 Task: nan
Action: Mouse moved to (519, 131)
Screenshot: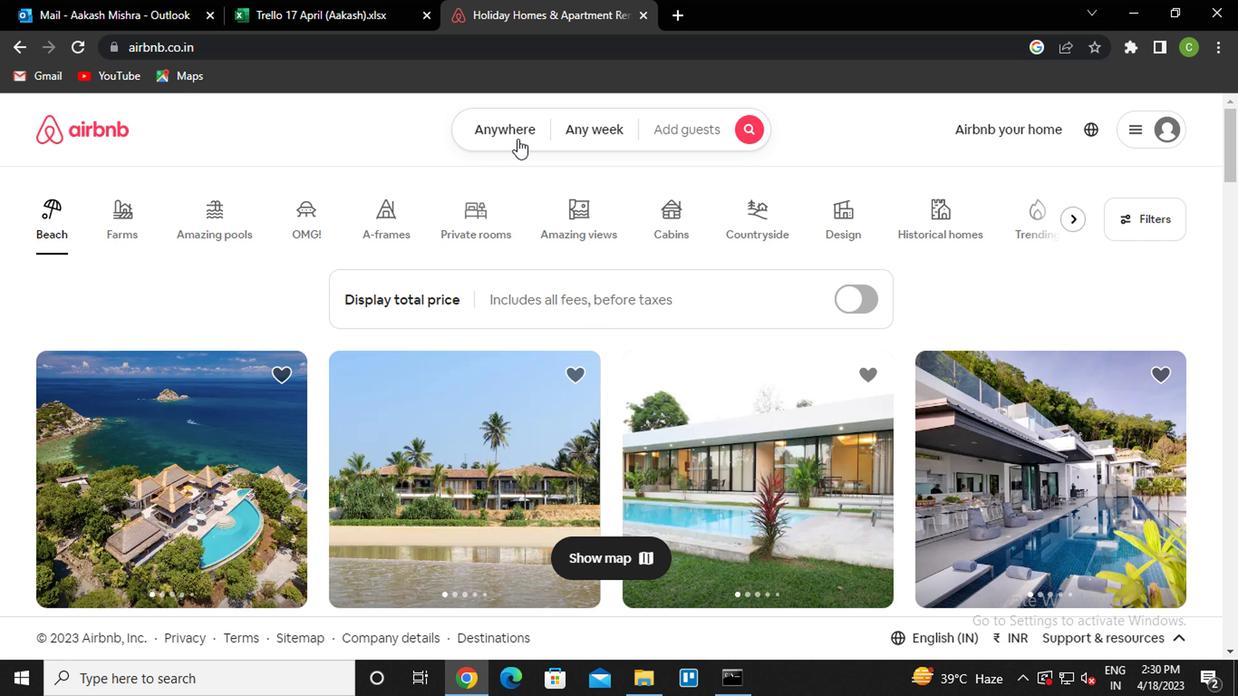 
Action: Mouse pressed left at (519, 131)
Screenshot: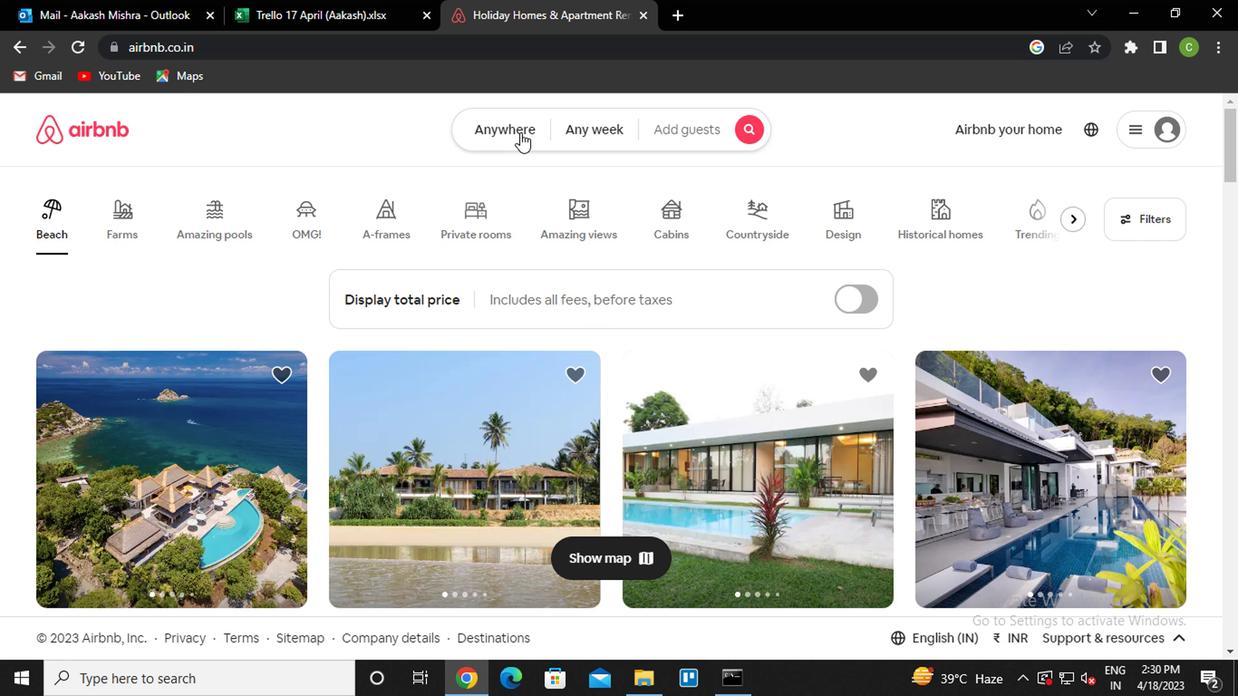 
Action: Mouse moved to (364, 210)
Screenshot: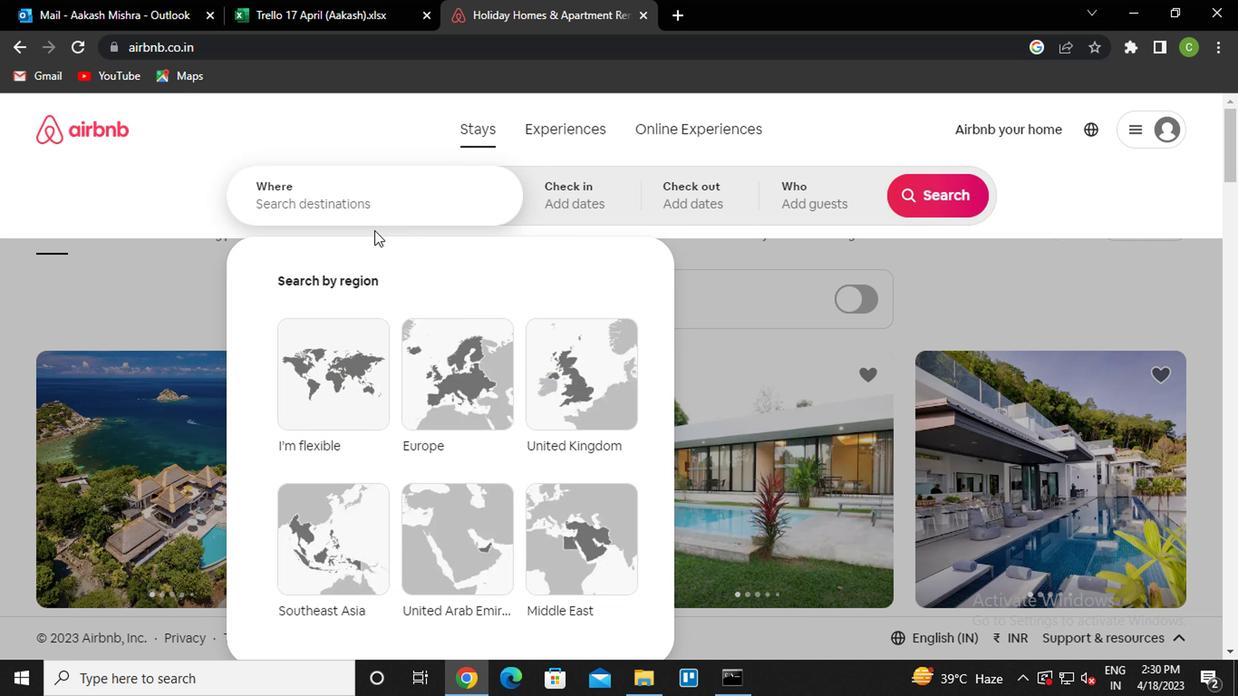
Action: Mouse pressed left at (364, 210)
Screenshot: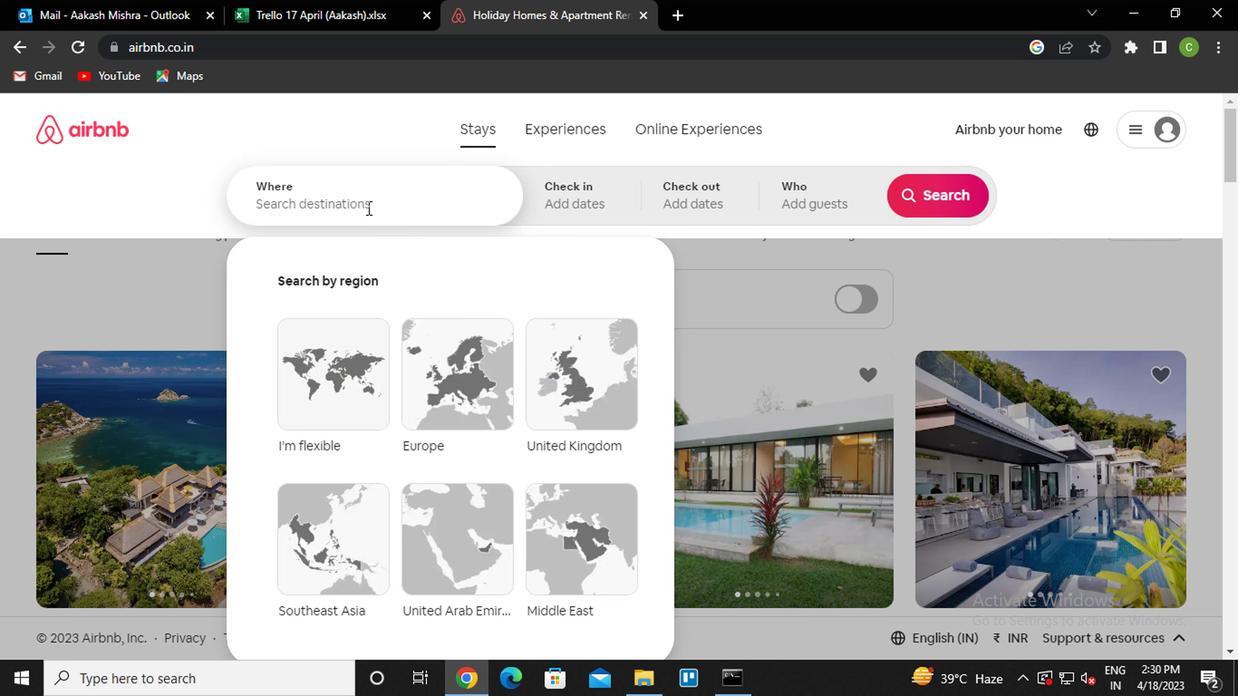 
Action: Key pressed l<Key.caps_lock>imoeiro<Key.space>brazil<Key.down><Key.enter>
Screenshot: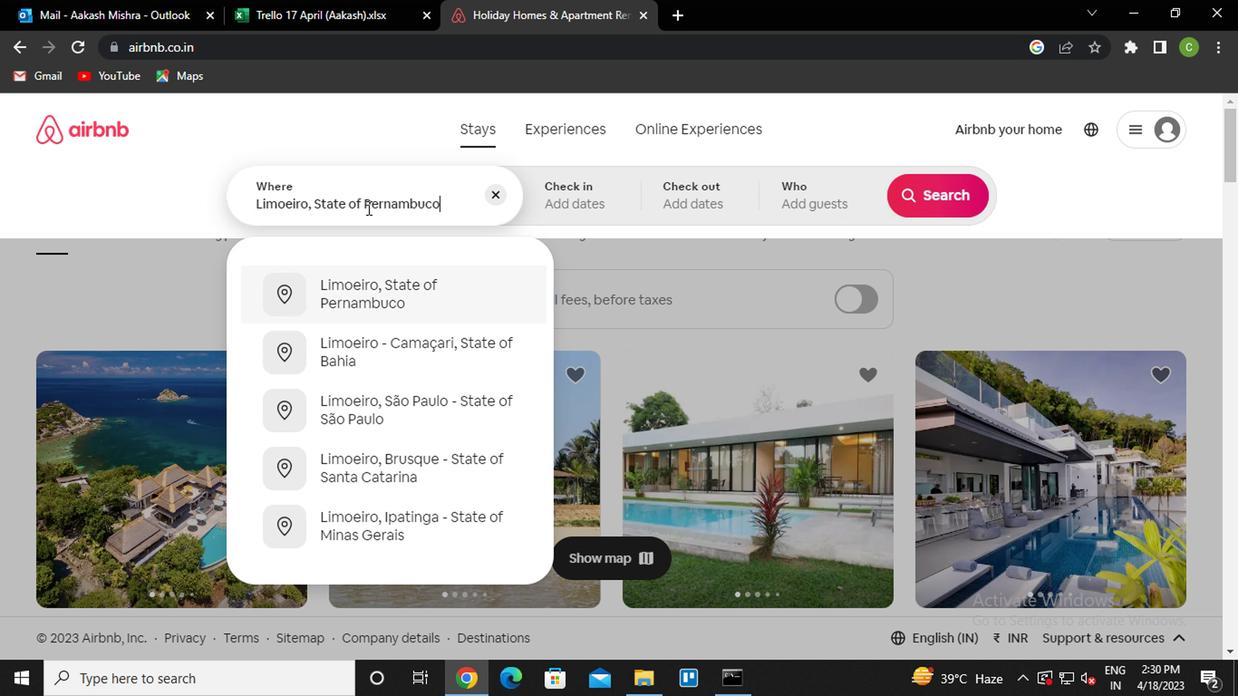 
Action: Mouse moved to (926, 345)
Screenshot: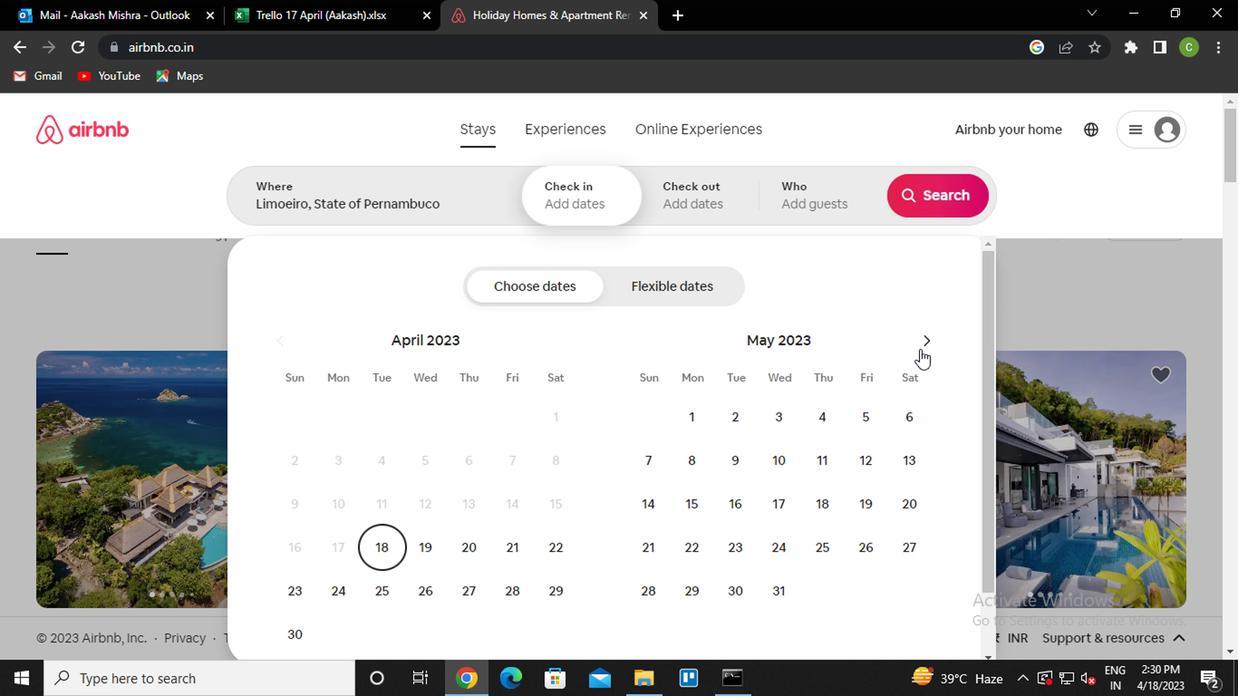 
Action: Mouse pressed left at (926, 345)
Screenshot: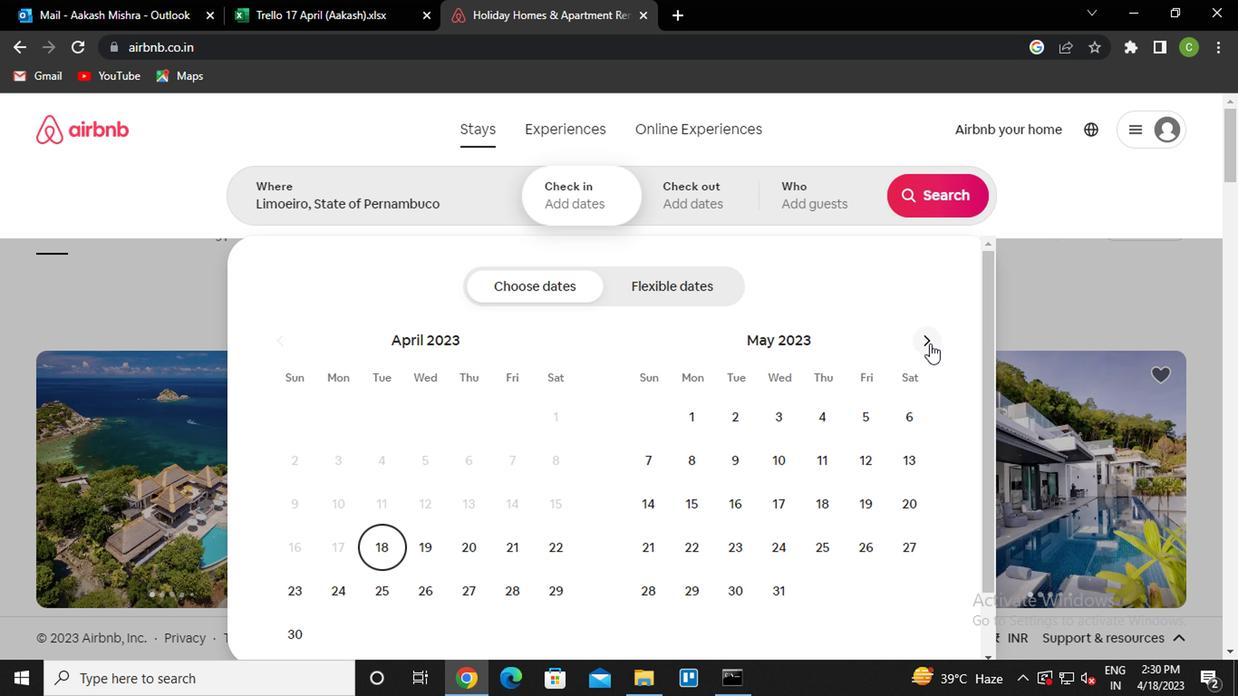 
Action: Mouse moved to (926, 345)
Screenshot: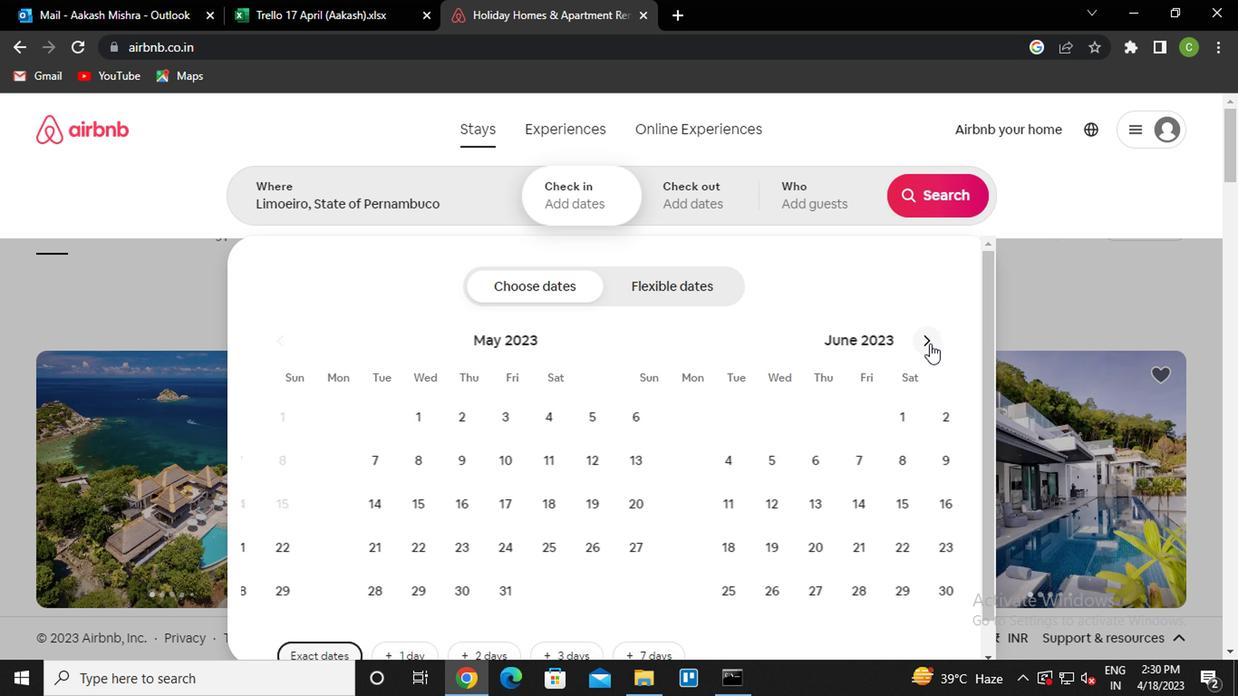 
Action: Mouse pressed left at (926, 345)
Screenshot: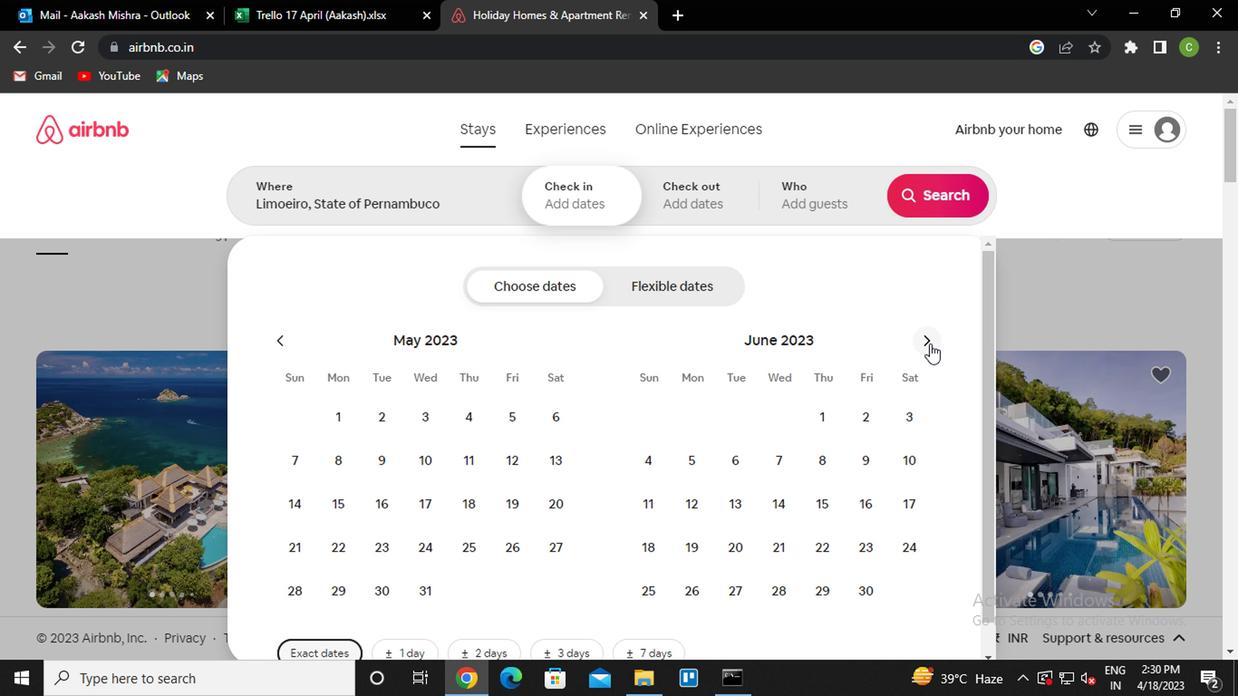 
Action: Mouse moved to (862, 474)
Screenshot: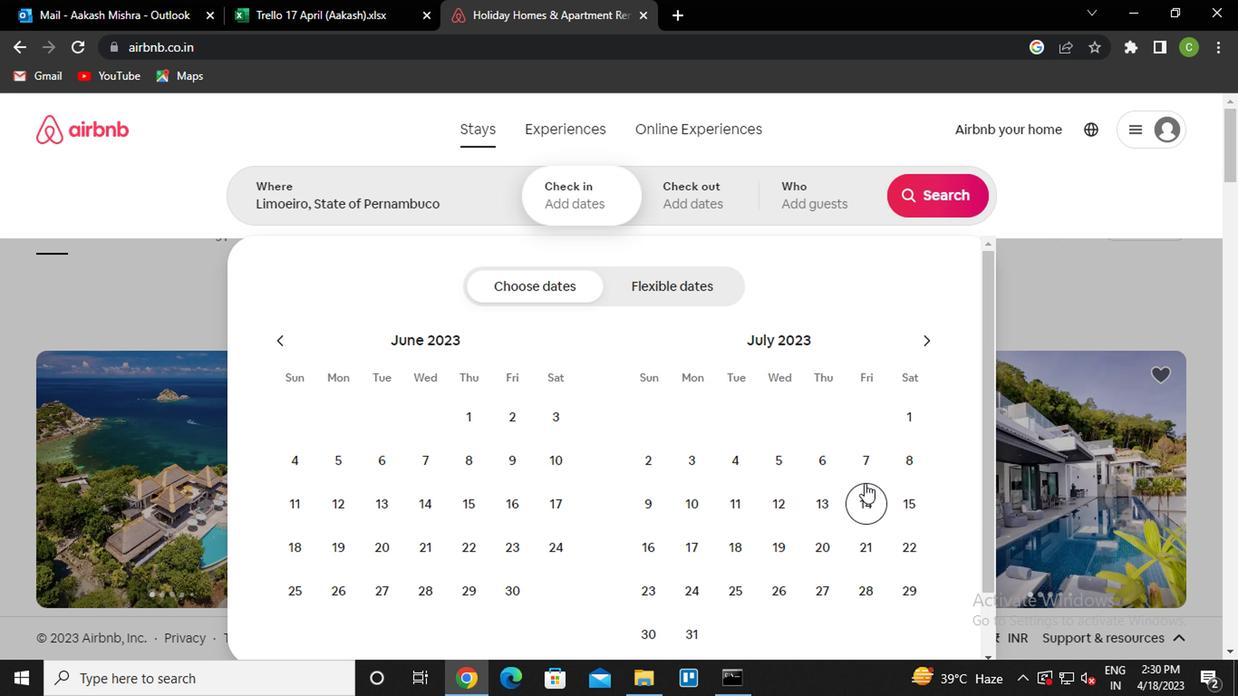 
Action: Mouse pressed left at (862, 474)
Screenshot: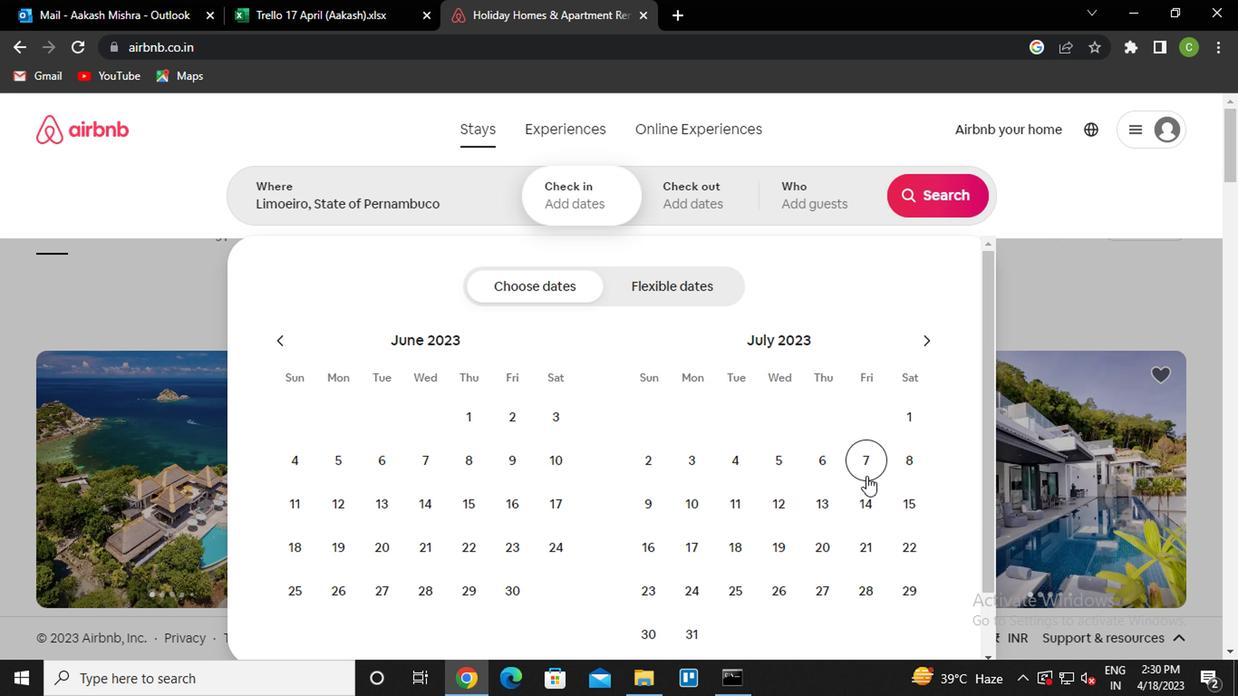 
Action: Mouse moved to (860, 506)
Screenshot: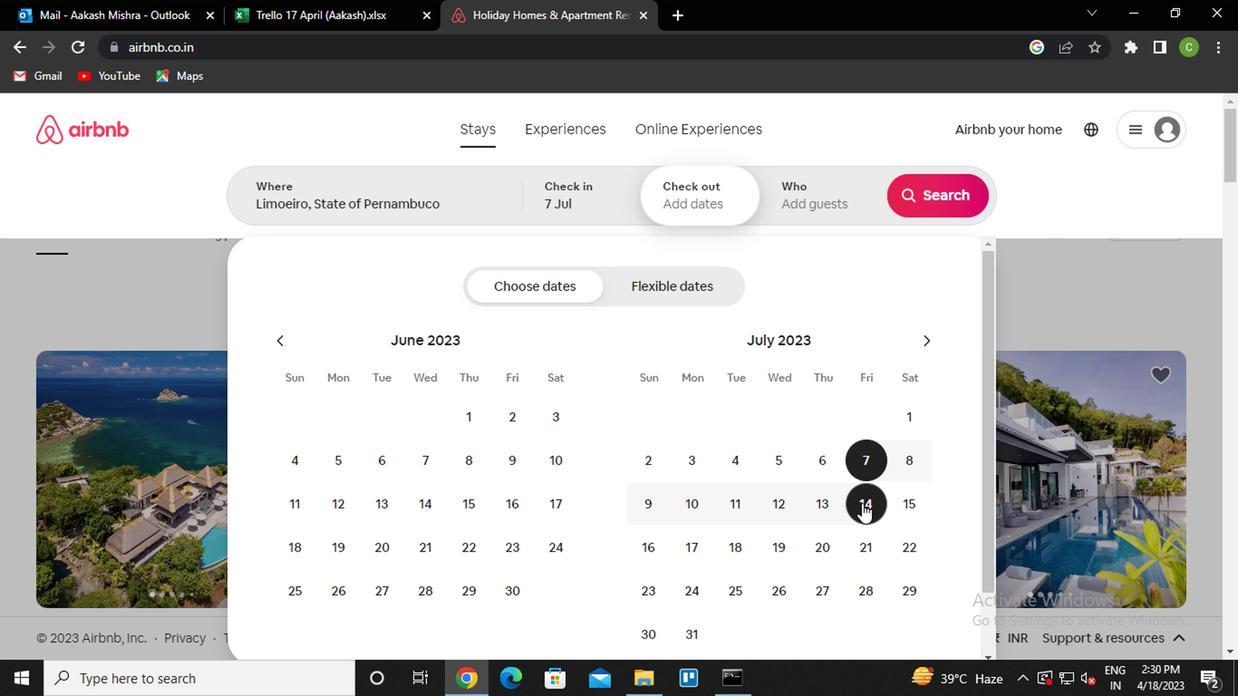 
Action: Mouse pressed left at (860, 506)
Screenshot: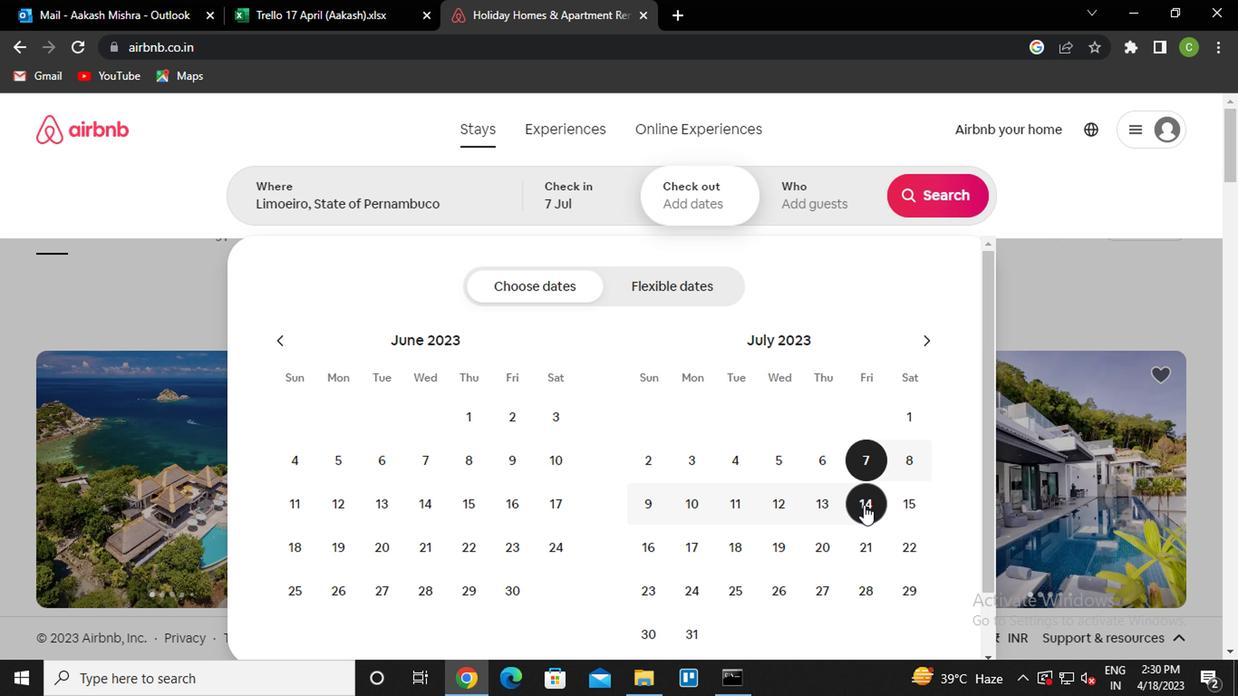 
Action: Mouse moved to (831, 211)
Screenshot: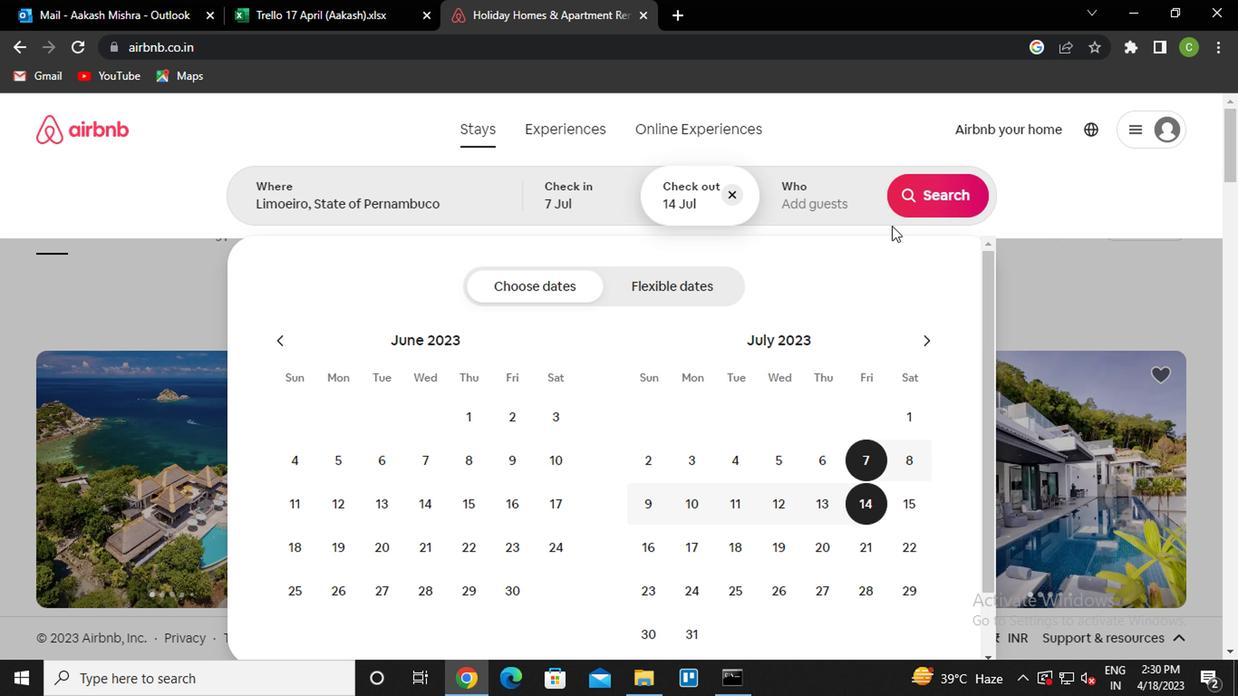 
Action: Mouse pressed left at (831, 211)
Screenshot: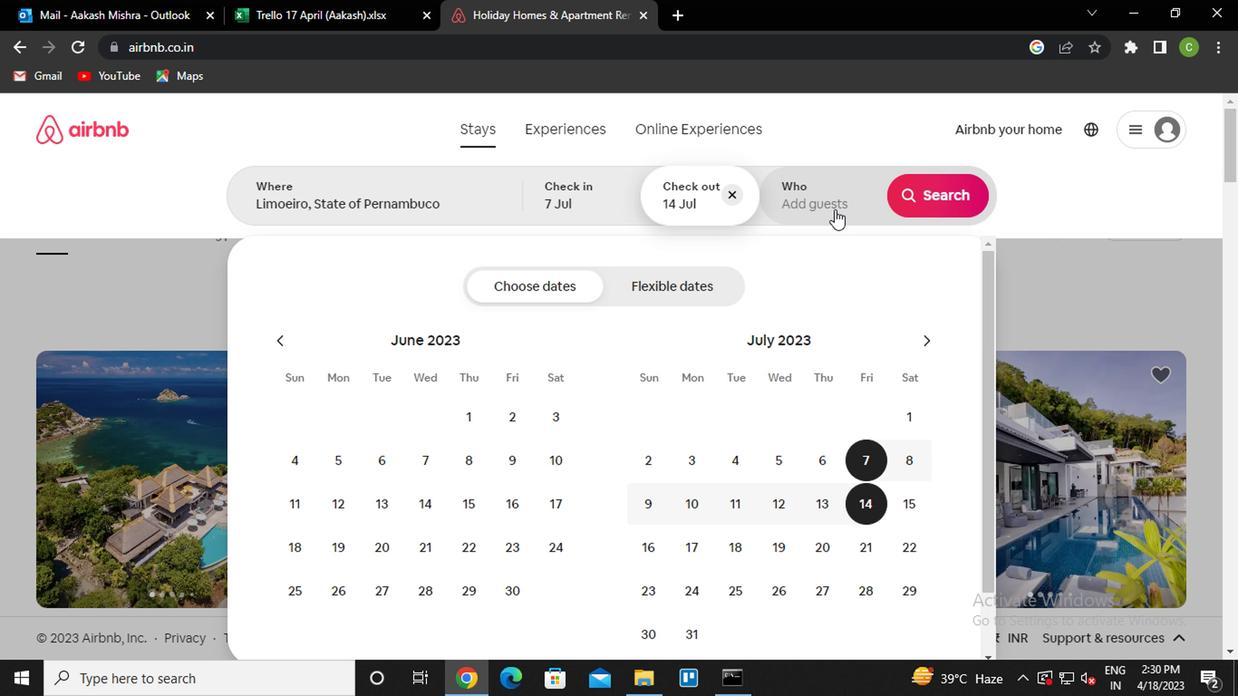 
Action: Mouse moved to (936, 294)
Screenshot: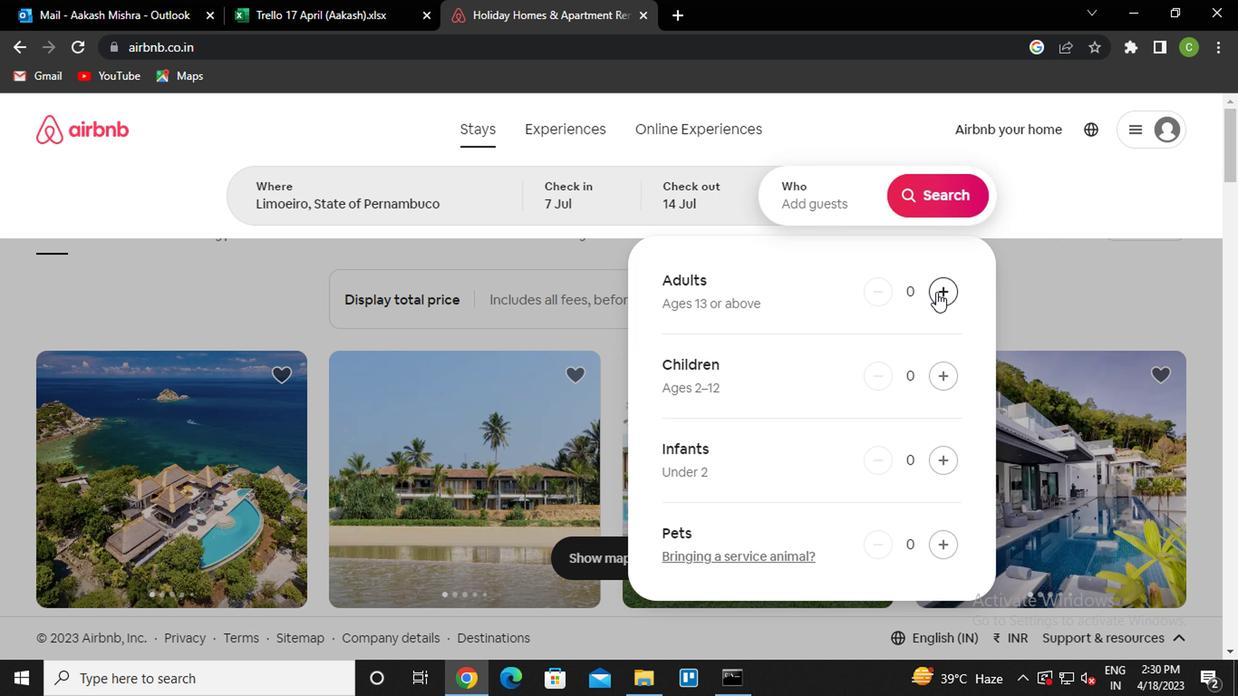 
Action: Mouse pressed left at (936, 294)
Screenshot: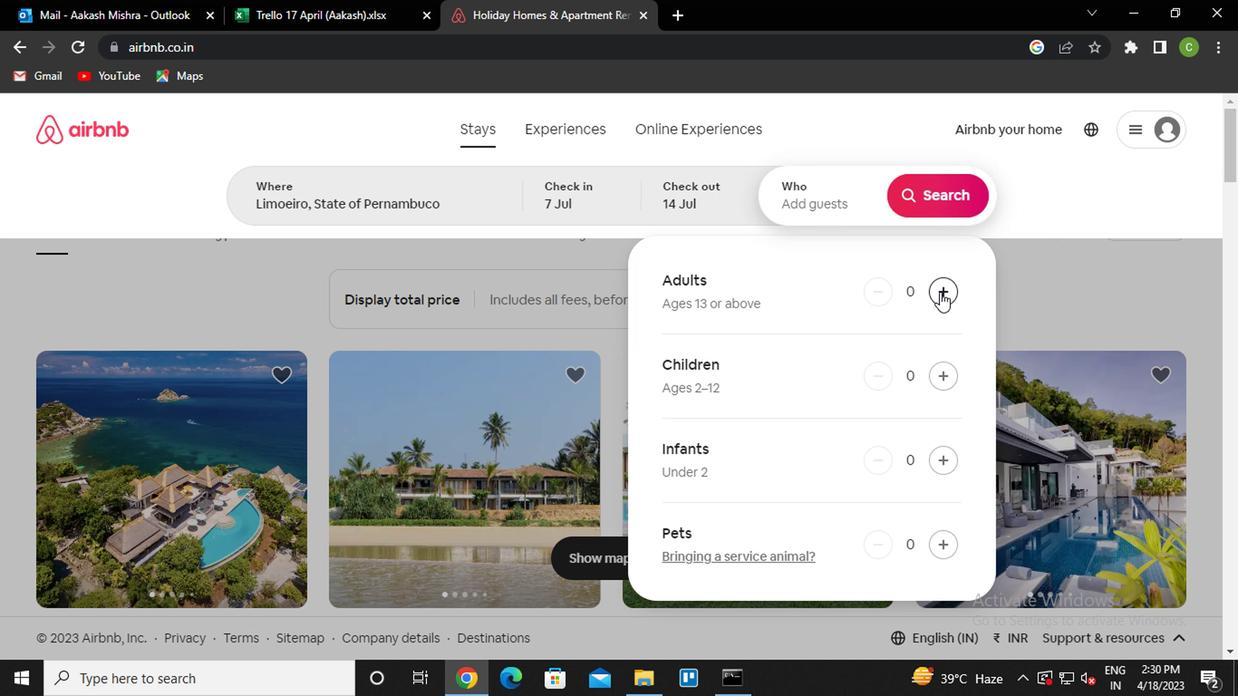 
Action: Mouse pressed left at (936, 294)
Screenshot: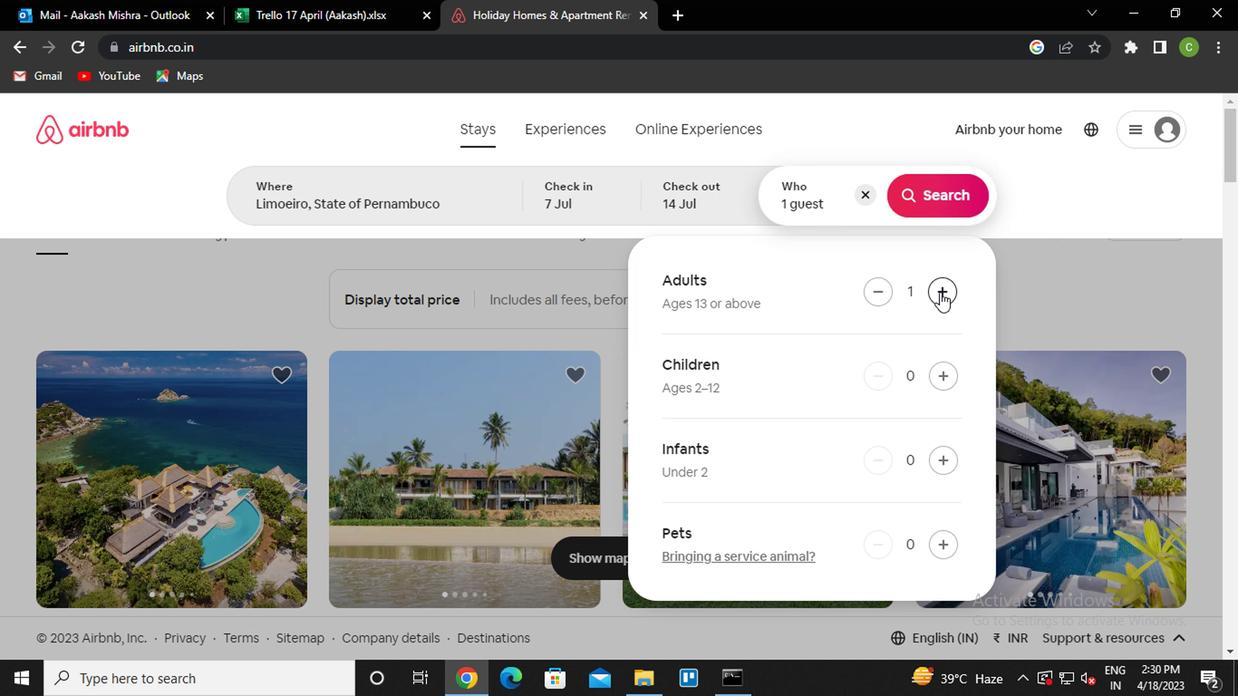 
Action: Mouse pressed left at (936, 294)
Screenshot: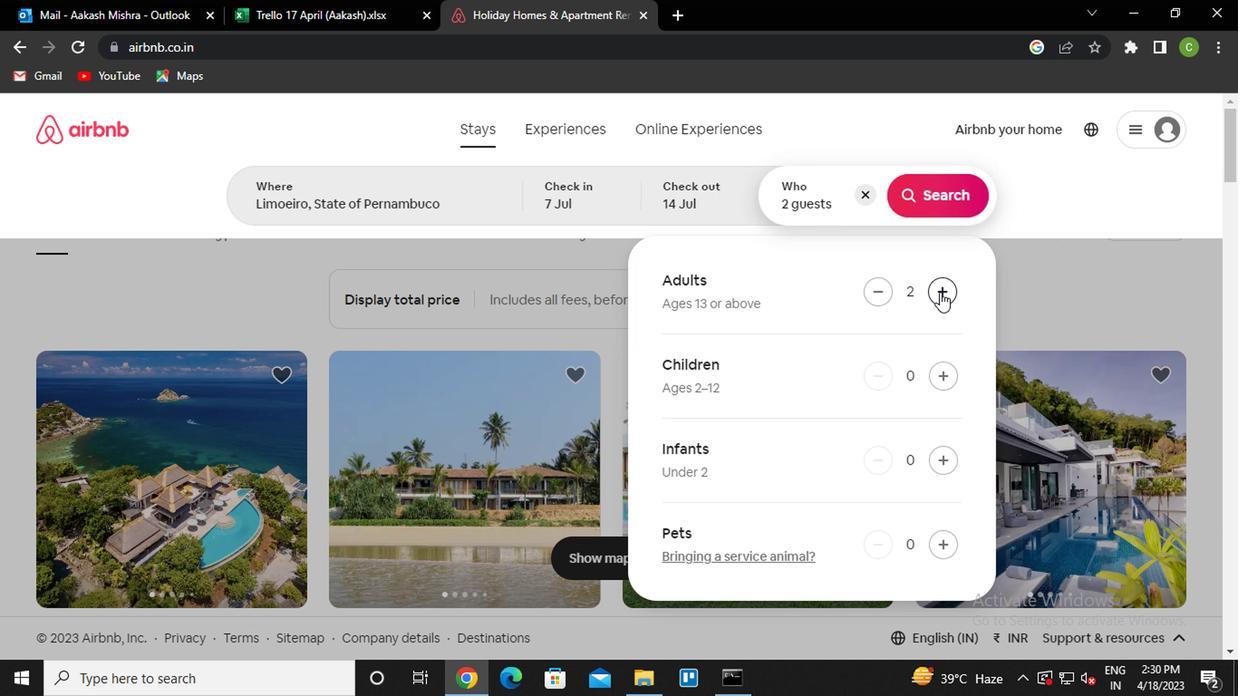 
Action: Mouse moved to (948, 382)
Screenshot: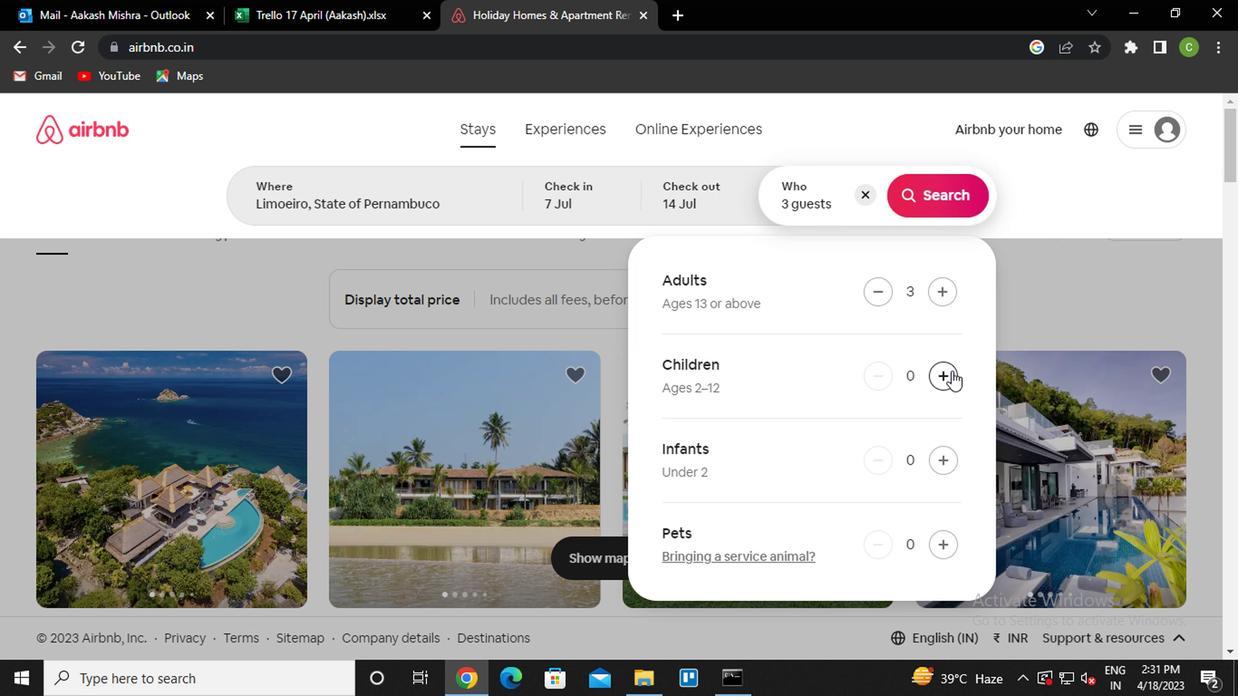 
Action: Mouse pressed left at (948, 382)
Screenshot: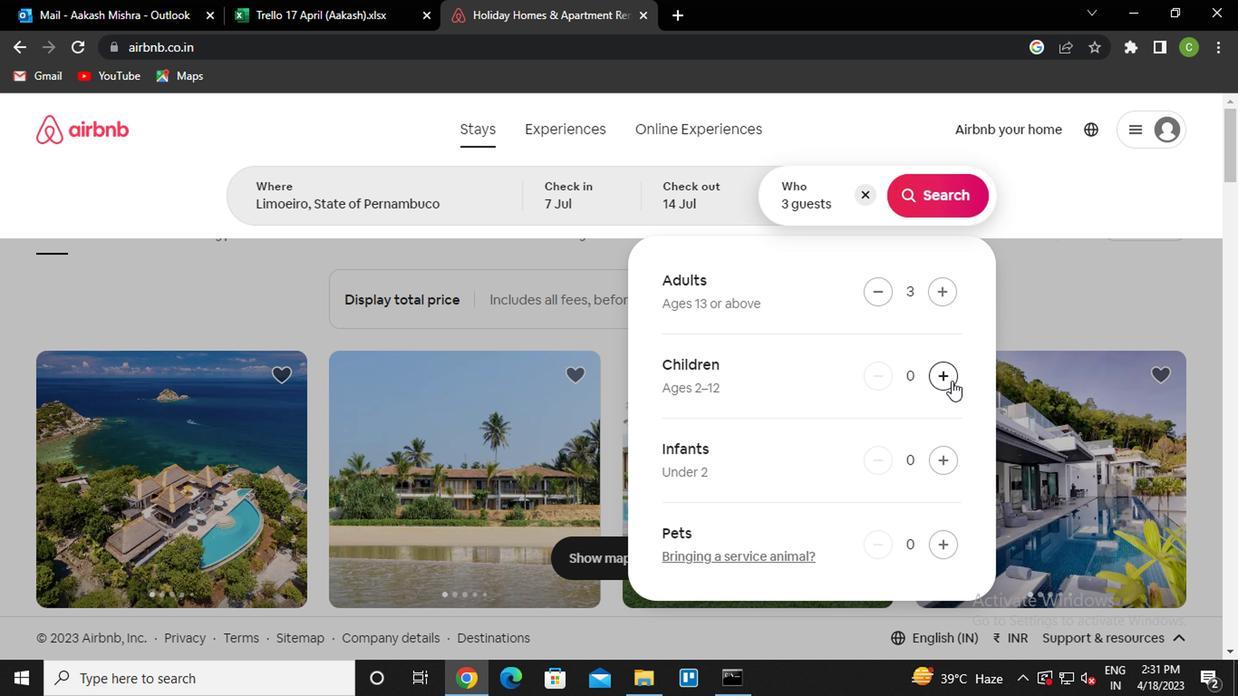 
Action: Mouse moved to (1022, 316)
Screenshot: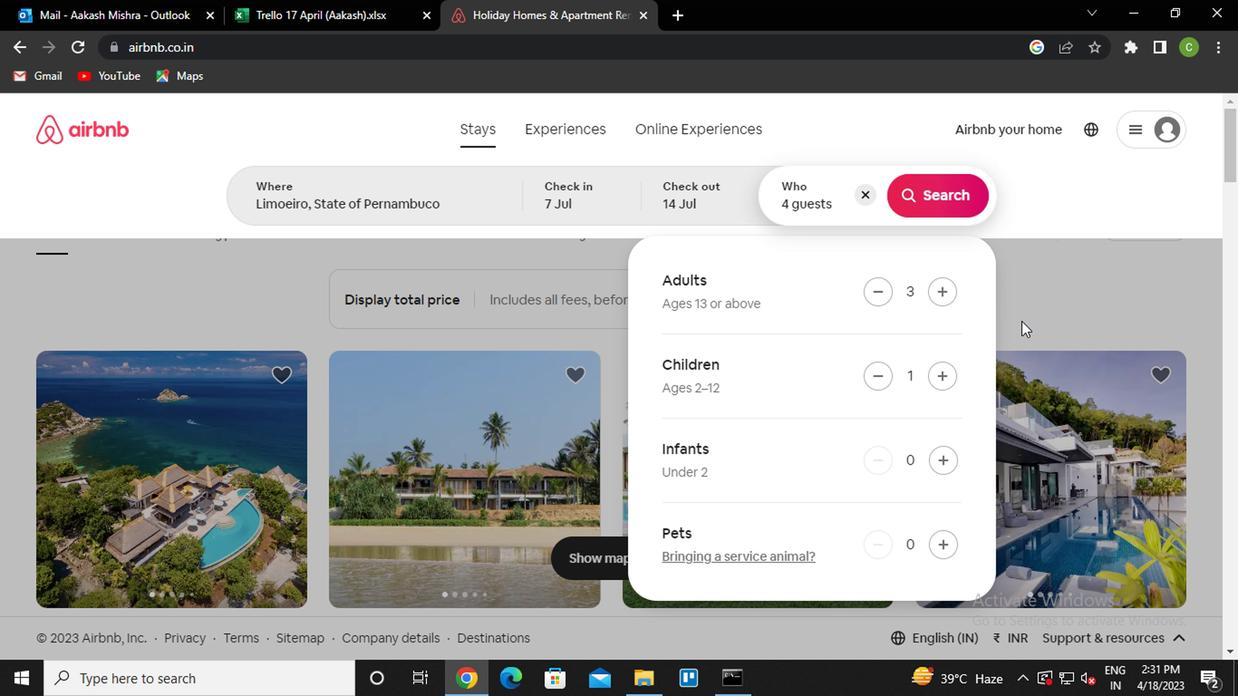 
Action: Mouse pressed left at (1022, 316)
Screenshot: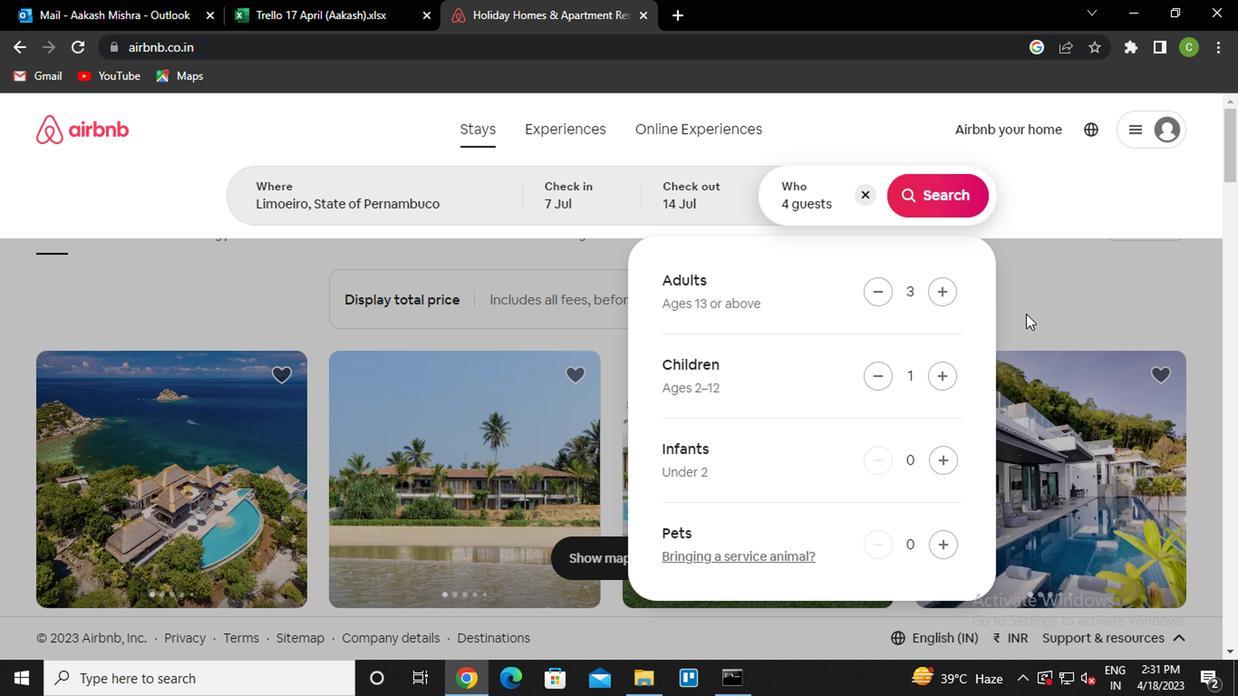 
Action: Mouse moved to (1107, 219)
Screenshot: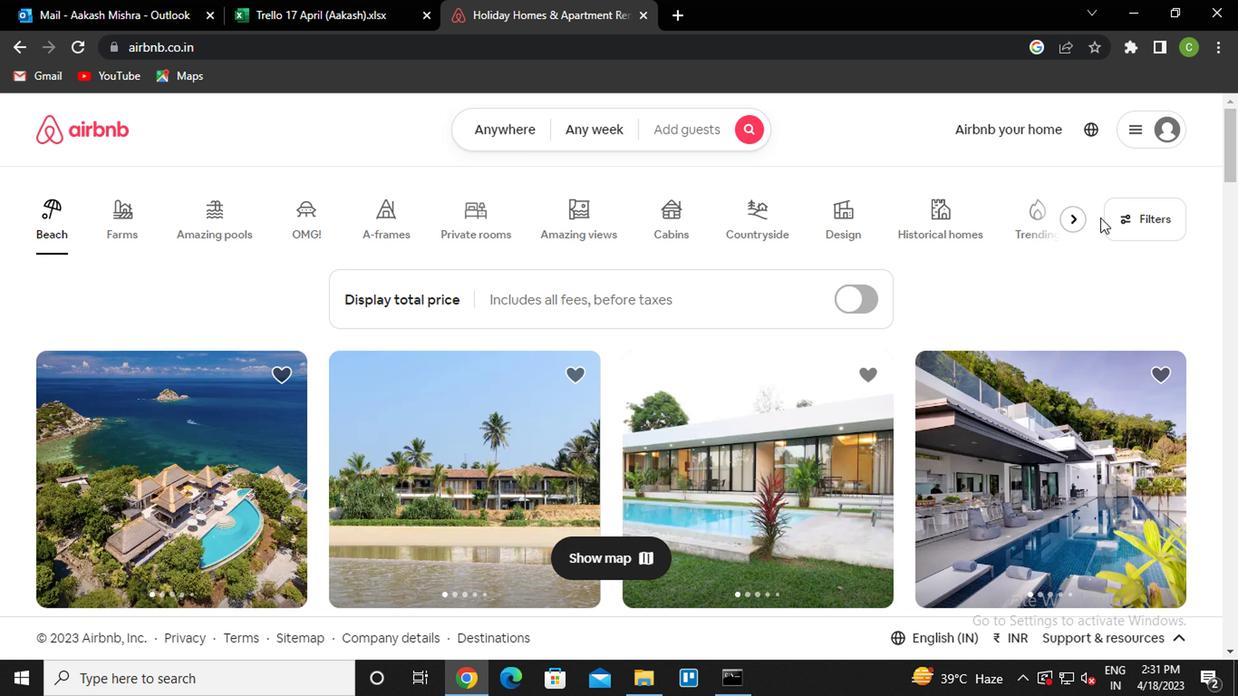 
Action: Mouse pressed left at (1107, 219)
Screenshot: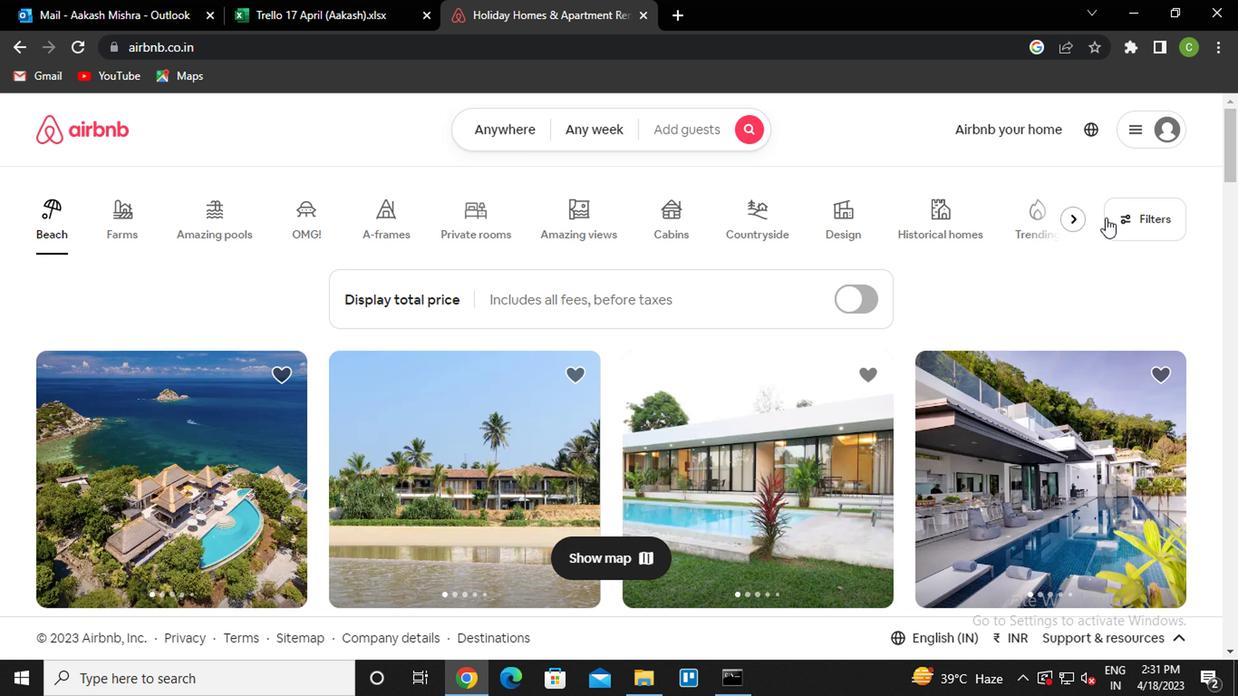 
Action: Mouse moved to (400, 430)
Screenshot: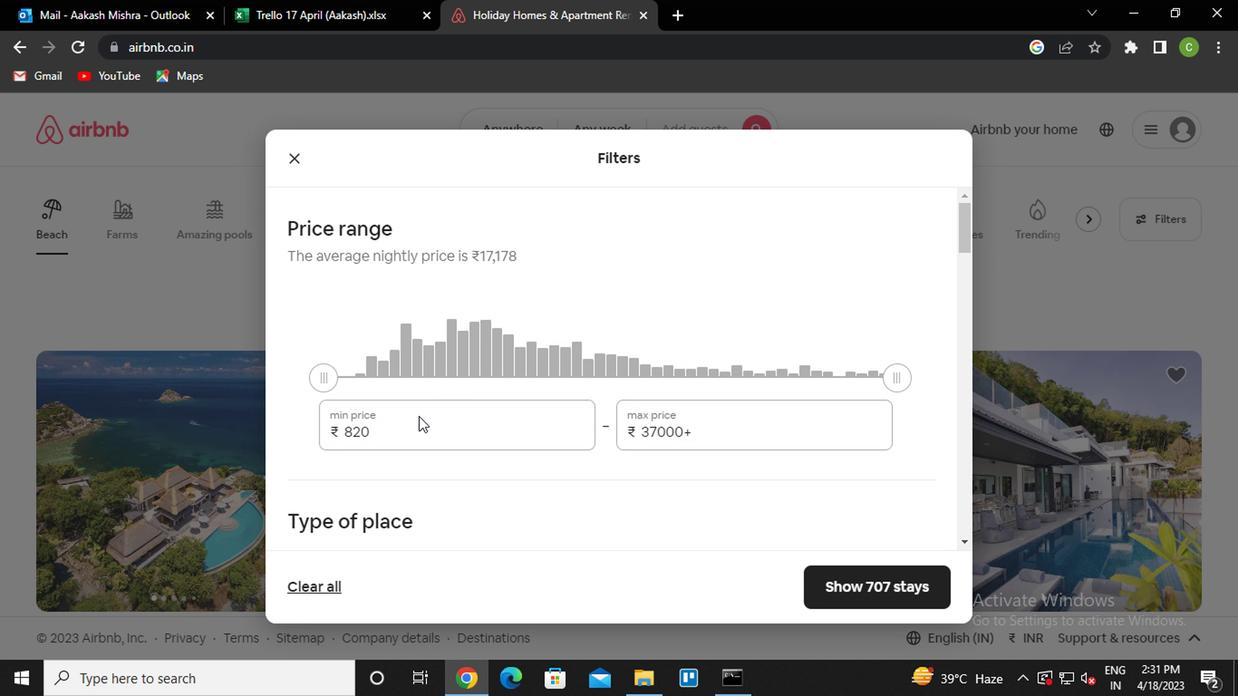
Action: Mouse pressed left at (400, 430)
Screenshot: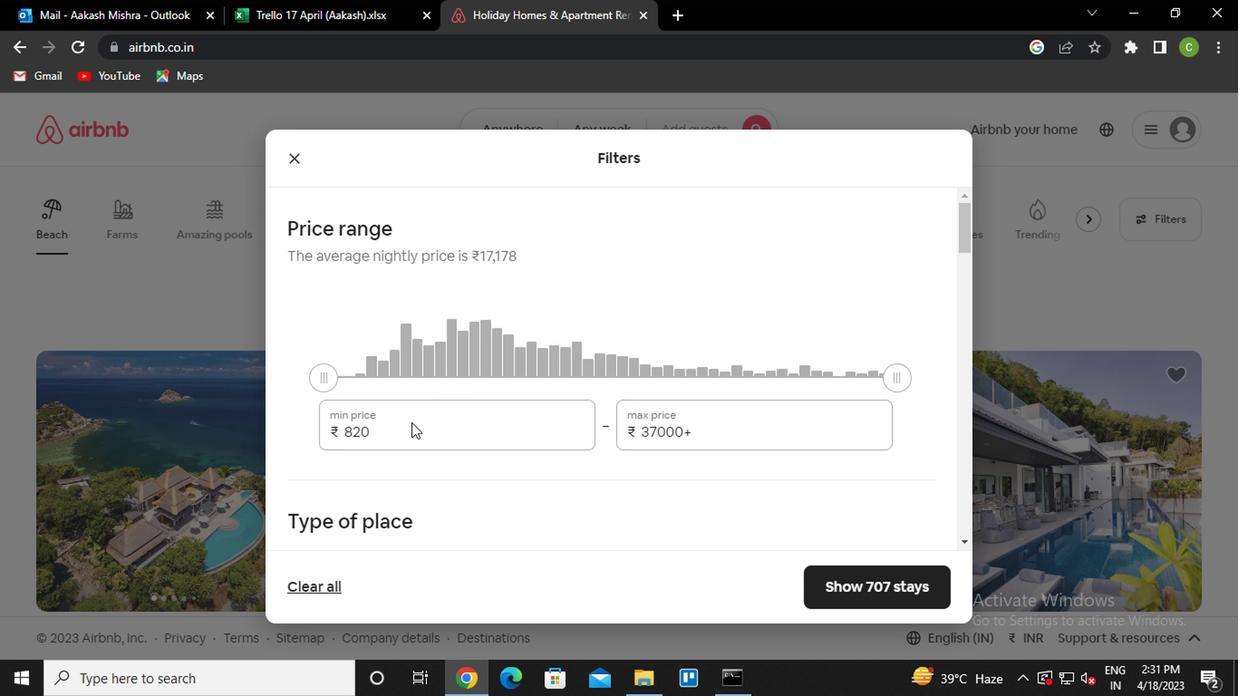 
Action: Key pressed <Key.backspace><Key.backspace><Key.backspace>6000<Key.tab>14000
Screenshot: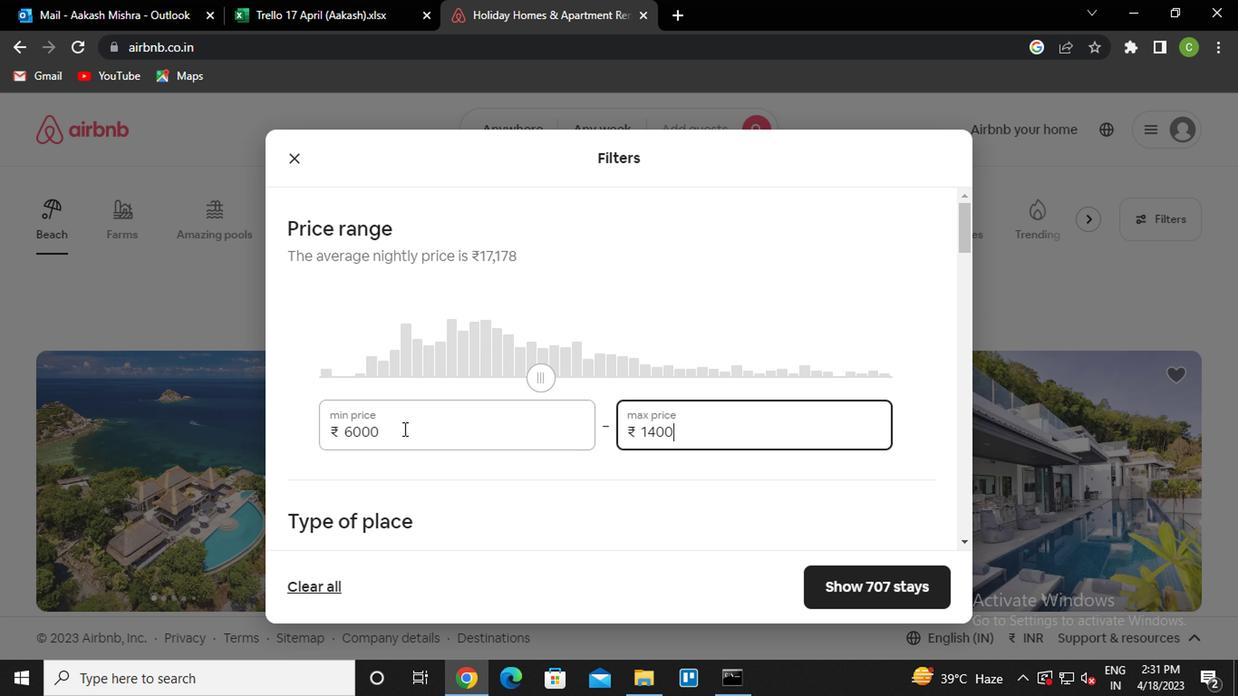 
Action: Mouse moved to (382, 494)
Screenshot: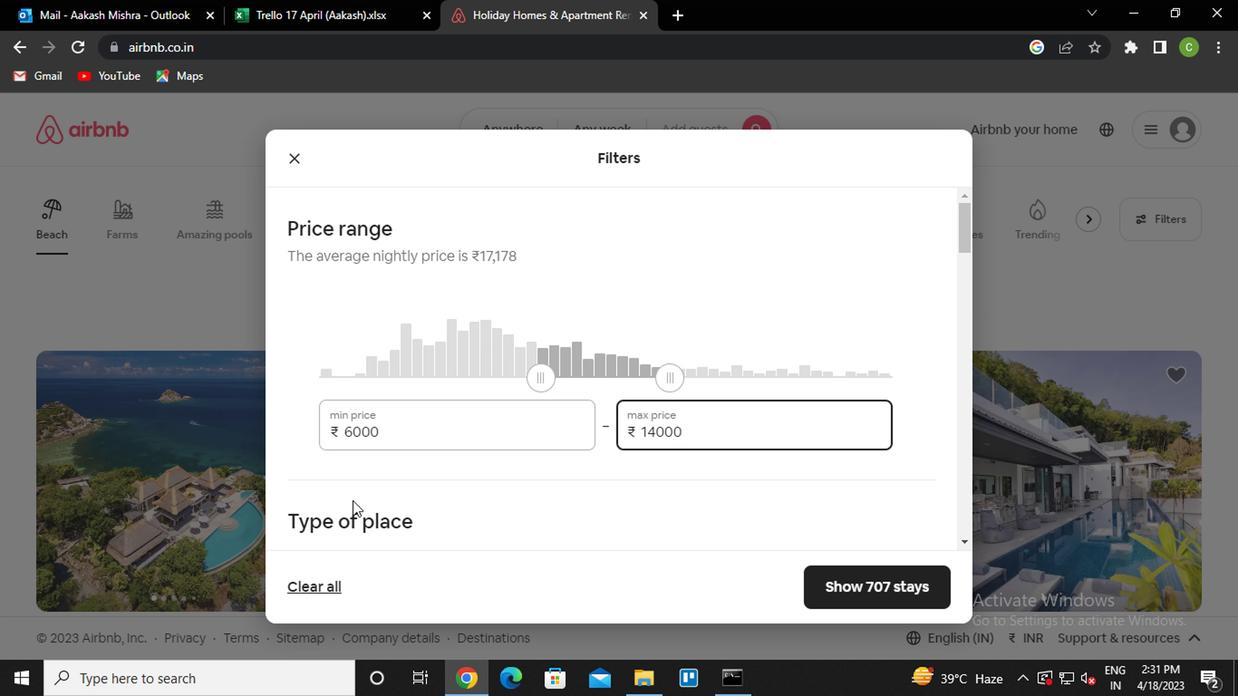 
Action: Mouse scrolled (382, 494) with delta (0, 0)
Screenshot: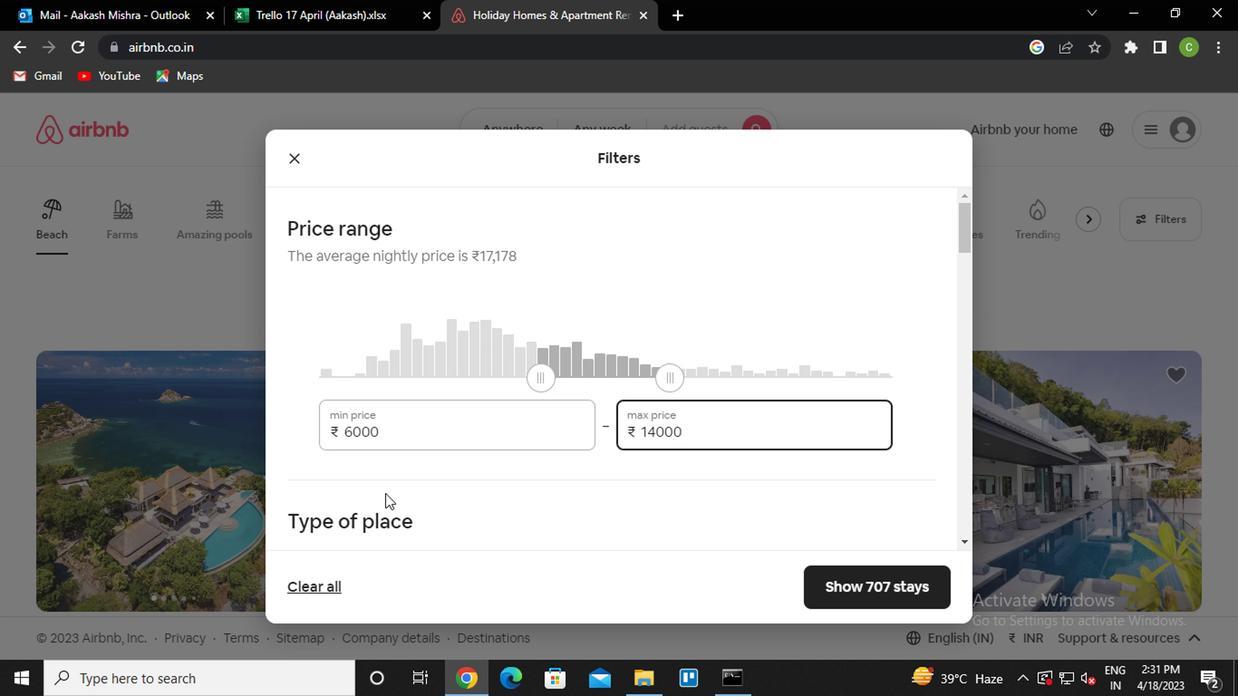 
Action: Mouse scrolled (382, 494) with delta (0, 0)
Screenshot: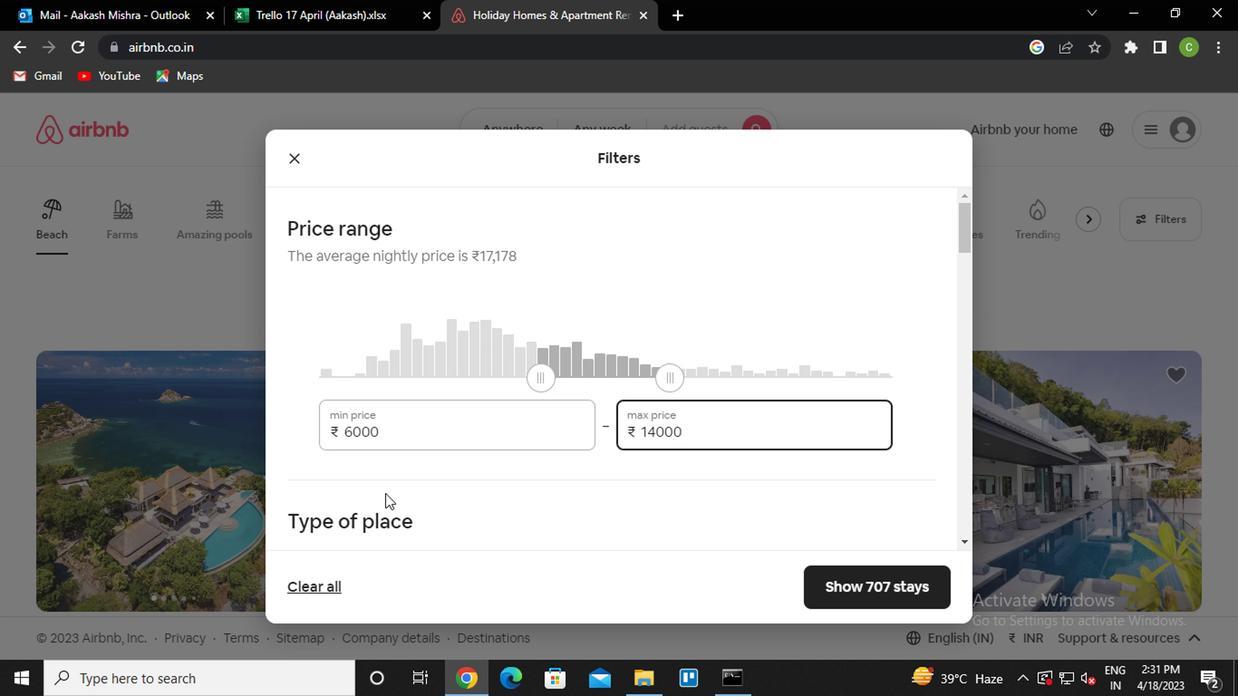 
Action: Mouse moved to (334, 478)
Screenshot: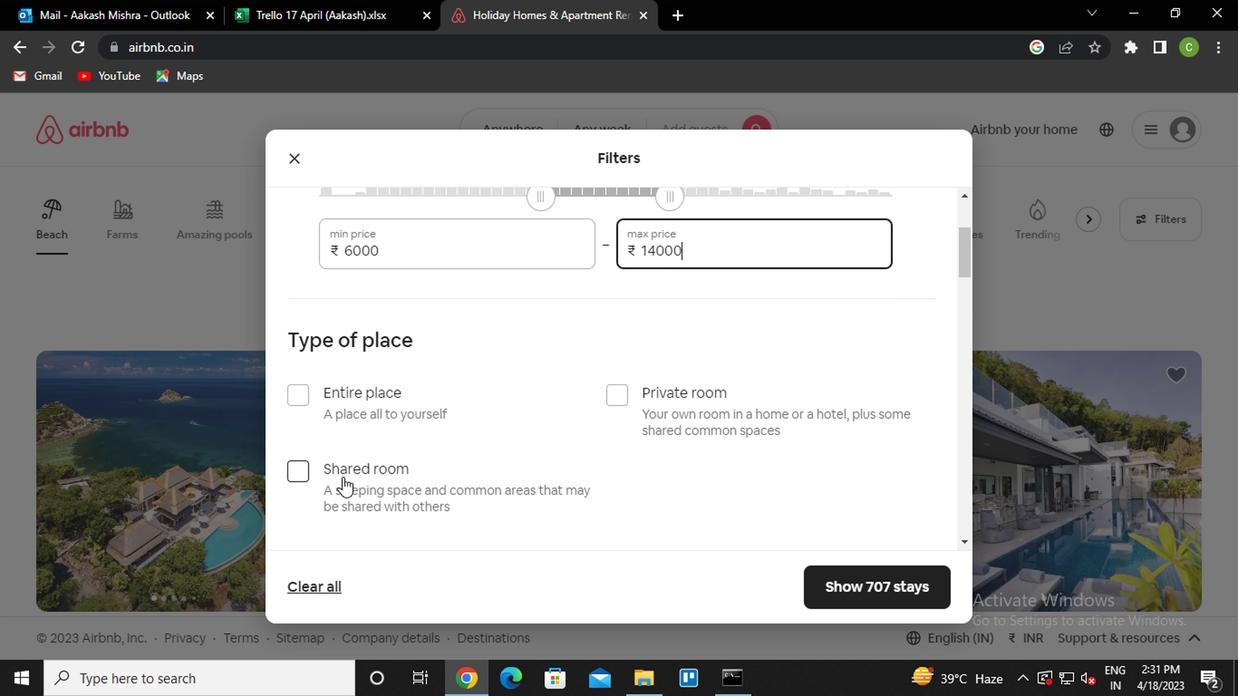 
Action: Mouse pressed left at (334, 478)
Screenshot: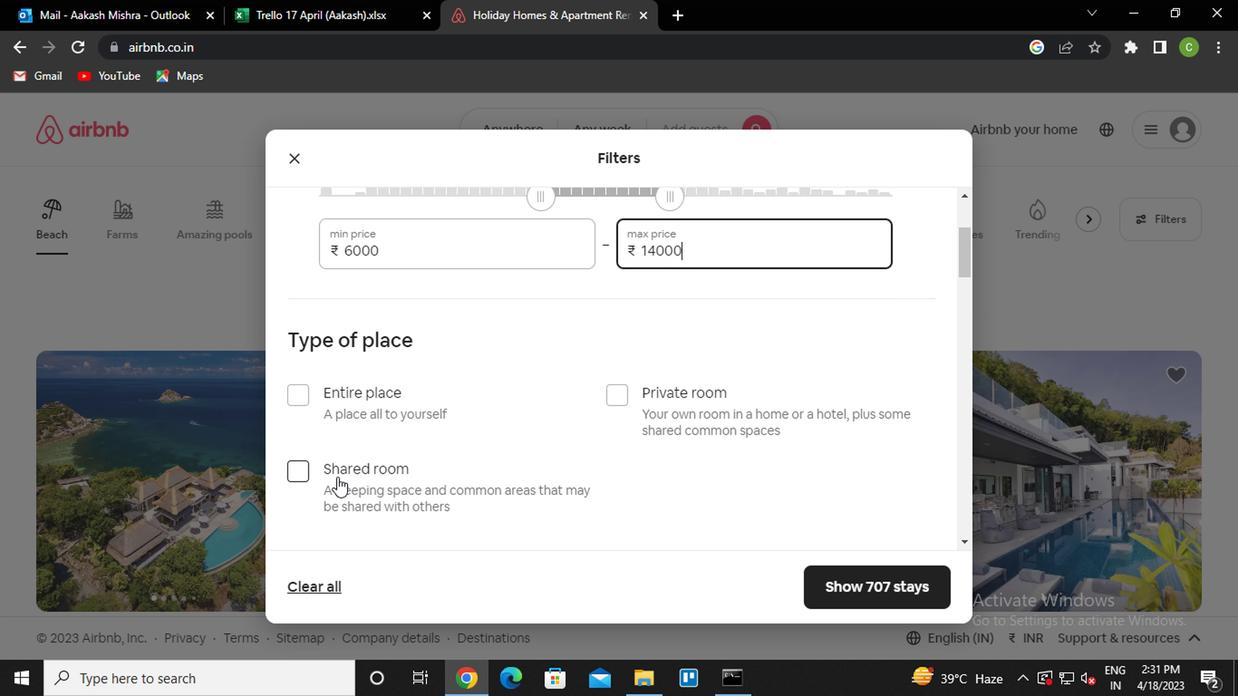 
Action: Mouse moved to (365, 472)
Screenshot: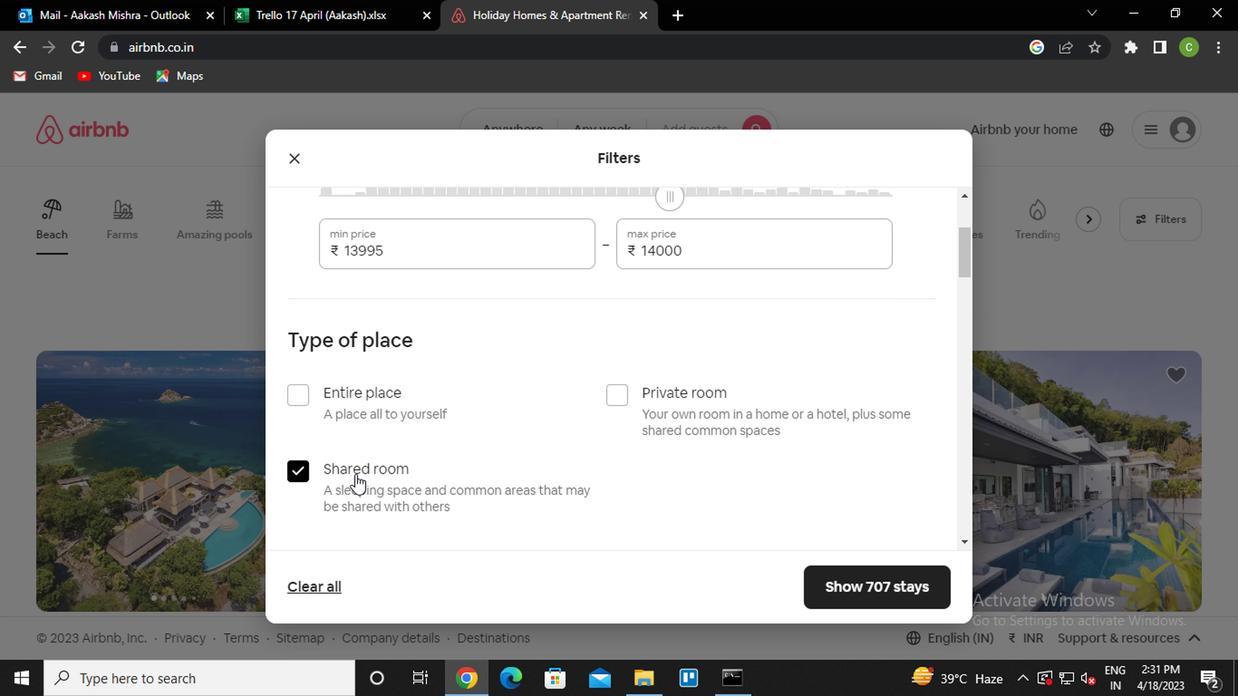 
Action: Mouse scrolled (365, 472) with delta (0, 0)
Screenshot: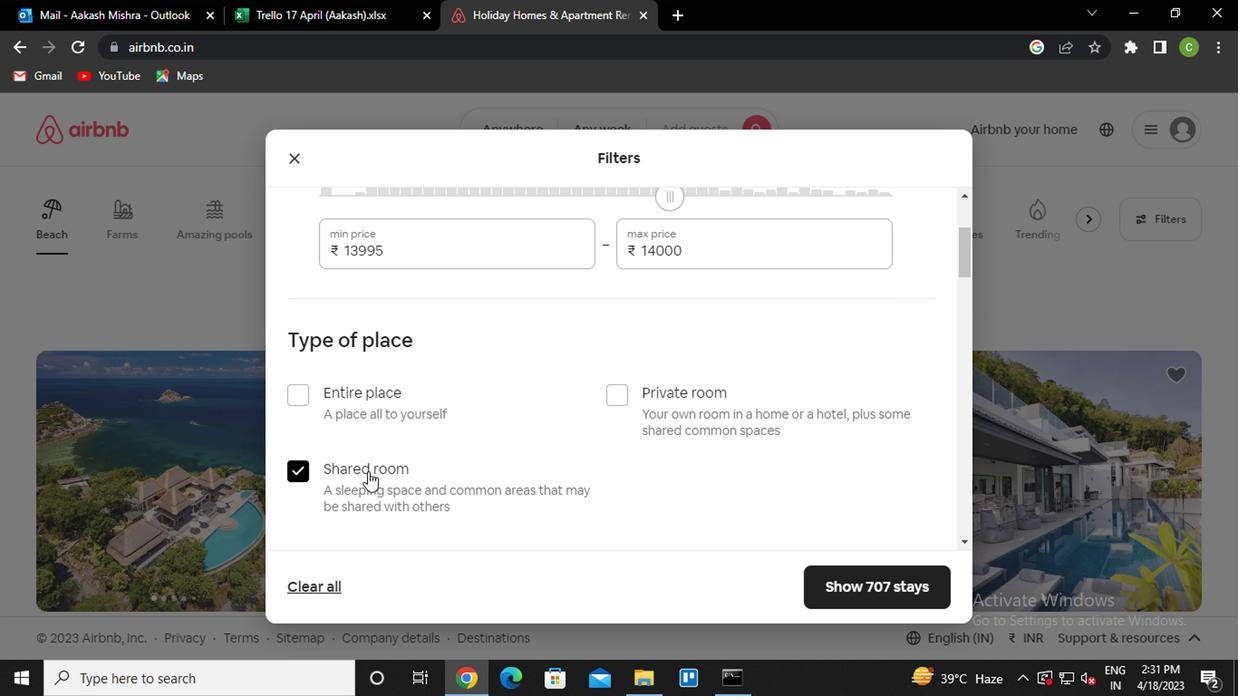 
Action: Mouse scrolled (365, 472) with delta (0, 0)
Screenshot: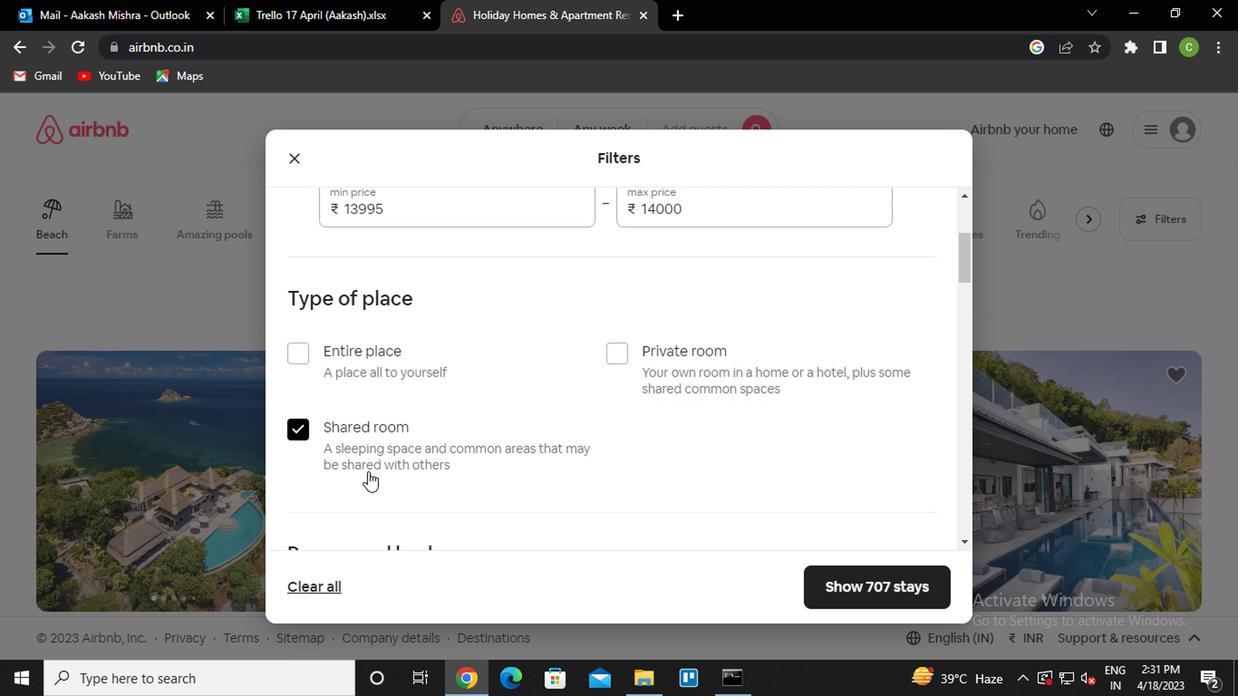 
Action: Mouse scrolled (365, 472) with delta (0, 0)
Screenshot: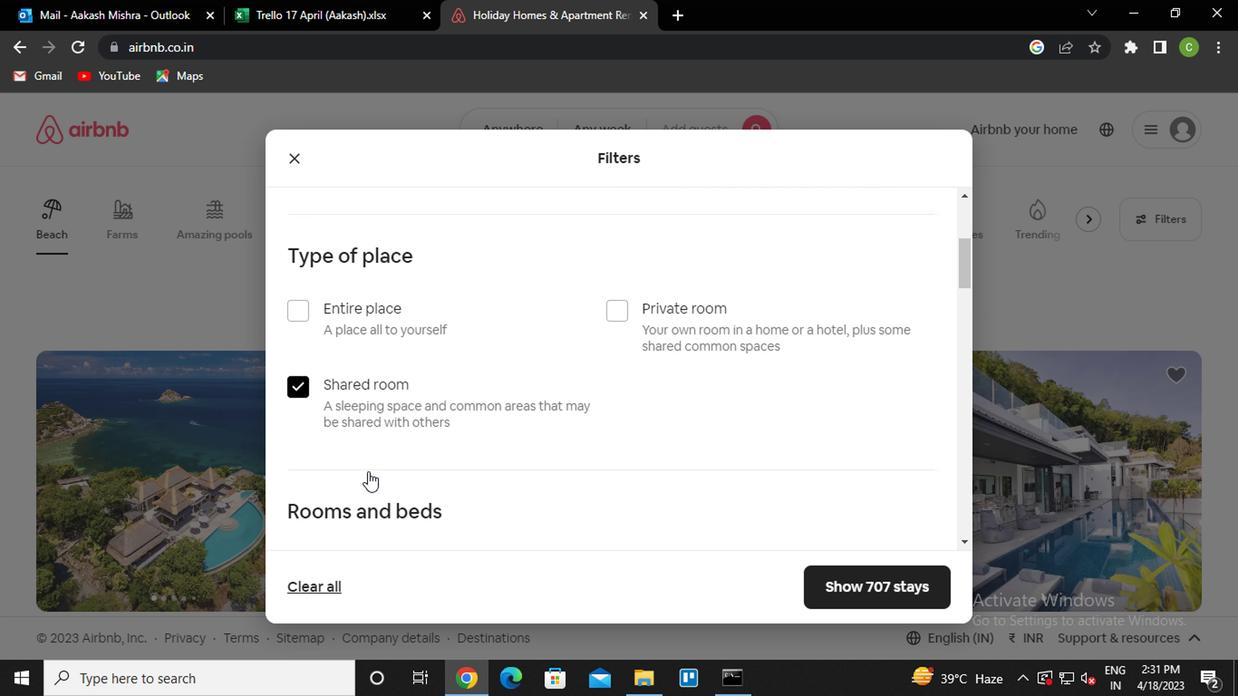 
Action: Mouse moved to (388, 435)
Screenshot: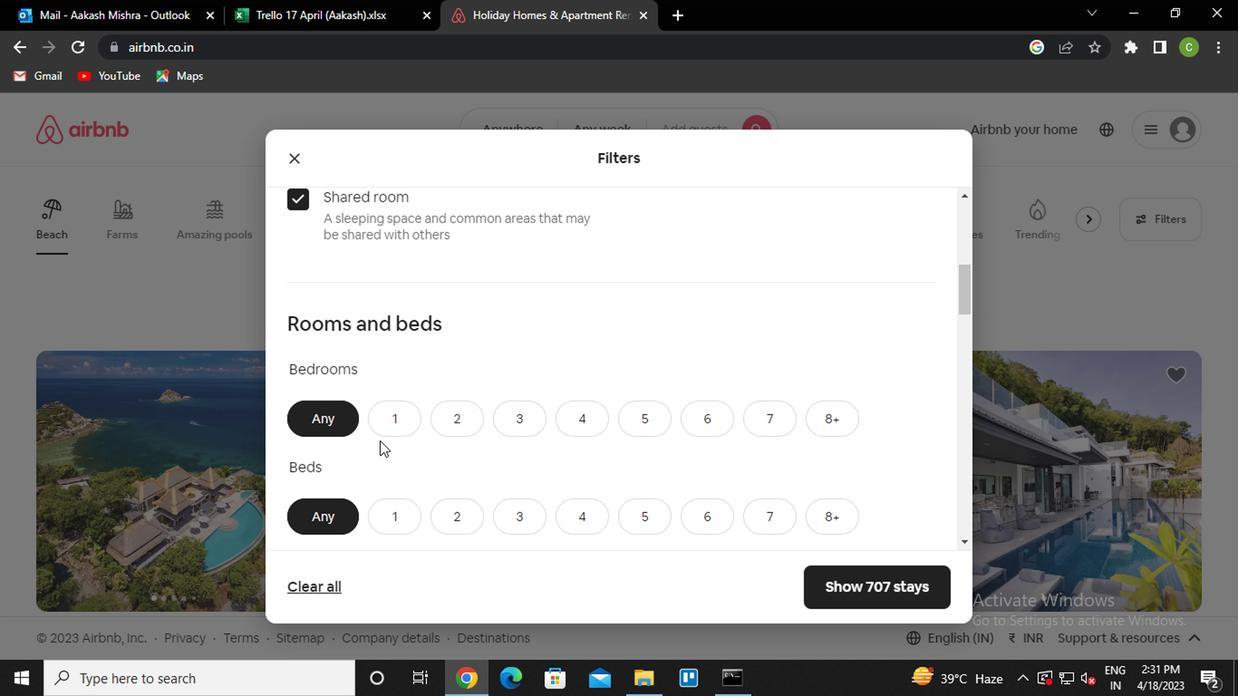 
Action: Mouse pressed left at (388, 435)
Screenshot: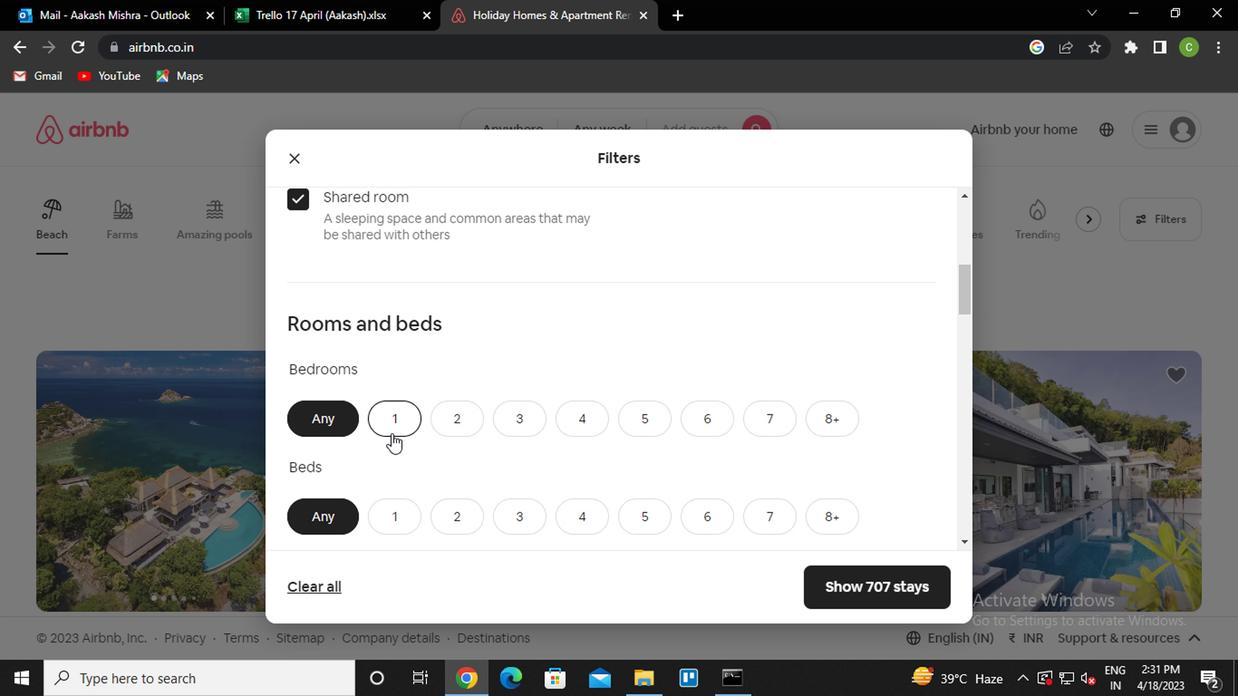 
Action: Mouse scrolled (388, 434) with delta (0, -1)
Screenshot: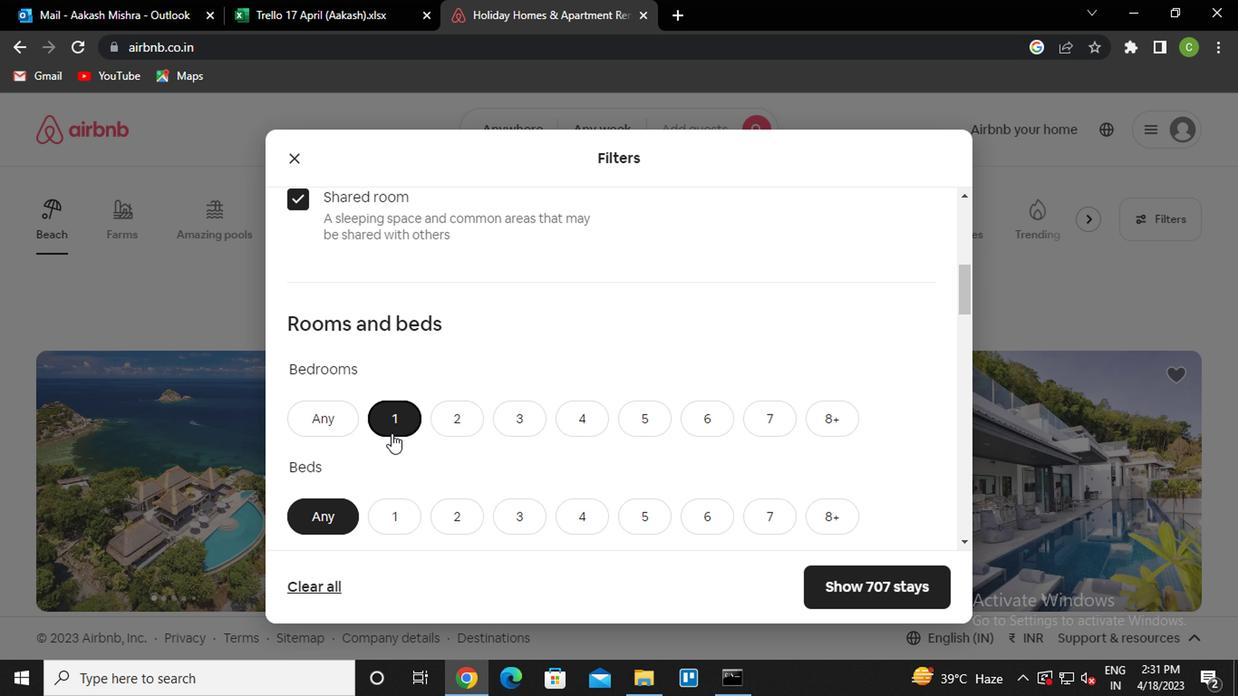 
Action: Mouse scrolled (388, 434) with delta (0, -1)
Screenshot: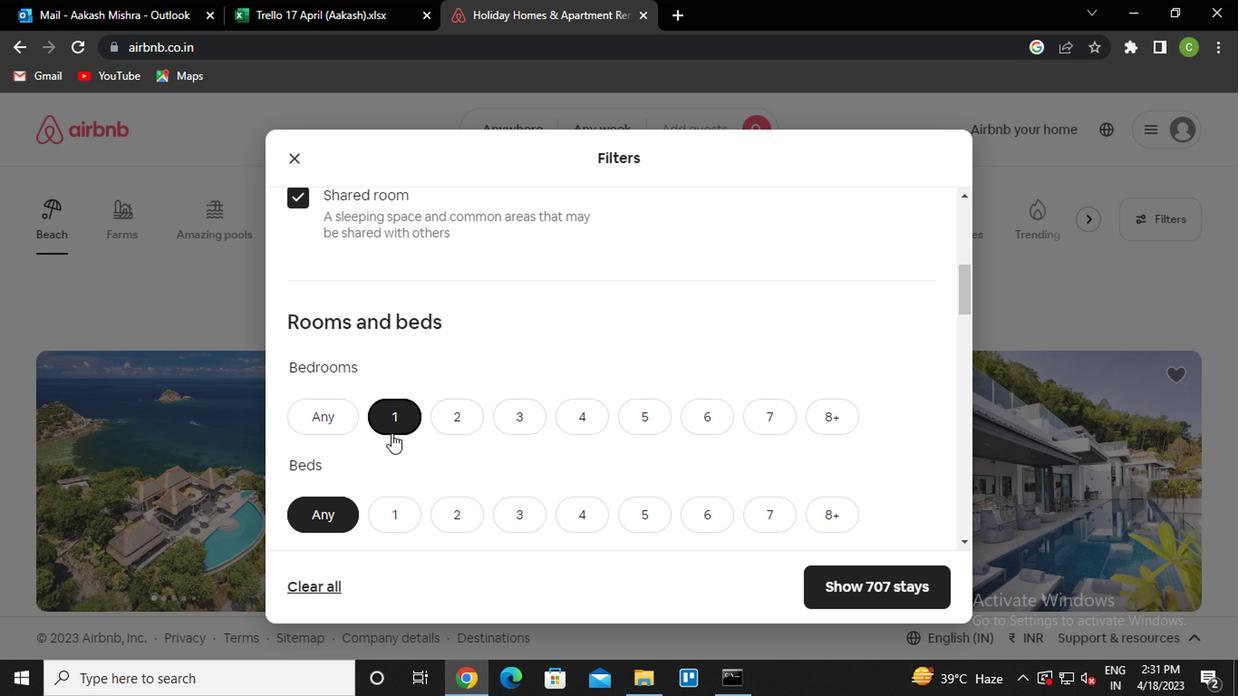 
Action: Mouse moved to (388, 350)
Screenshot: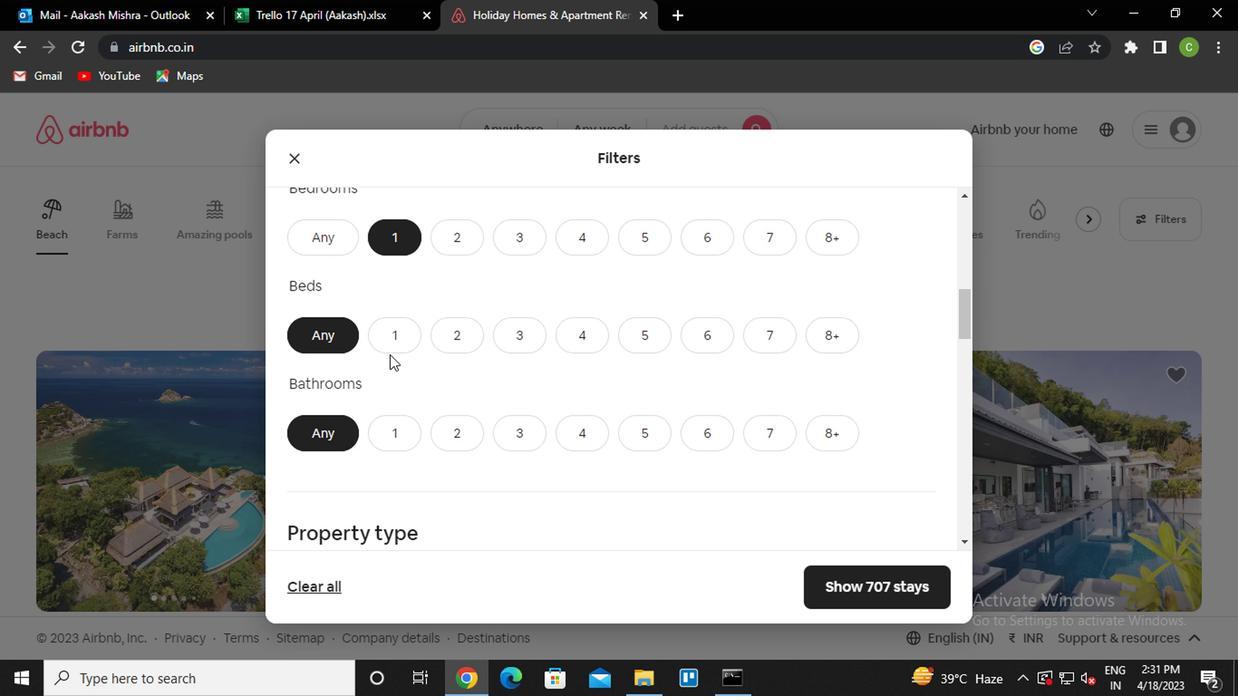 
Action: Mouse pressed left at (388, 350)
Screenshot: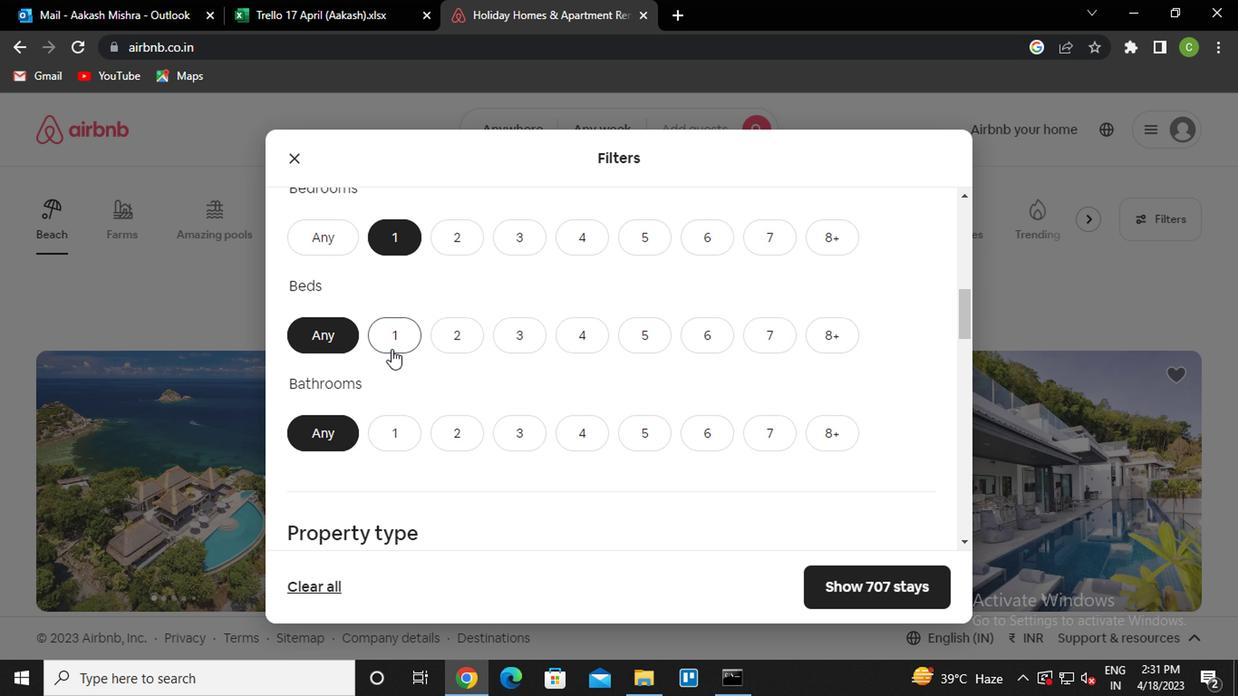
Action: Mouse moved to (394, 434)
Screenshot: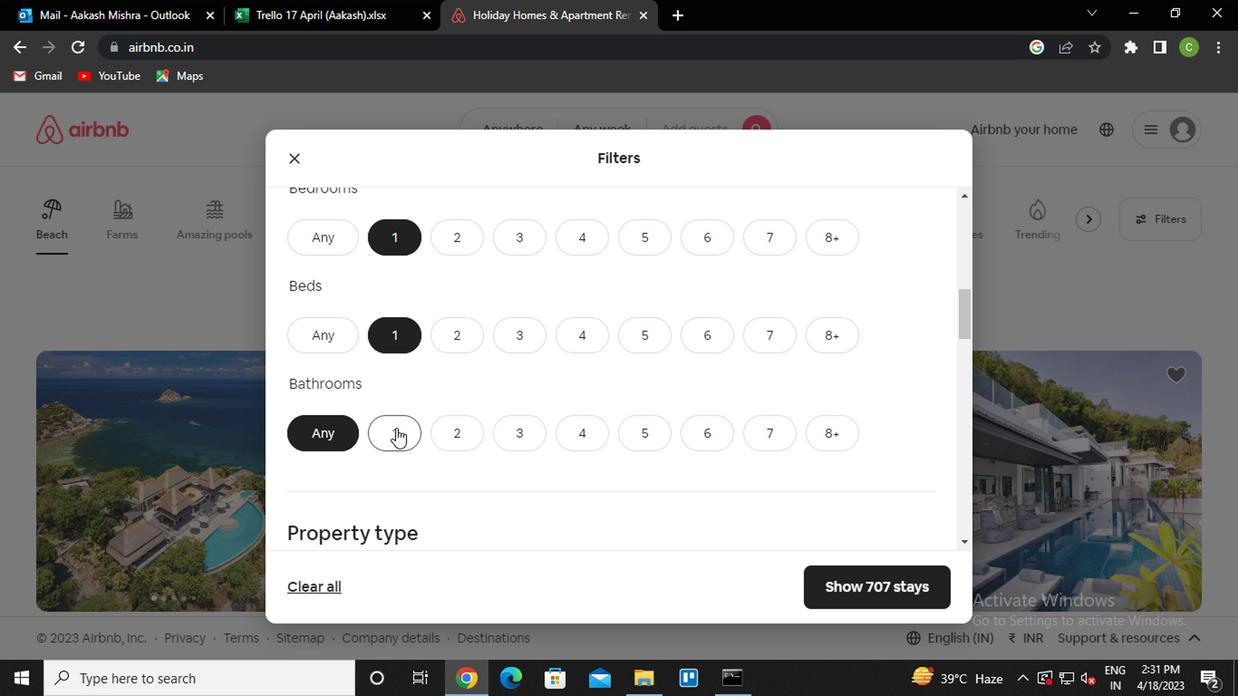 
Action: Mouse pressed left at (394, 434)
Screenshot: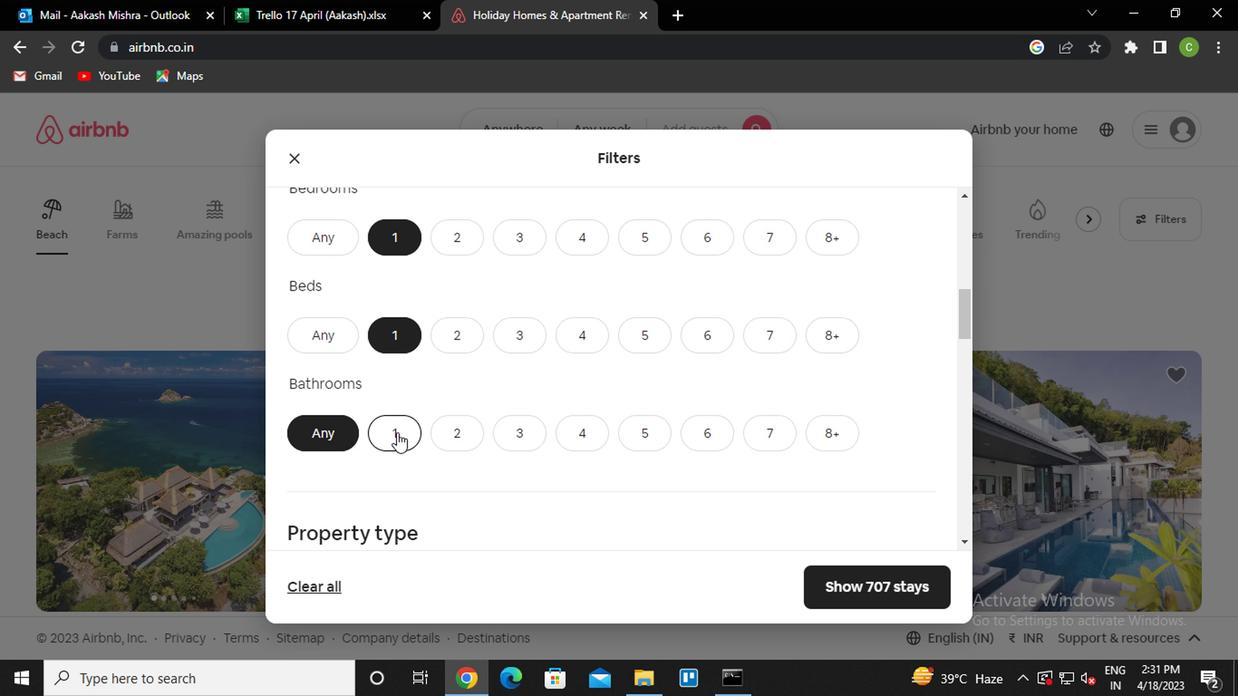 
Action: Mouse moved to (457, 432)
Screenshot: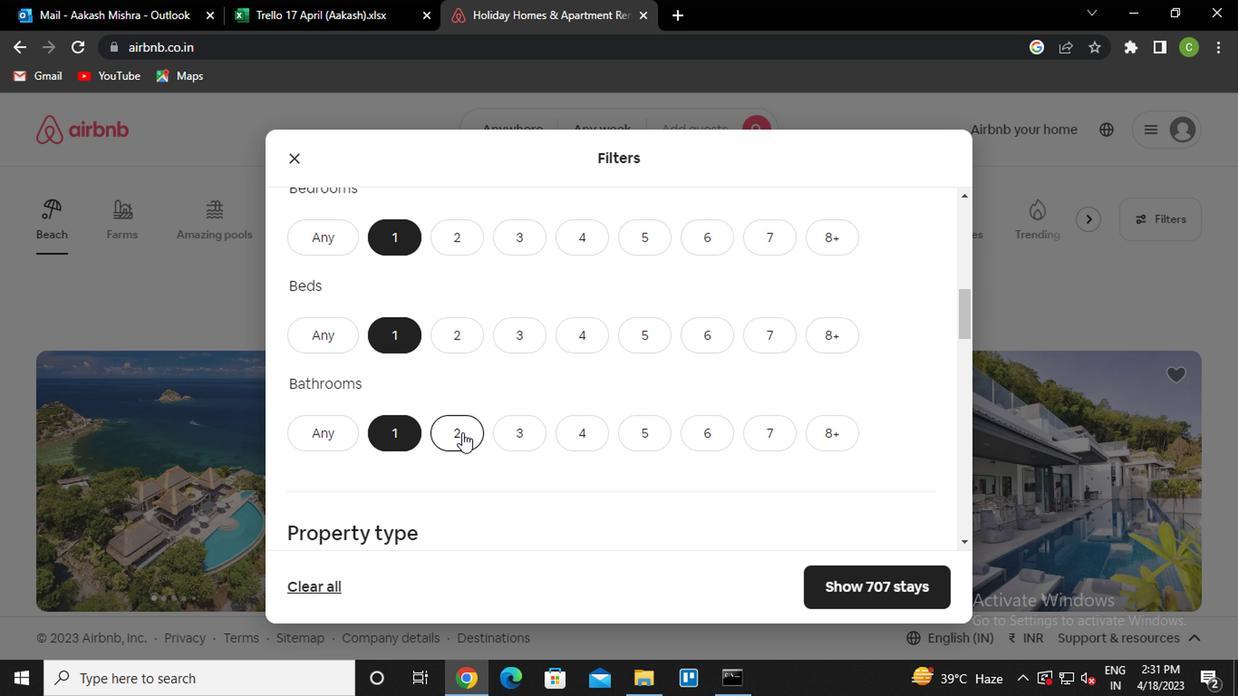 
Action: Mouse scrolled (457, 431) with delta (0, 0)
Screenshot: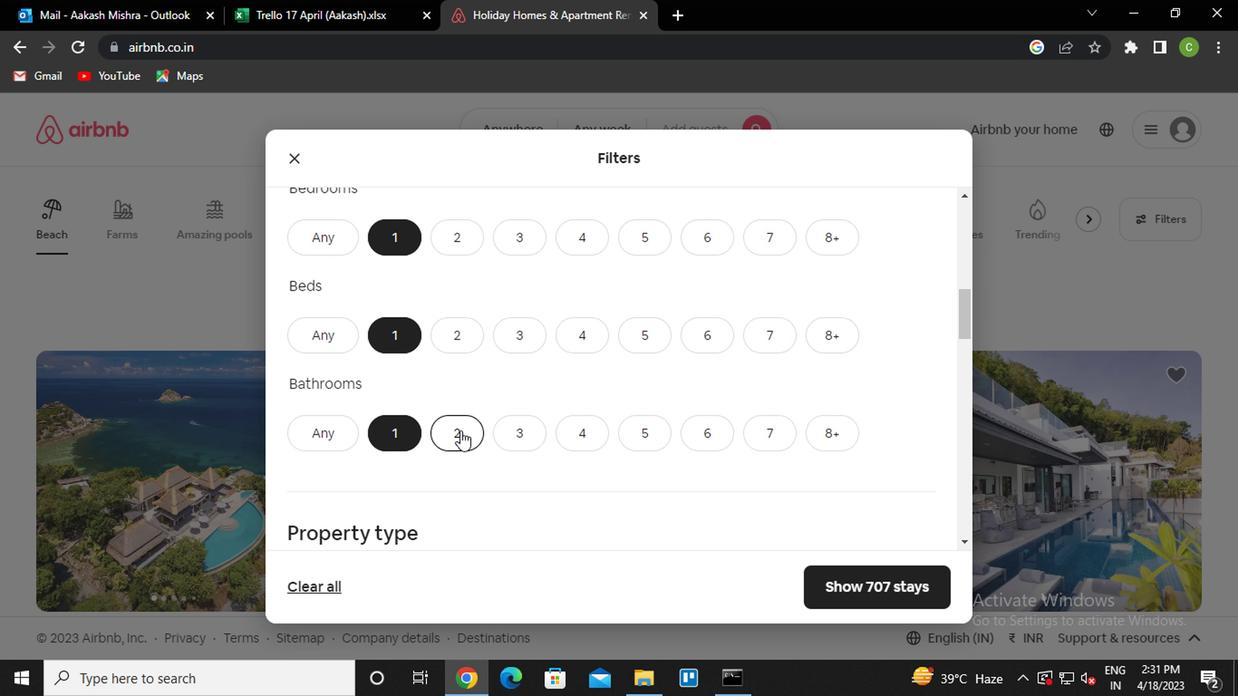 
Action: Mouse moved to (458, 432)
Screenshot: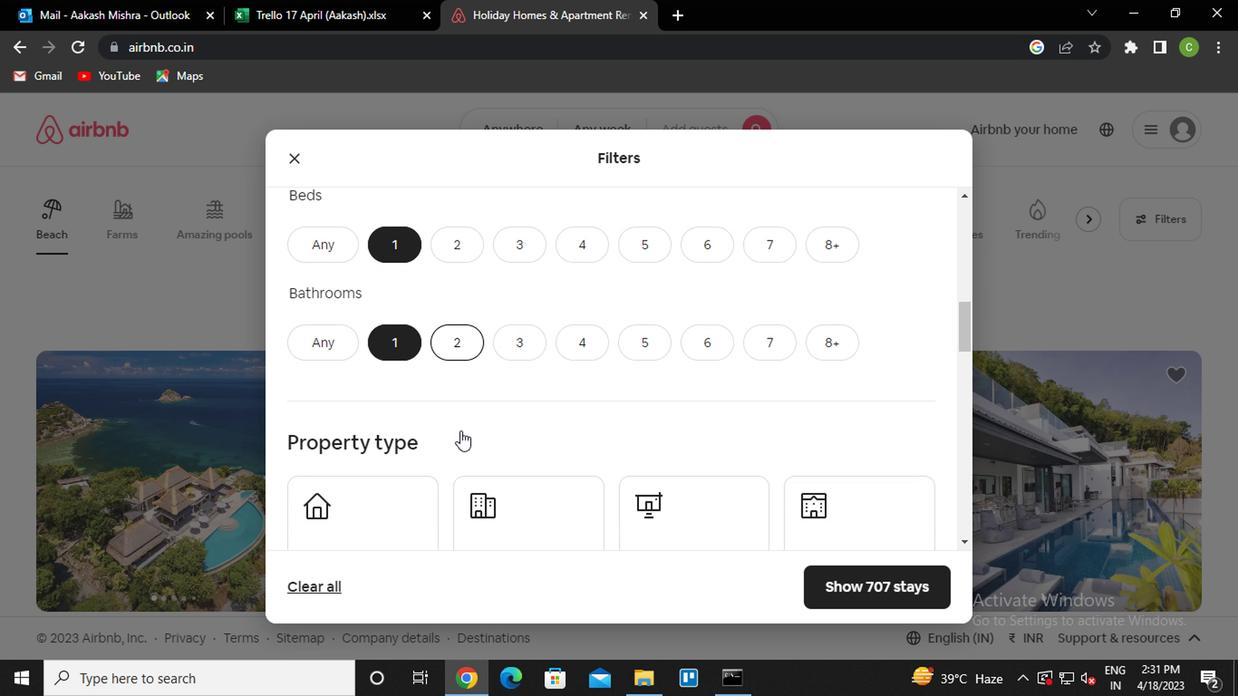 
Action: Mouse scrolled (458, 431) with delta (0, 0)
Screenshot: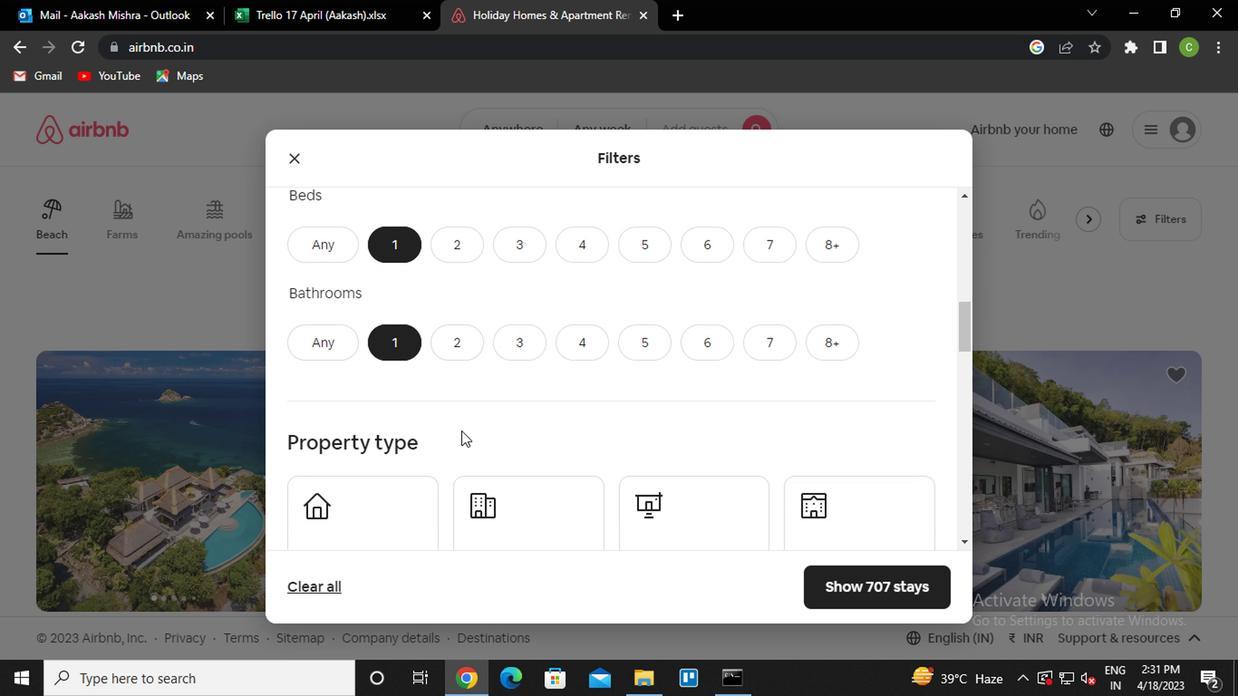 
Action: Mouse moved to (902, 451)
Screenshot: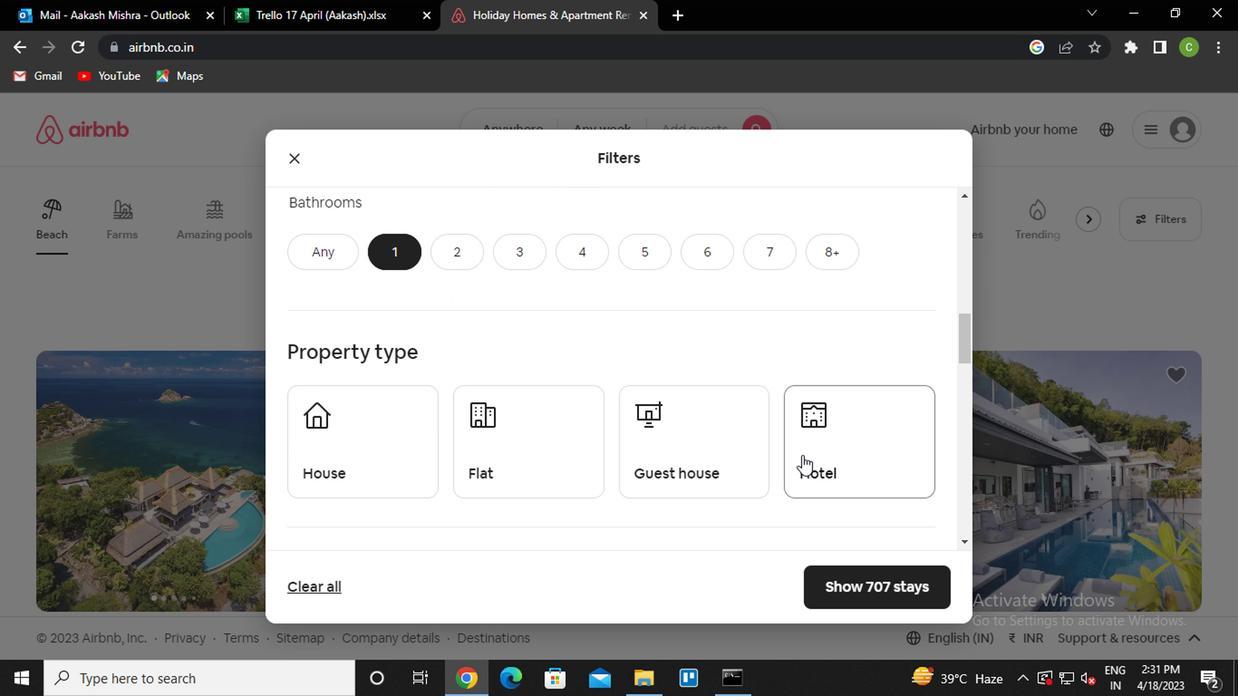 
Action: Mouse pressed left at (902, 451)
Screenshot: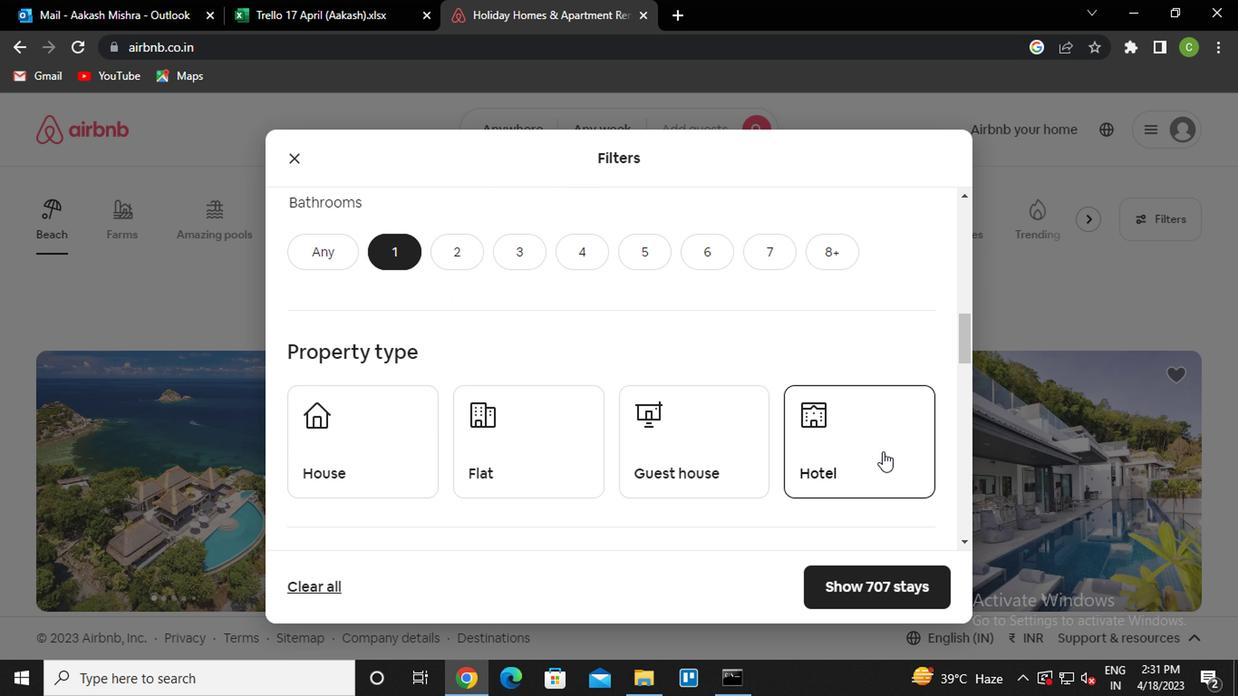 
Action: Mouse moved to (621, 430)
Screenshot: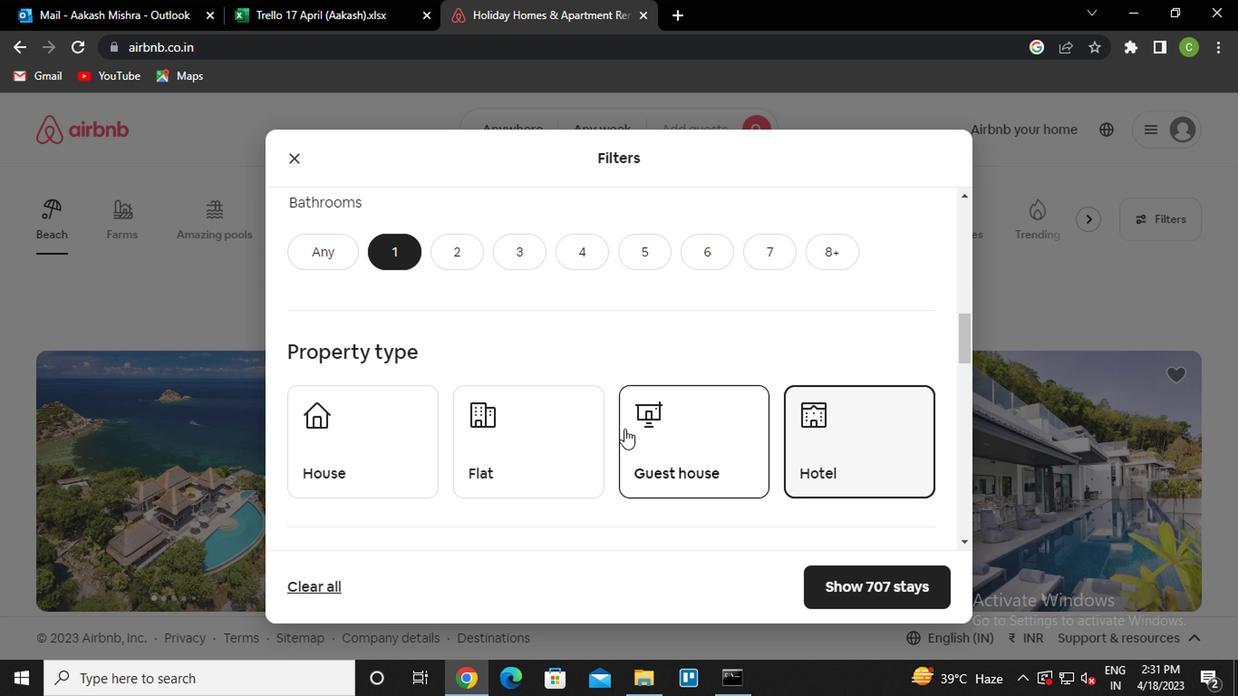 
Action: Mouse scrolled (621, 429) with delta (0, -1)
Screenshot: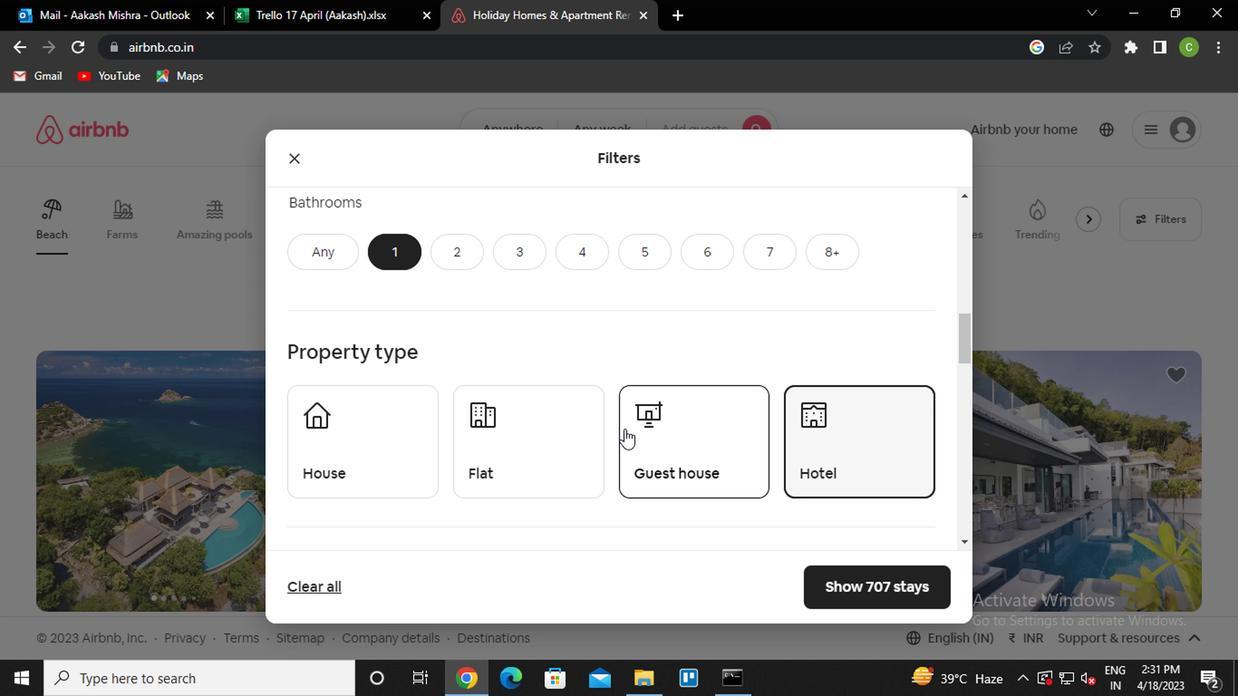 
Action: Mouse scrolled (621, 429) with delta (0, -1)
Screenshot: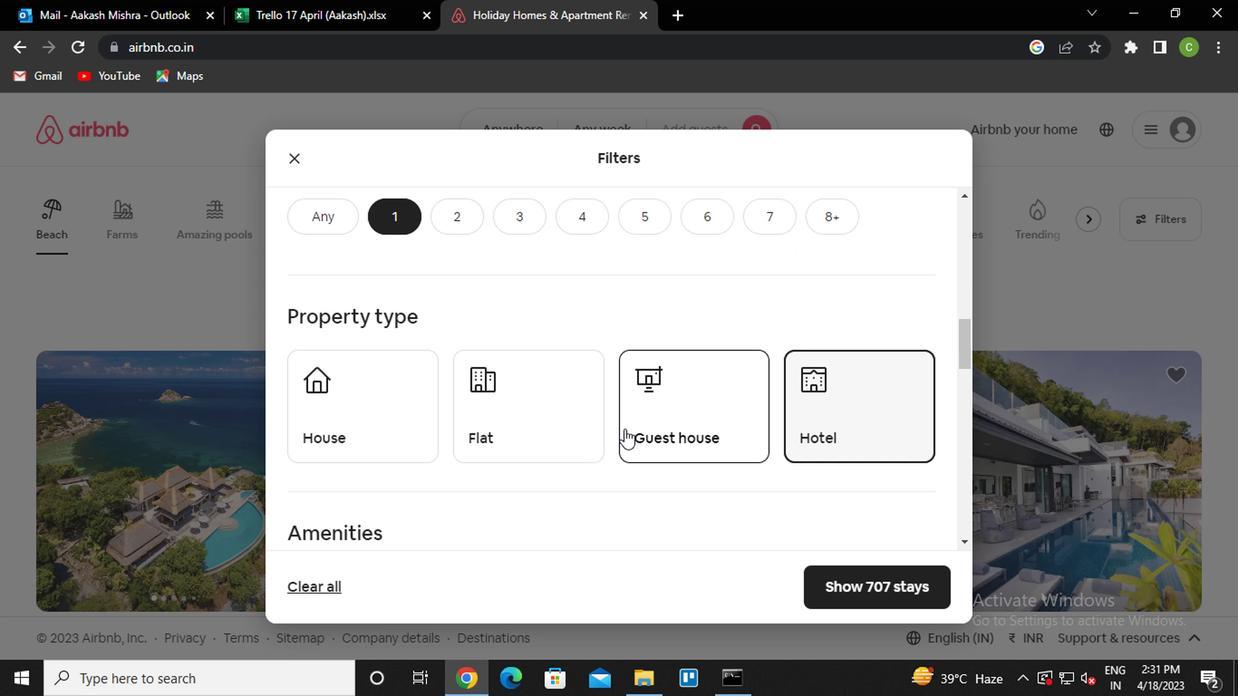 
Action: Mouse scrolled (621, 429) with delta (0, -1)
Screenshot: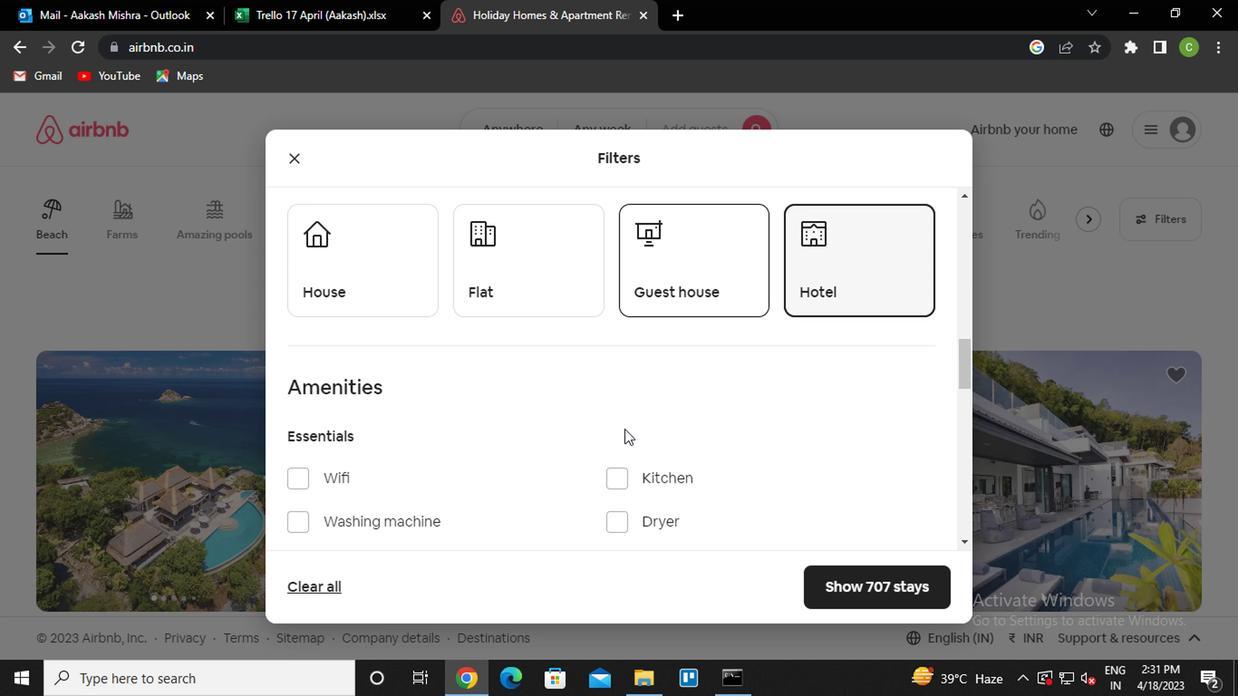 
Action: Mouse moved to (288, 392)
Screenshot: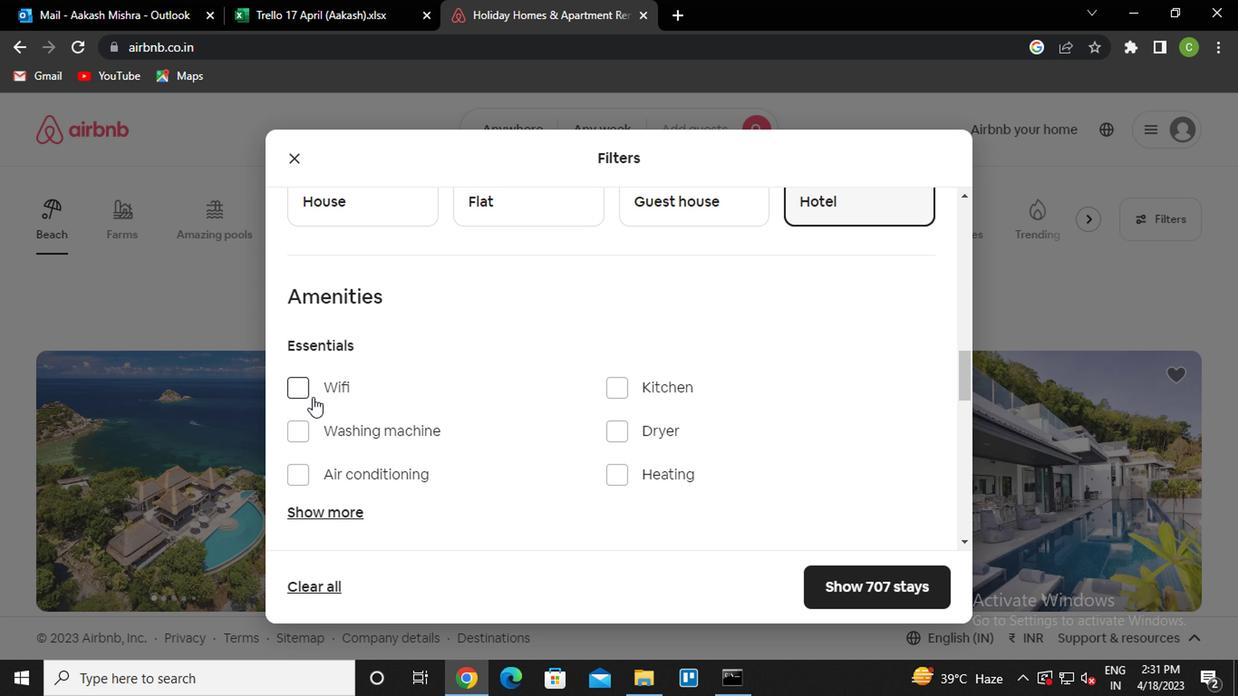 
Action: Mouse pressed left at (288, 392)
Screenshot: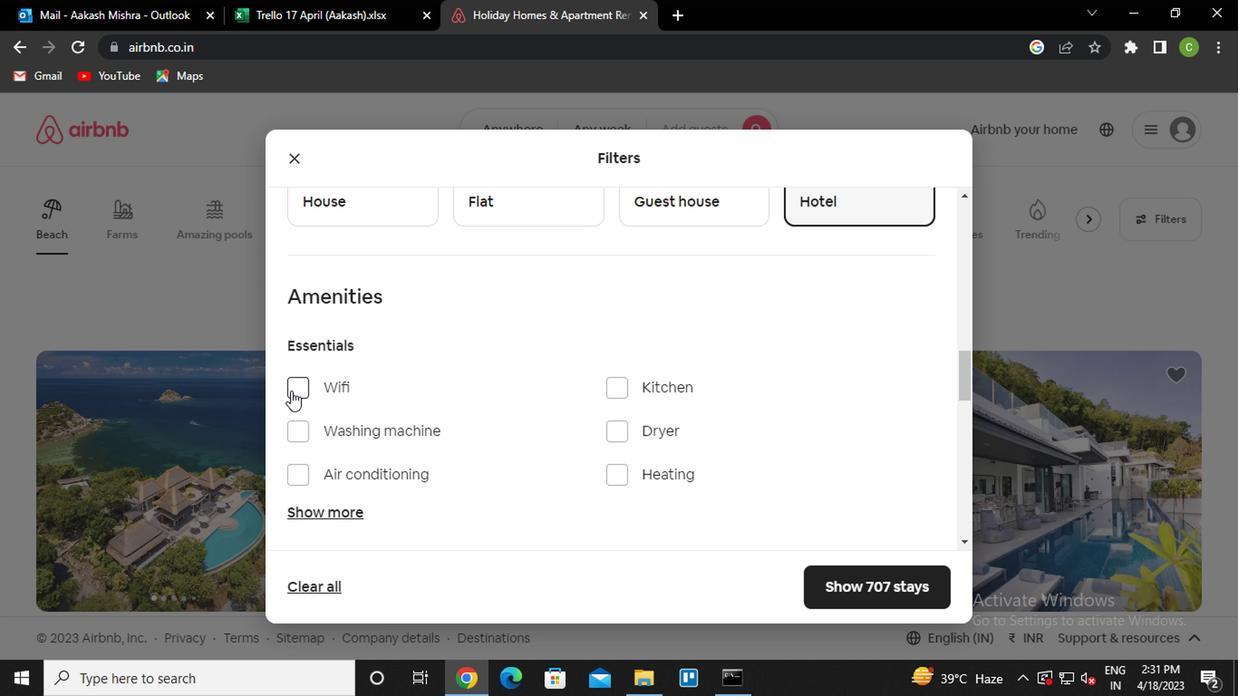 
Action: Mouse moved to (512, 442)
Screenshot: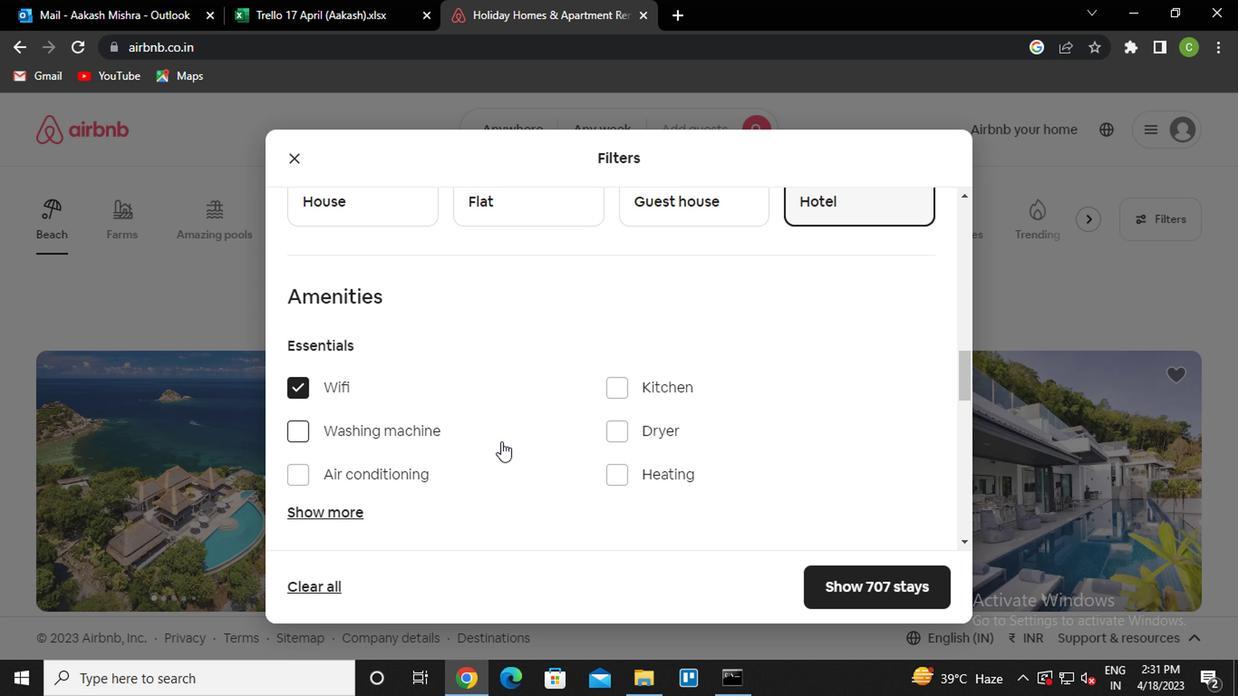 
Action: Mouse scrolled (512, 441) with delta (0, -1)
Screenshot: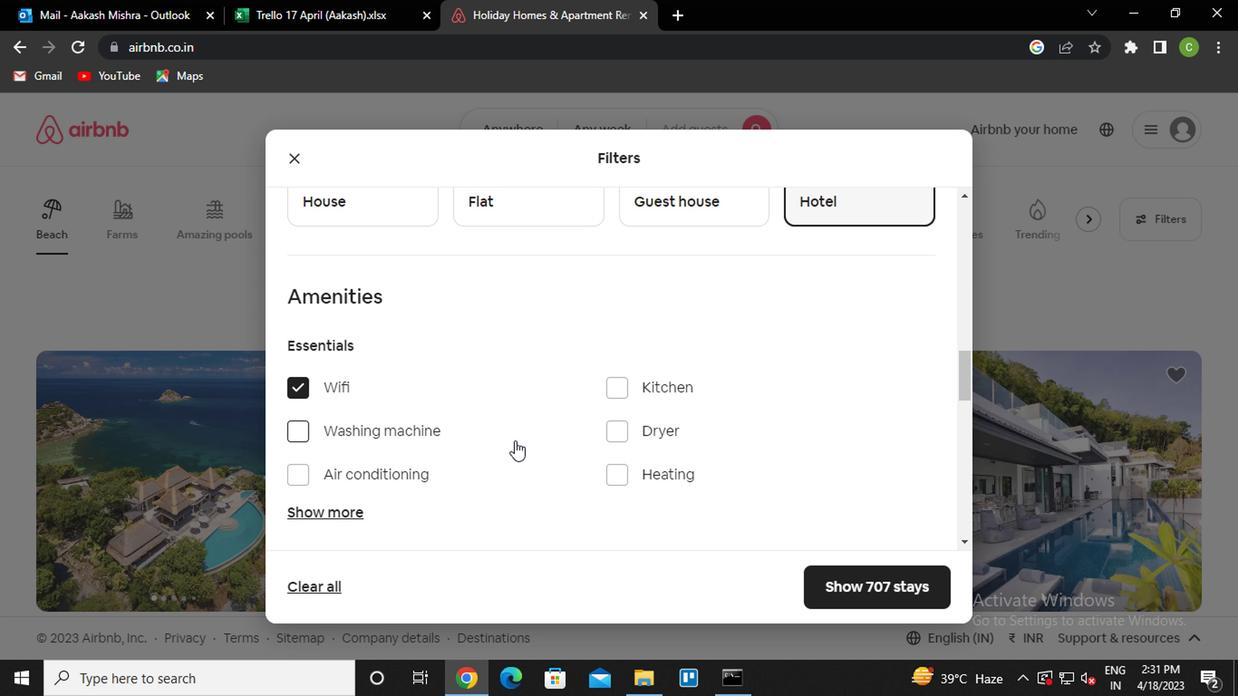 
Action: Mouse scrolled (512, 441) with delta (0, -1)
Screenshot: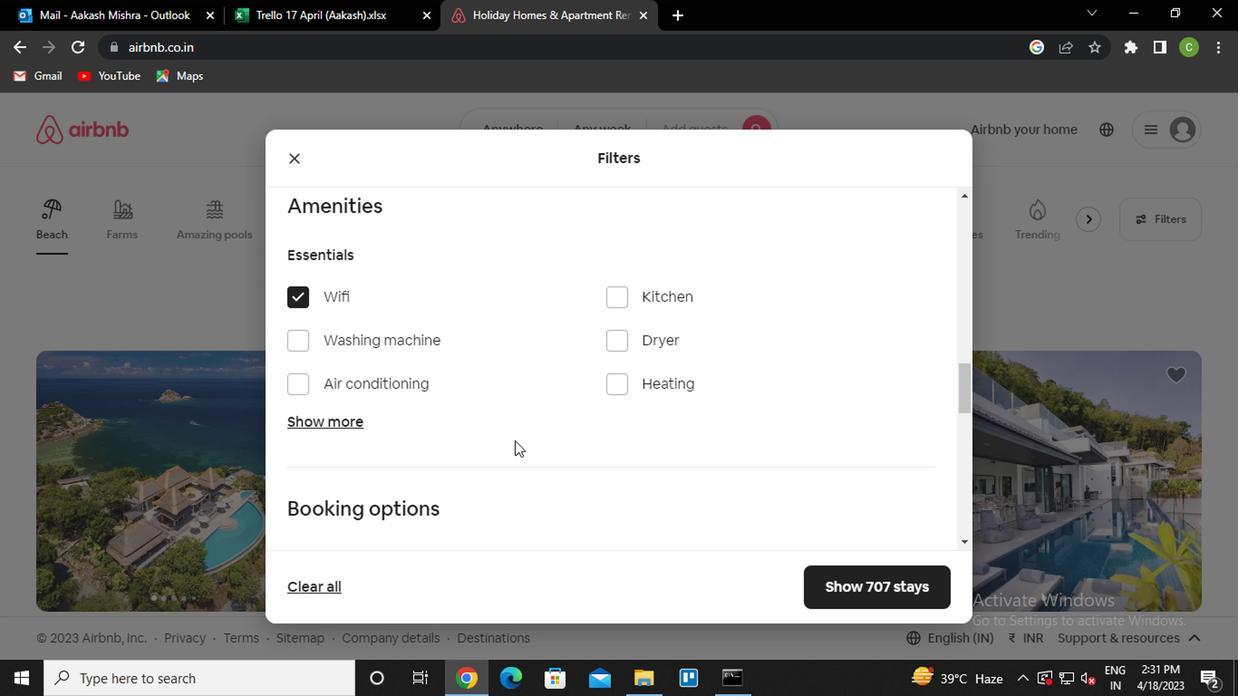 
Action: Mouse moved to (510, 442)
Screenshot: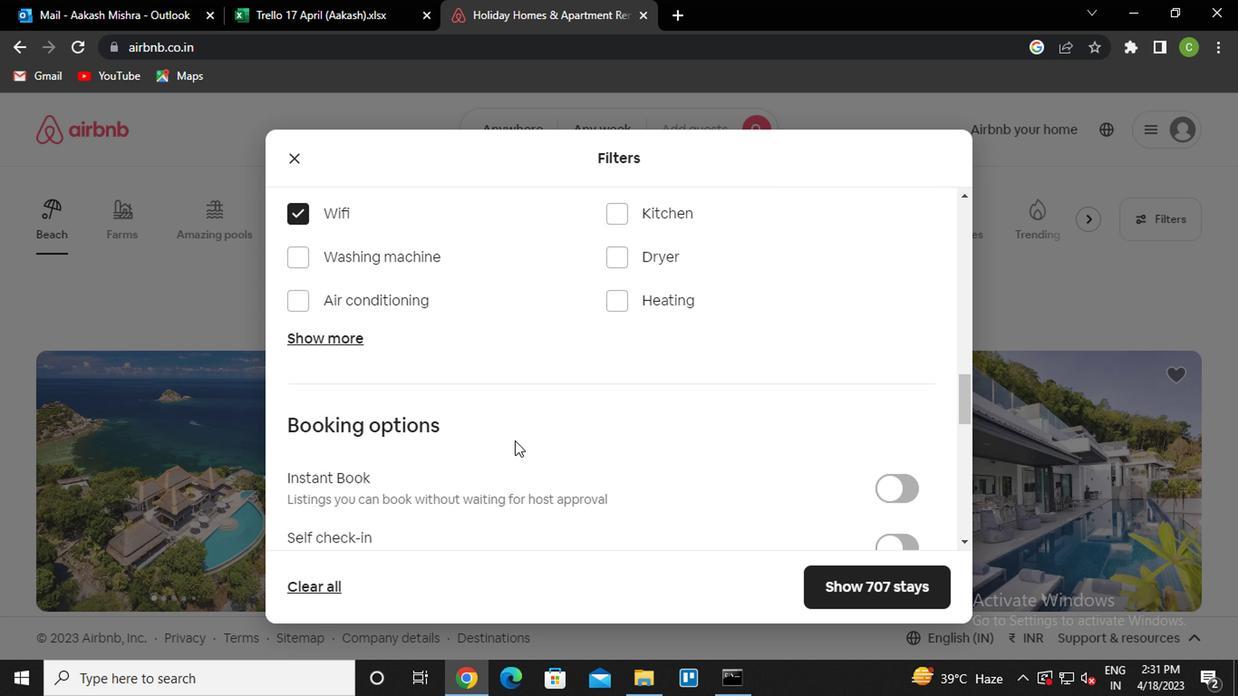 
Action: Mouse scrolled (510, 441) with delta (0, -1)
Screenshot: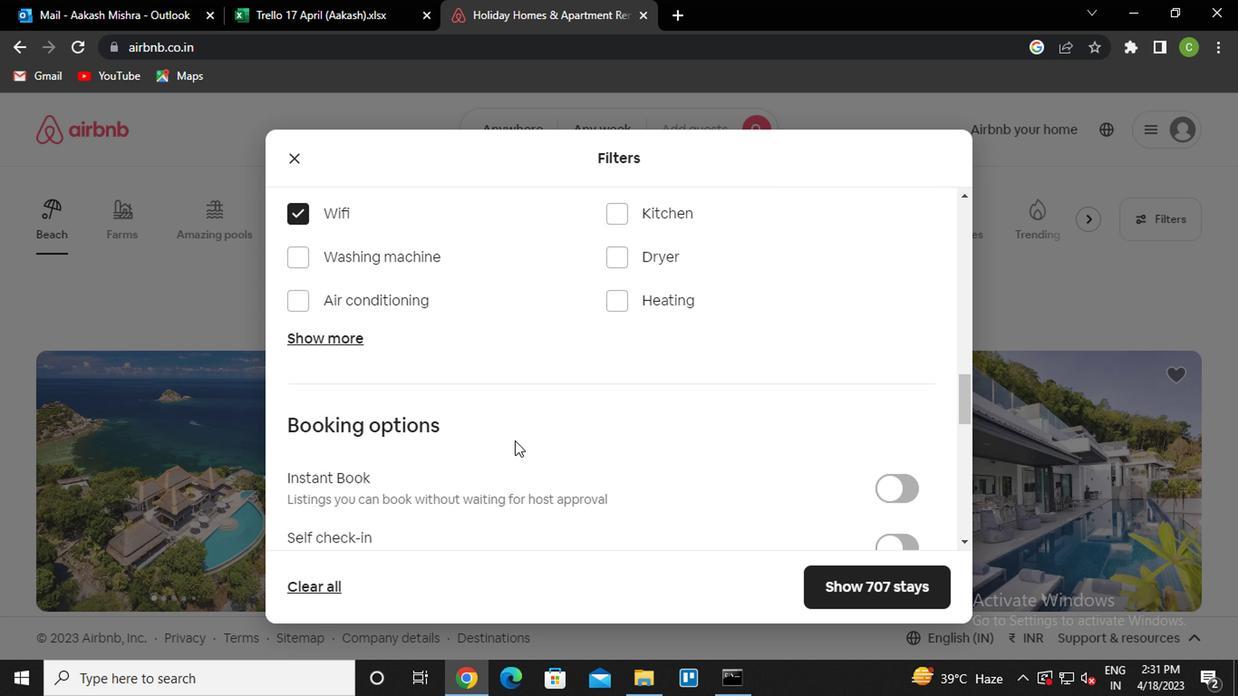 
Action: Mouse scrolled (510, 441) with delta (0, -1)
Screenshot: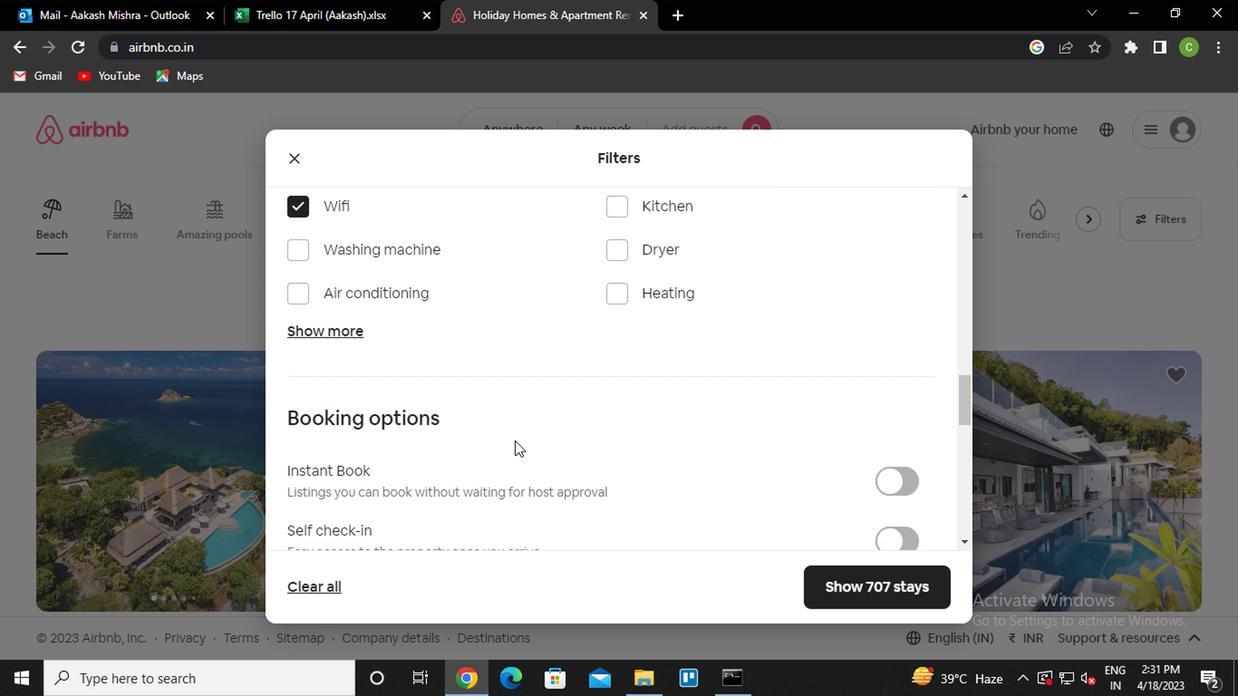 
Action: Mouse scrolled (510, 441) with delta (0, -1)
Screenshot: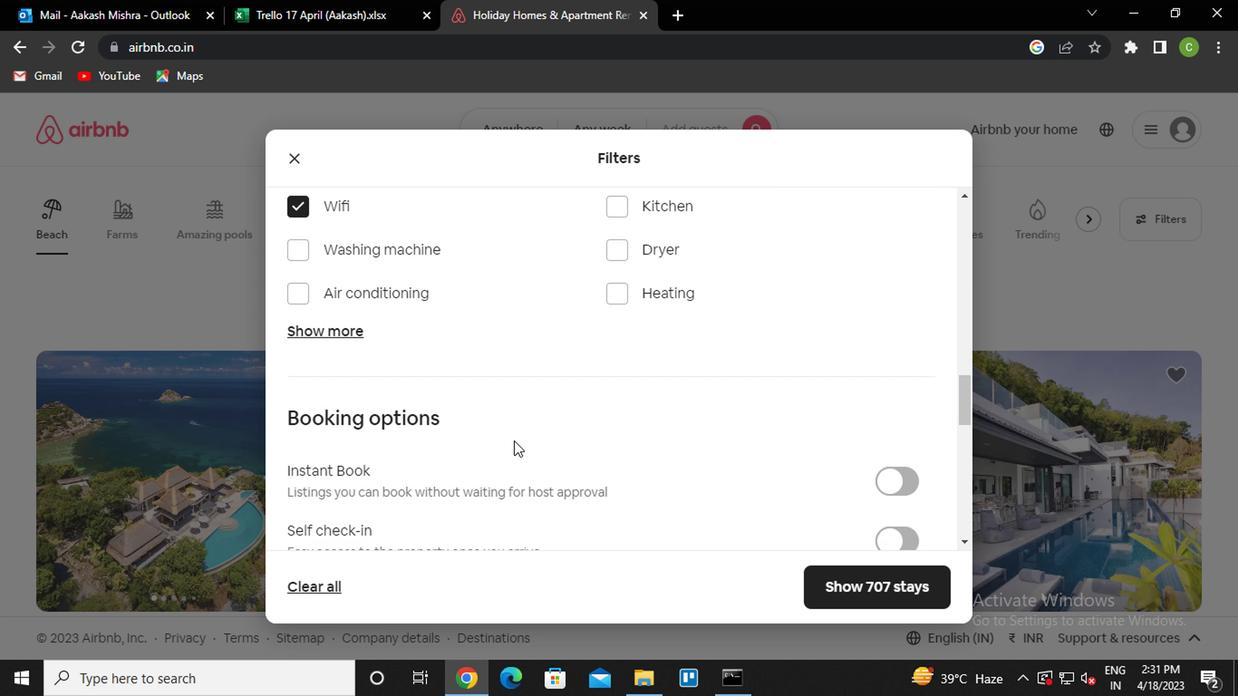 
Action: Mouse moved to (891, 276)
Screenshot: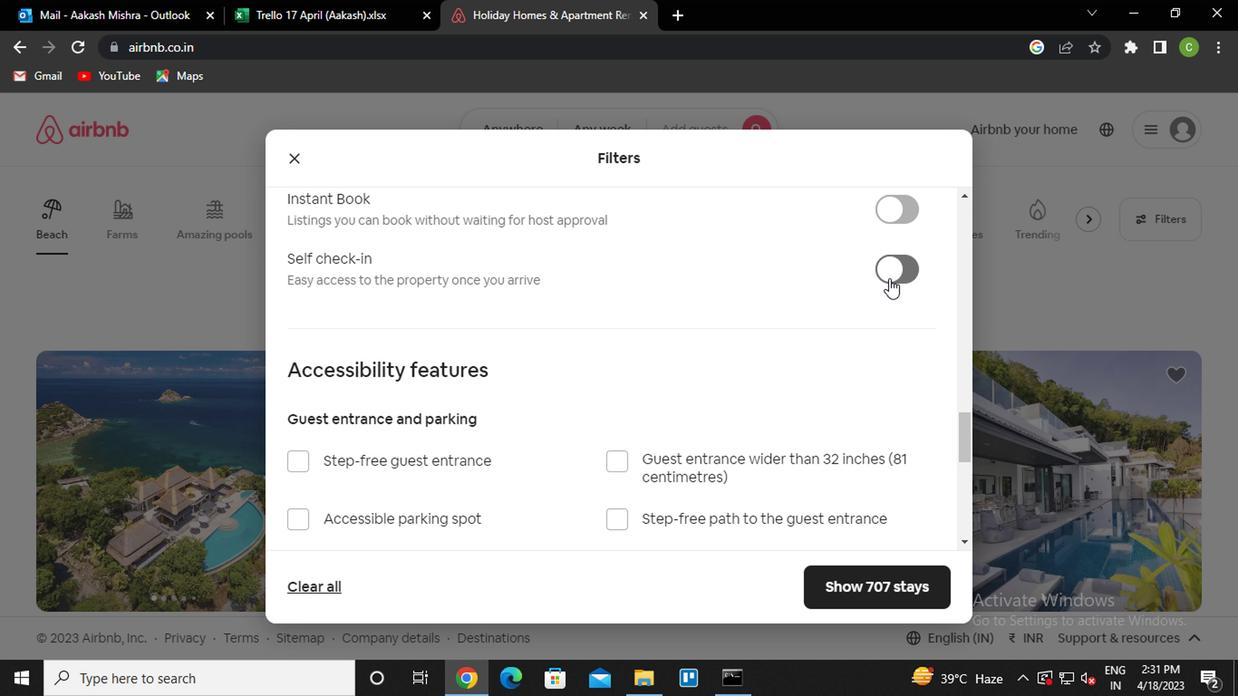 
Action: Mouse pressed left at (891, 276)
Screenshot: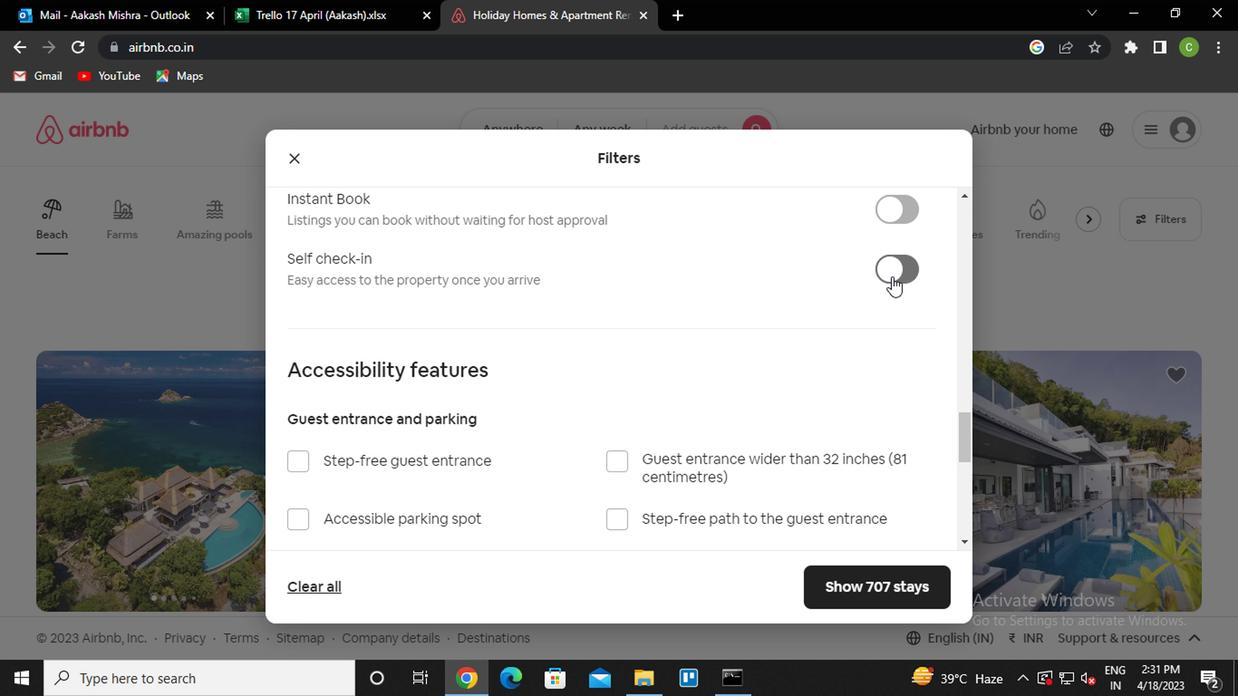 
Action: Mouse moved to (639, 396)
Screenshot: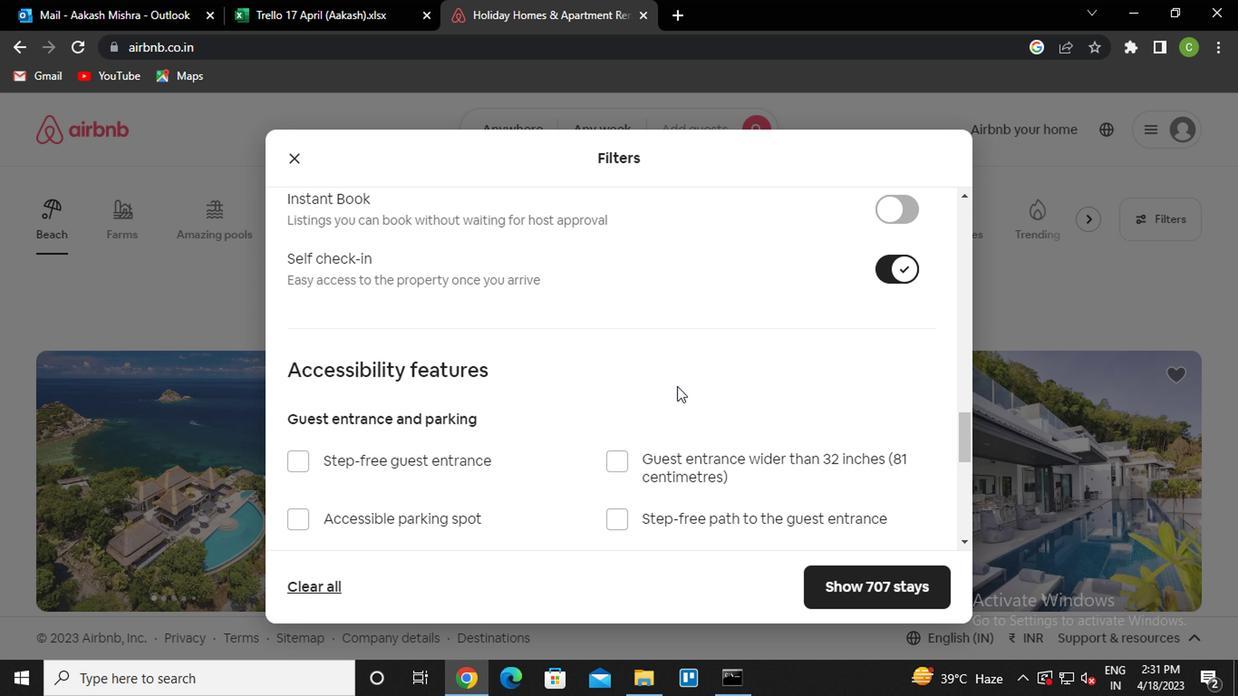
Action: Mouse scrolled (639, 395) with delta (0, 0)
Screenshot: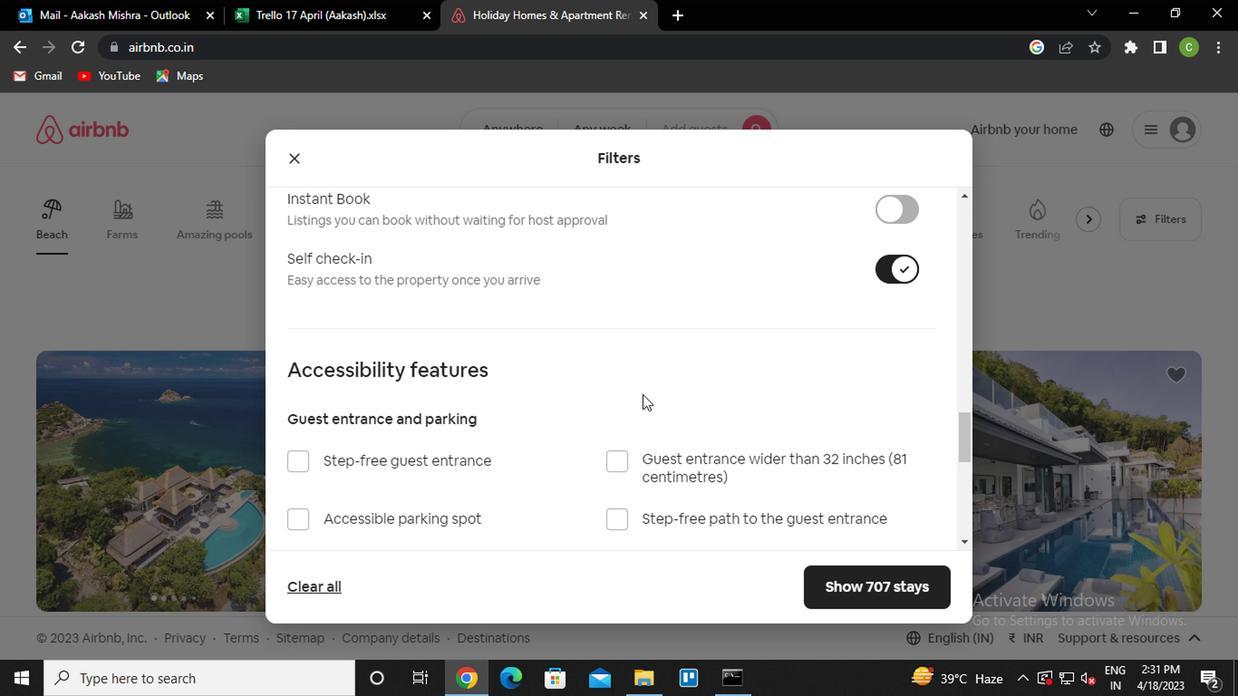 
Action: Mouse scrolled (639, 395) with delta (0, 0)
Screenshot: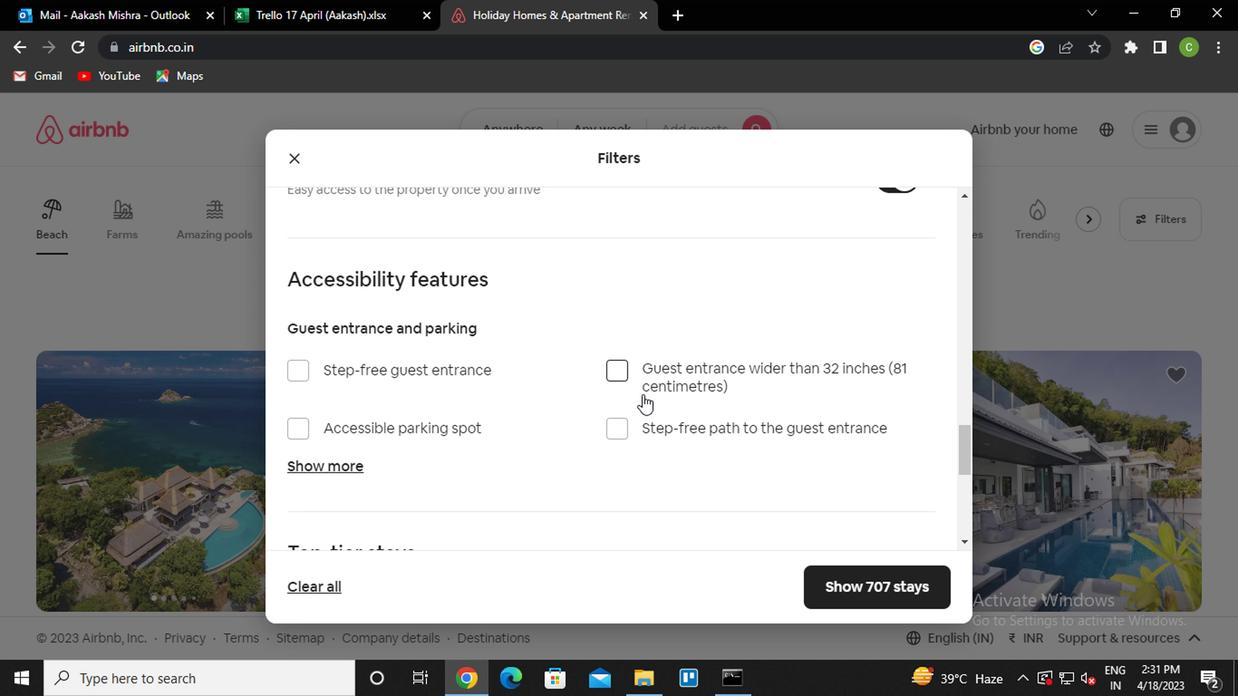 
Action: Mouse scrolled (639, 395) with delta (0, 0)
Screenshot: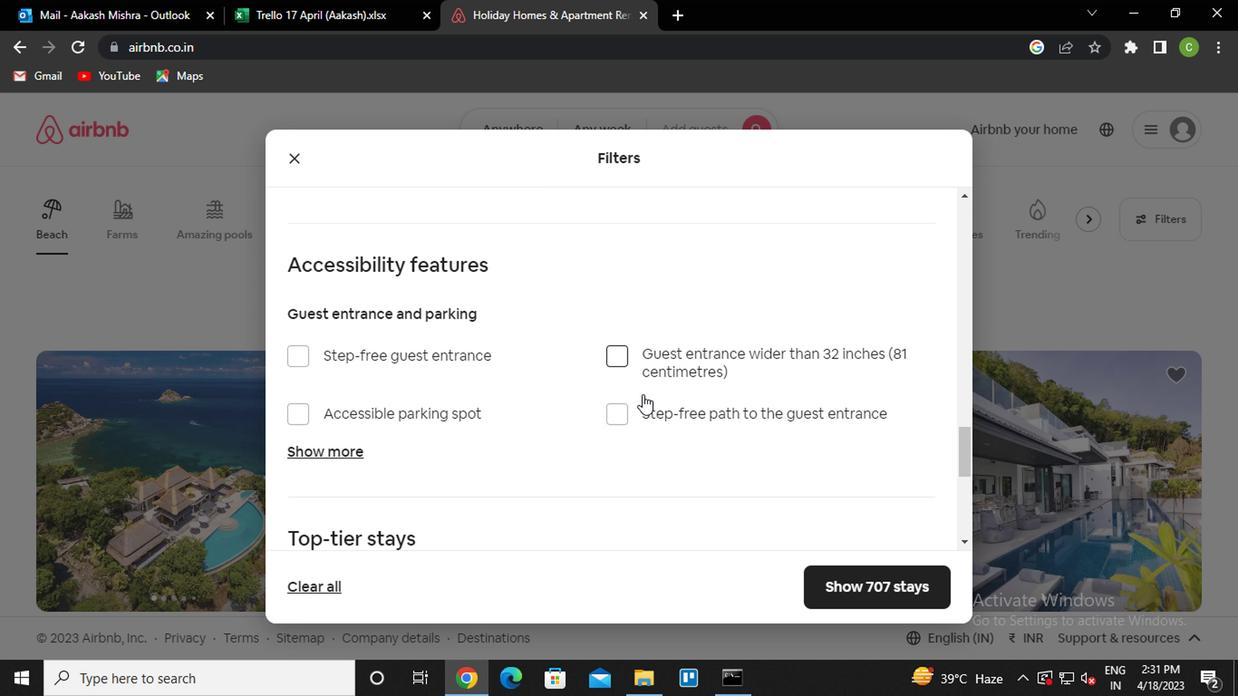 
Action: Mouse scrolled (639, 395) with delta (0, 0)
Screenshot: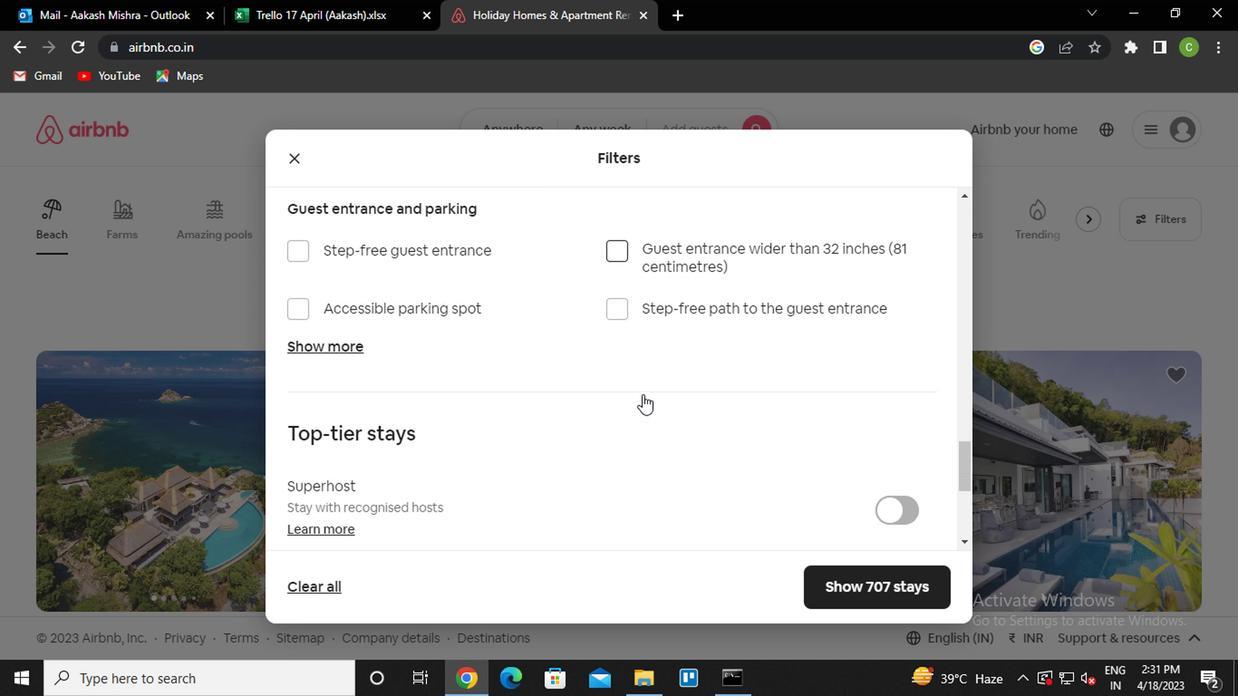 
Action: Mouse scrolled (639, 395) with delta (0, 0)
Screenshot: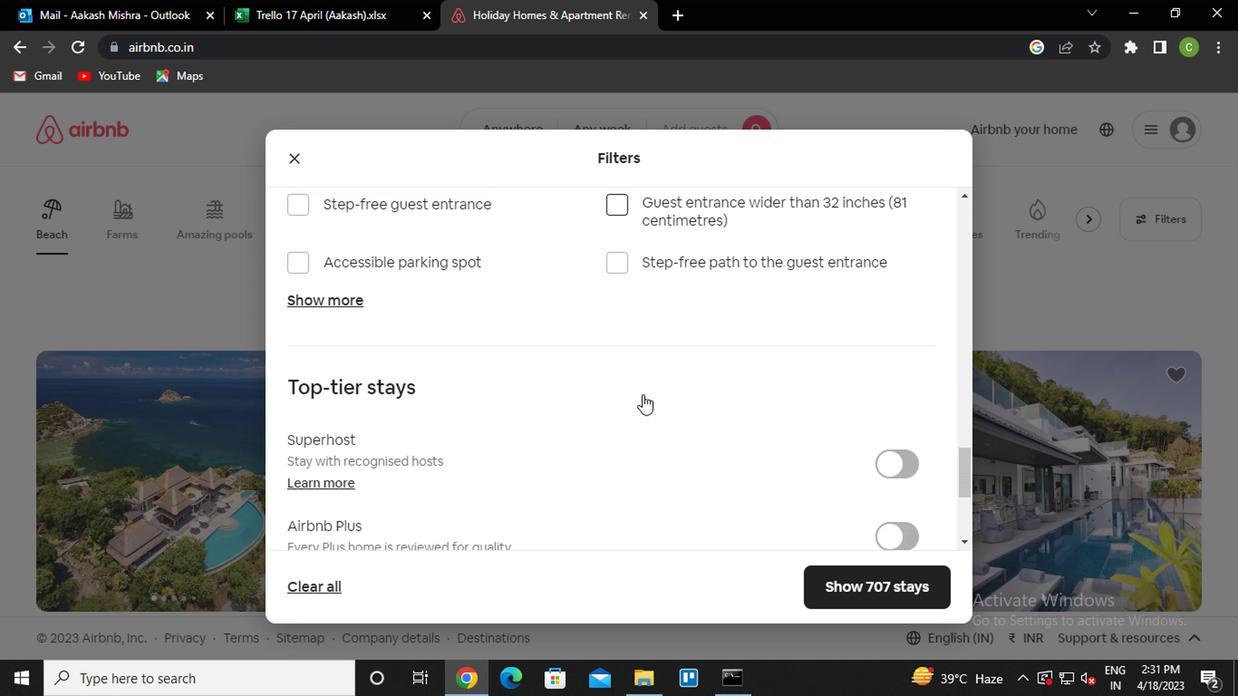 
Action: Mouse moved to (436, 424)
Screenshot: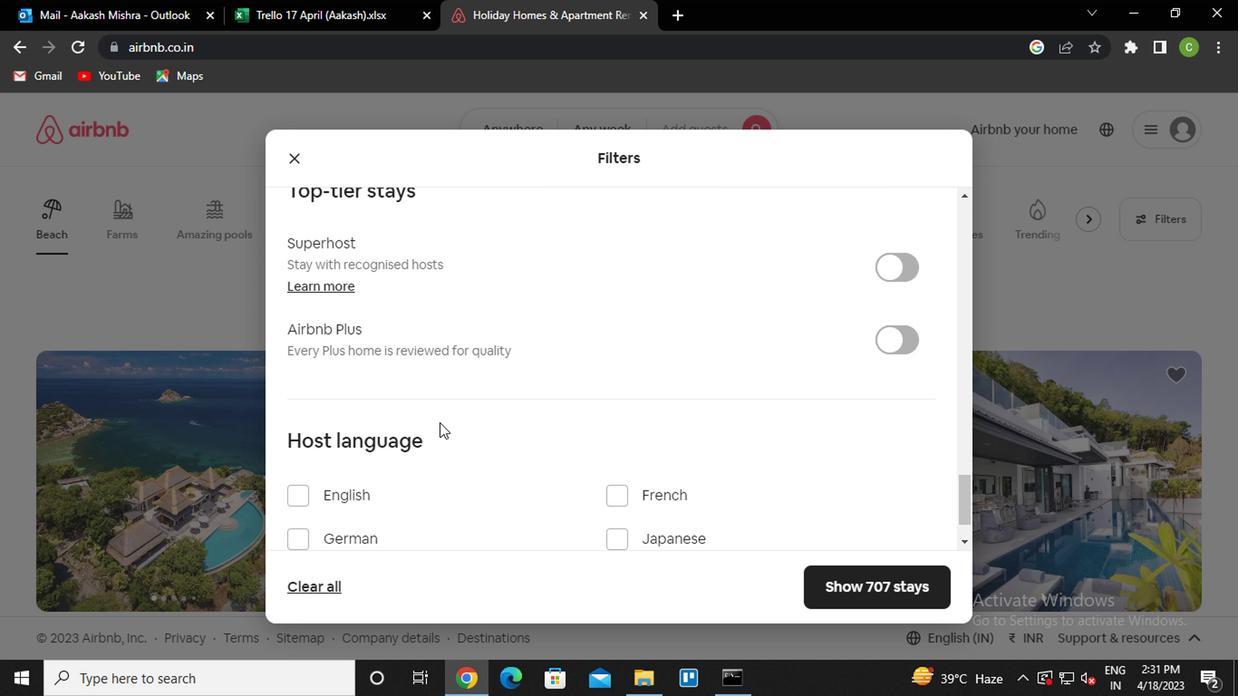 
Action: Mouse scrolled (436, 423) with delta (0, -1)
Screenshot: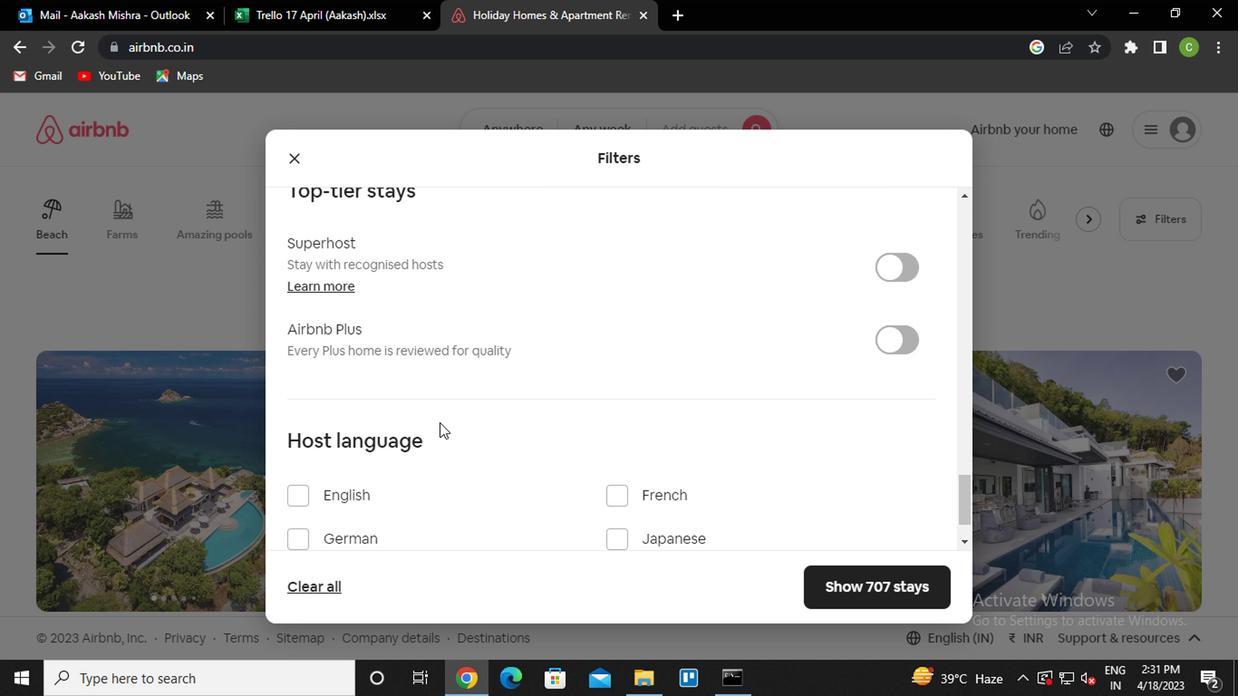 
Action: Mouse scrolled (436, 423) with delta (0, -1)
Screenshot: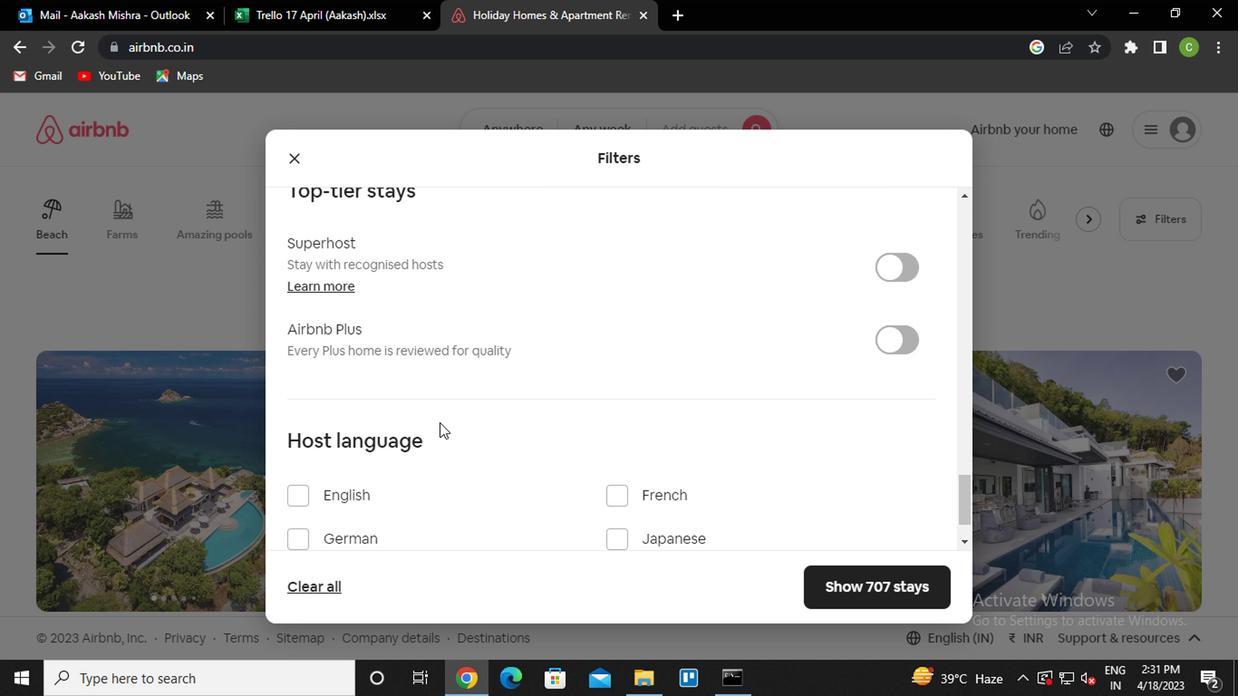 
Action: Mouse moved to (336, 505)
Screenshot: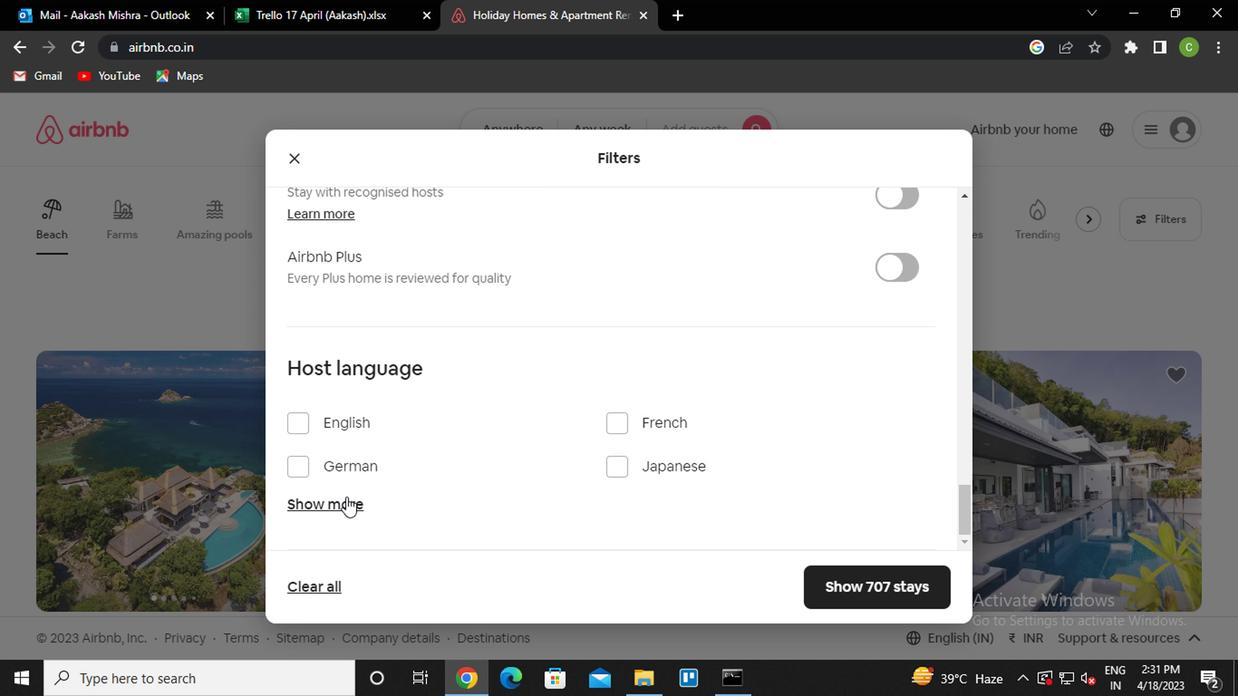 
Action: Mouse pressed left at (336, 505)
Screenshot: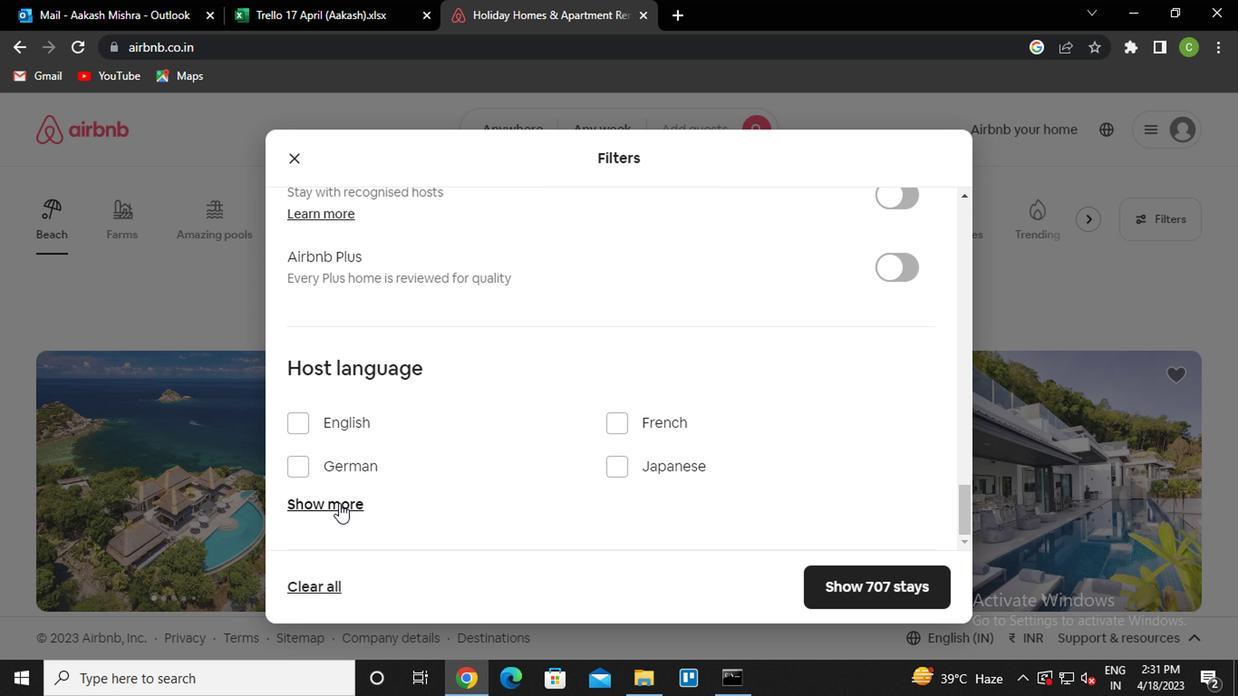 
Action: Mouse moved to (341, 494)
Screenshot: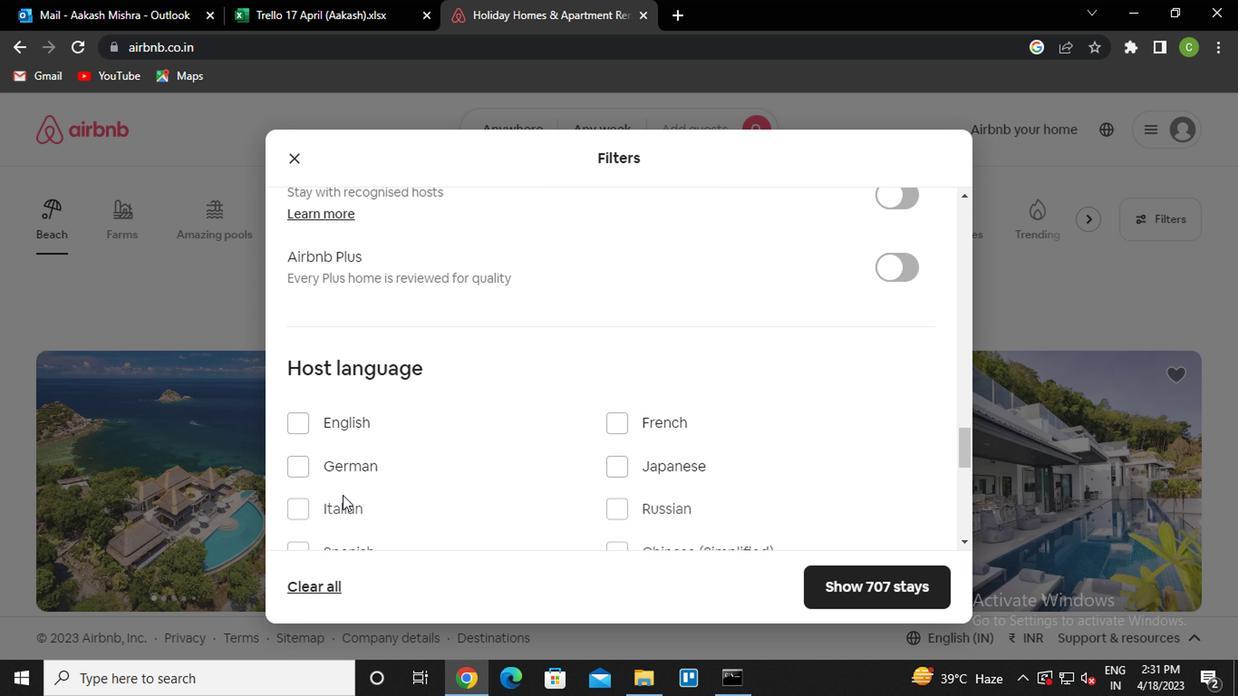 
Action: Mouse scrolled (341, 494) with delta (0, 0)
Screenshot: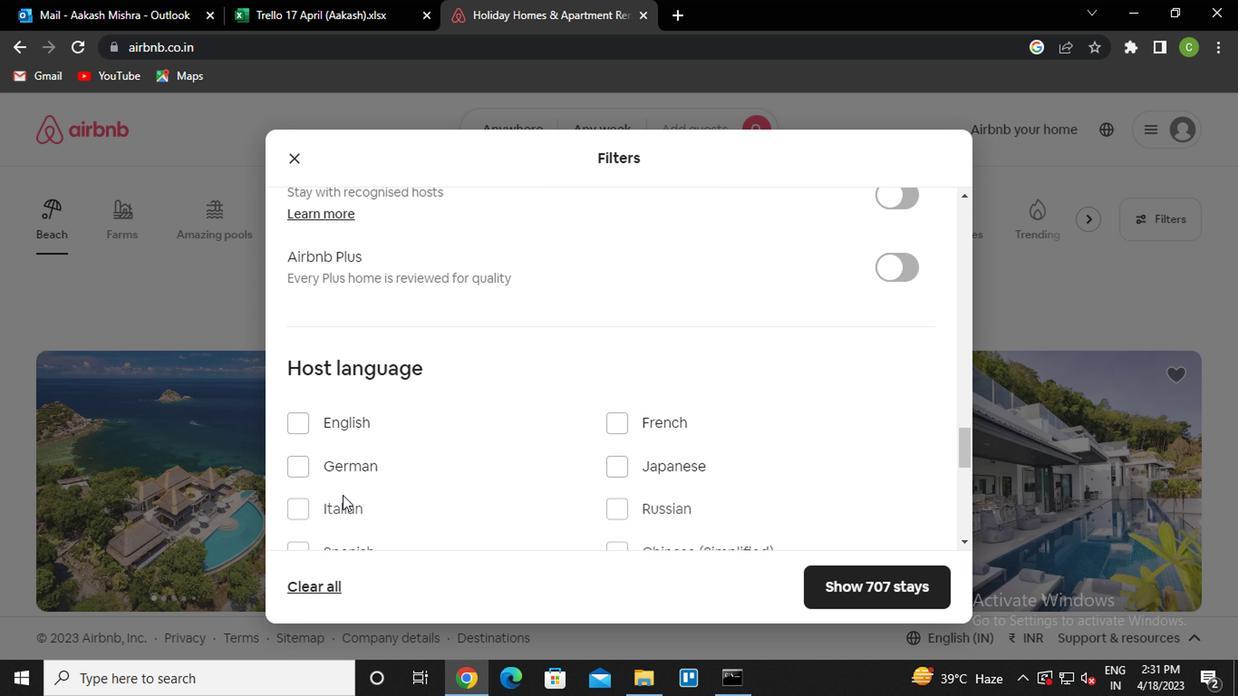 
Action: Mouse moved to (341, 494)
Screenshot: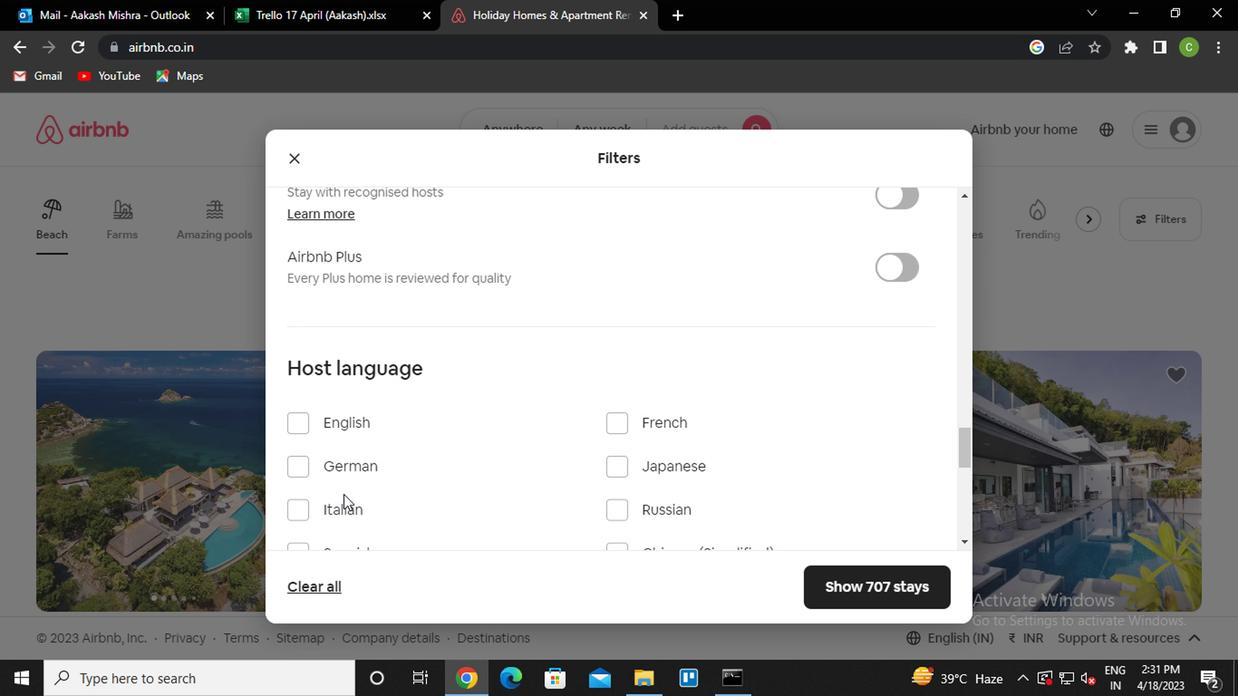 
Action: Mouse scrolled (341, 494) with delta (0, 0)
Screenshot: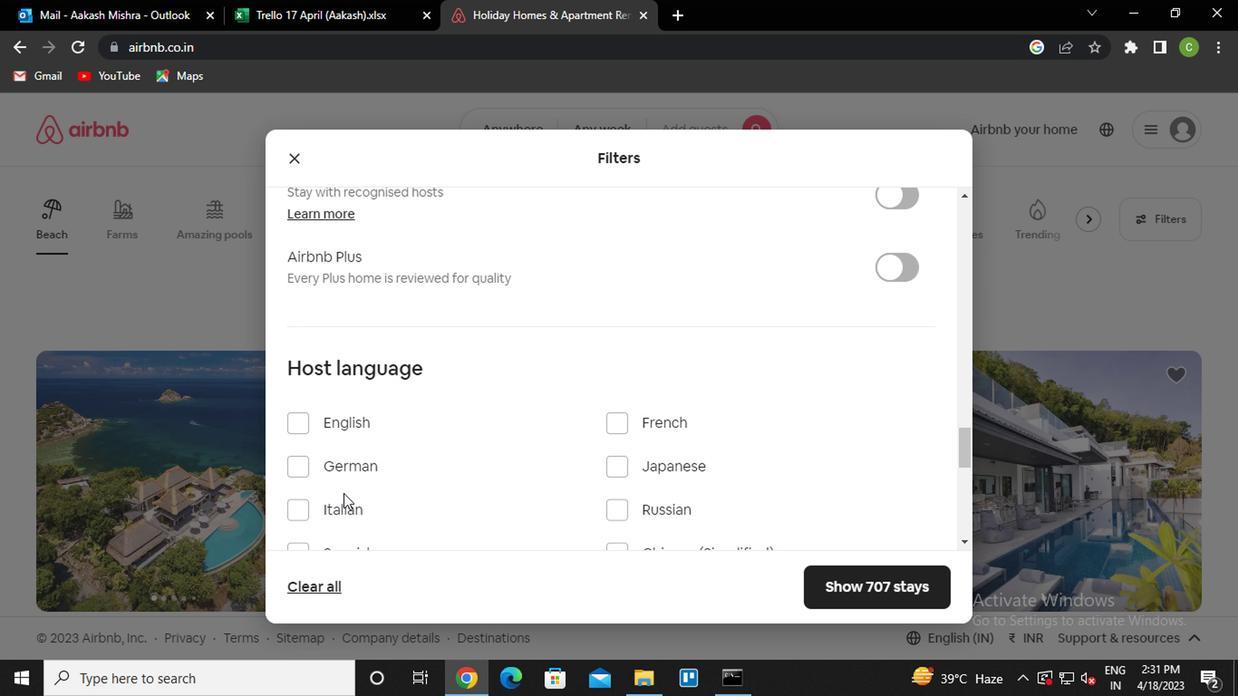 
Action: Mouse moved to (295, 368)
Screenshot: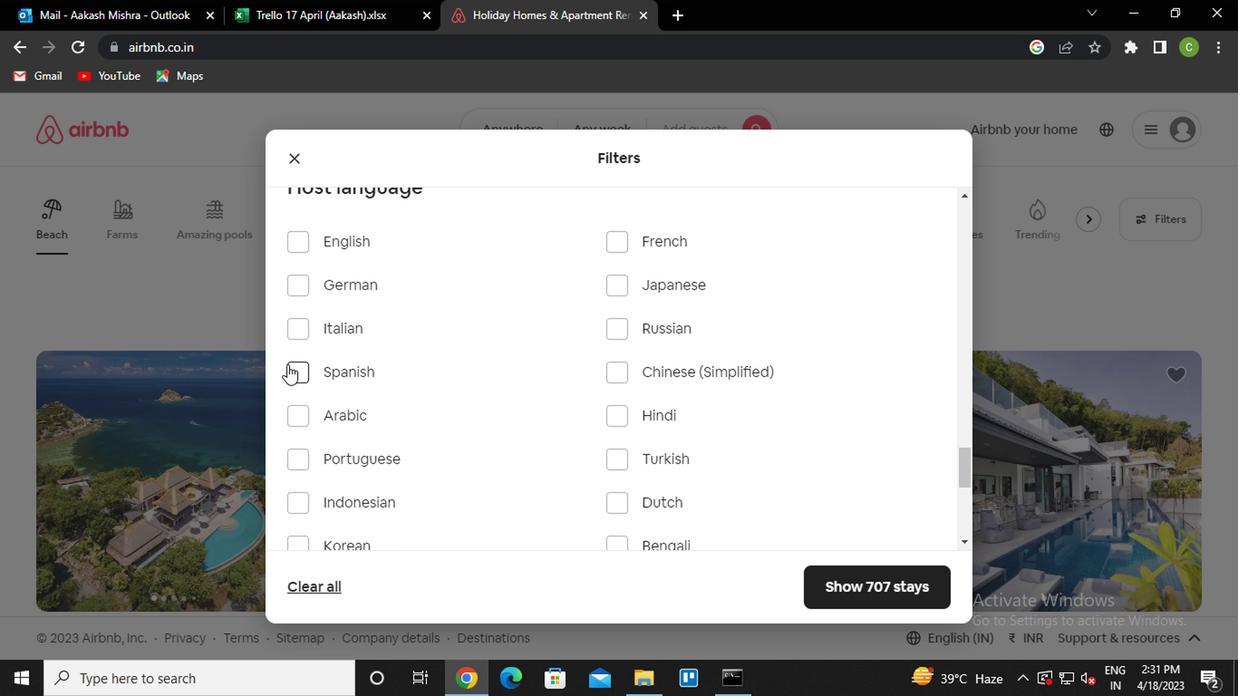 
Action: Mouse pressed left at (295, 368)
Screenshot: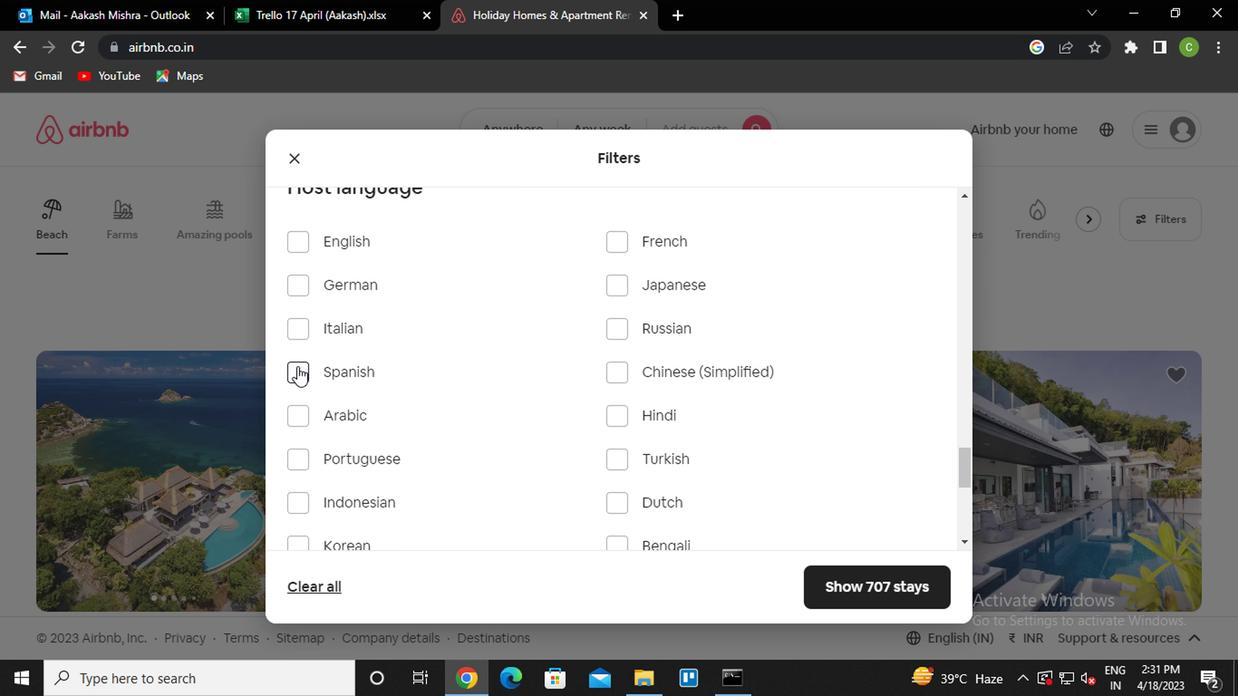 
Action: Mouse moved to (824, 583)
Screenshot: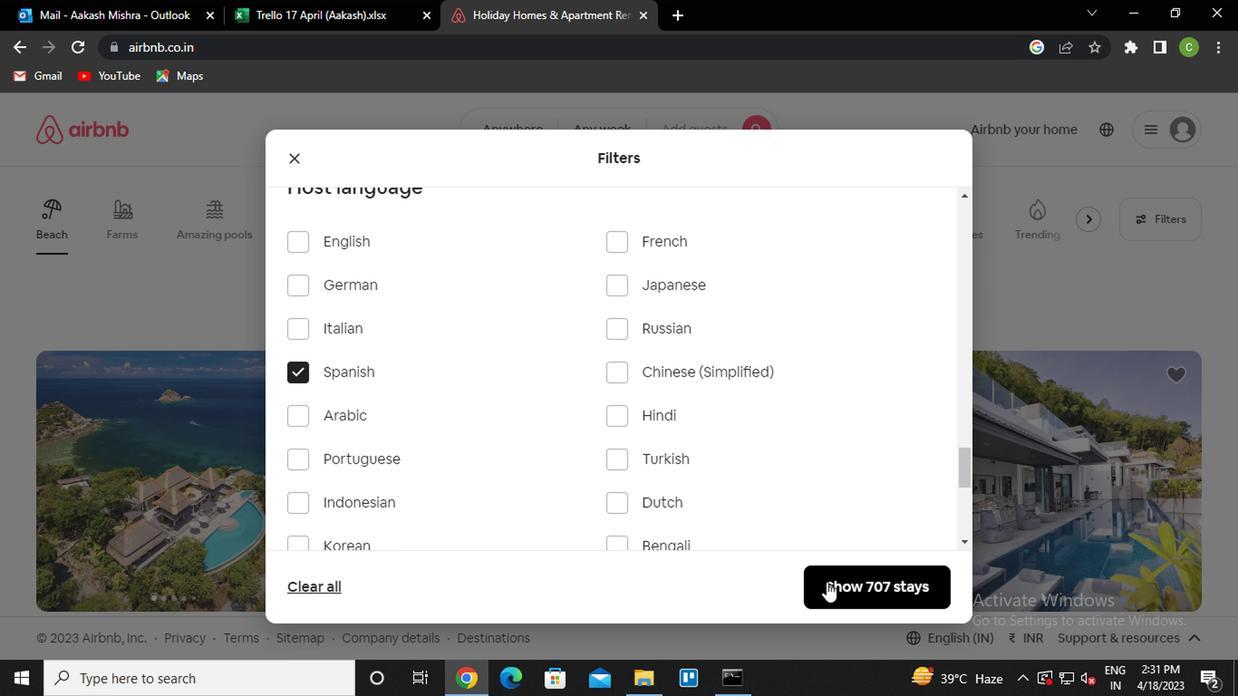 
Action: Mouse pressed left at (824, 583)
Screenshot: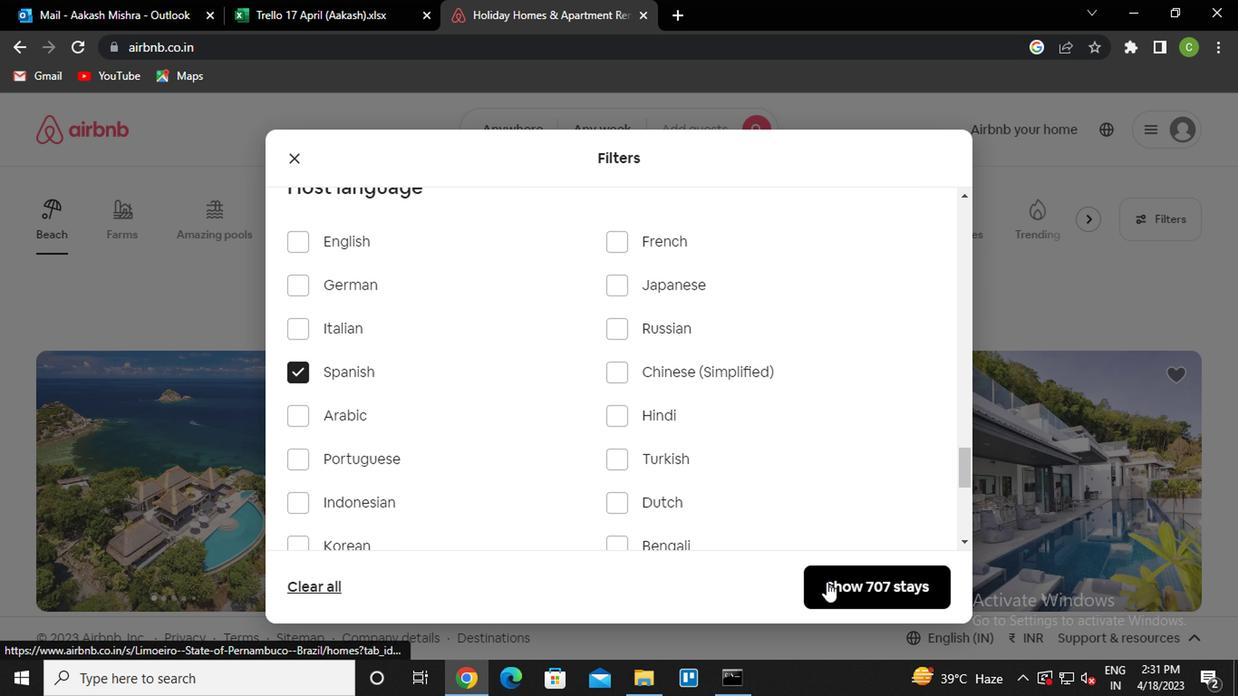 
Action: Mouse moved to (864, 345)
Screenshot: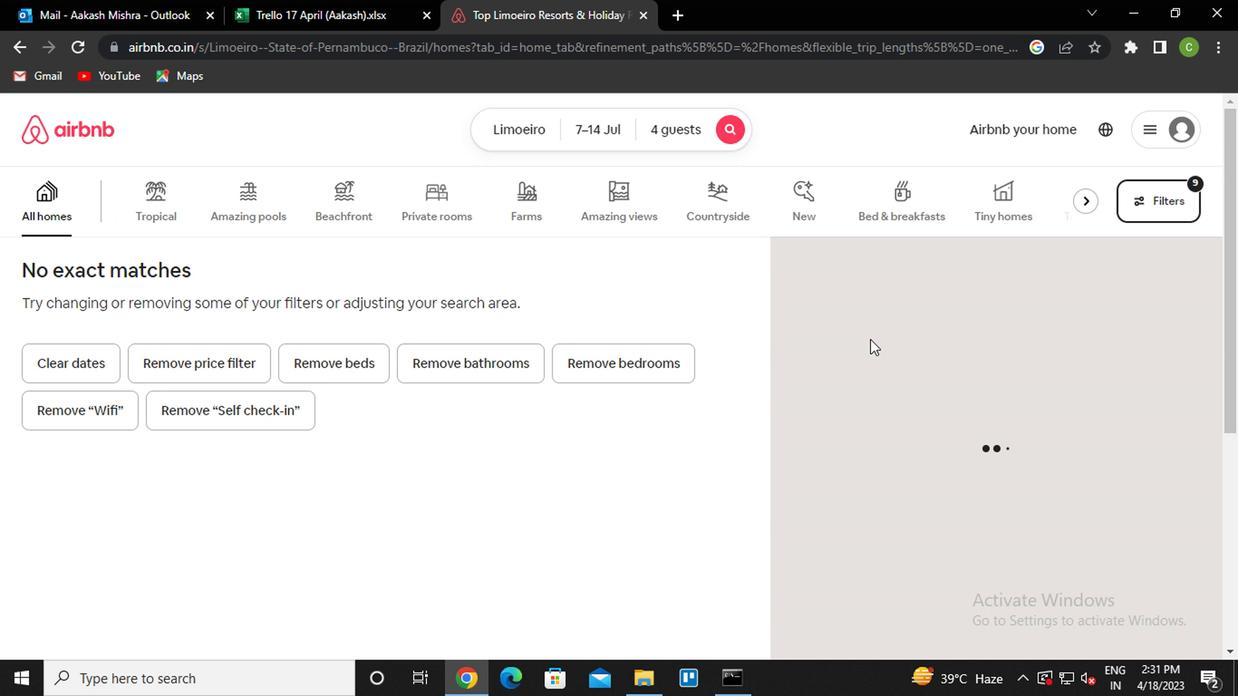 
